 Task: Look for space in Schwäbisch Hall, Germany from 15th June, 2023 to 21st June, 2023 for 5 adults in price range Rs.14000 to Rs.25000. Place can be entire place with 3 bedrooms having 3 beds and 3 bathrooms. Property type can be house, flat, guest house. Booking option can be shelf check-in. Required host language is English.
Action: Mouse moved to (294, 791)
Screenshot: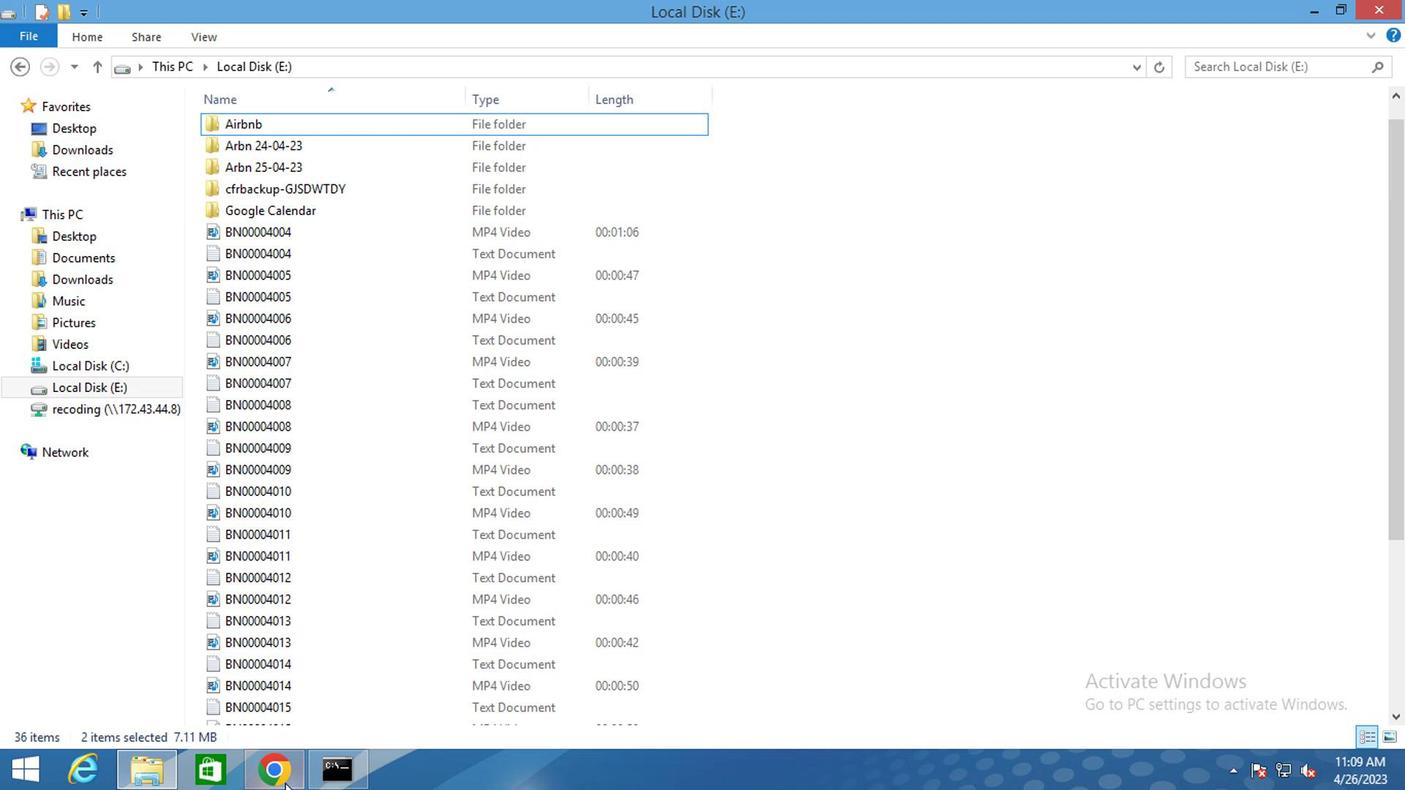 
Action: Mouse pressed left at (294, 791)
Screenshot: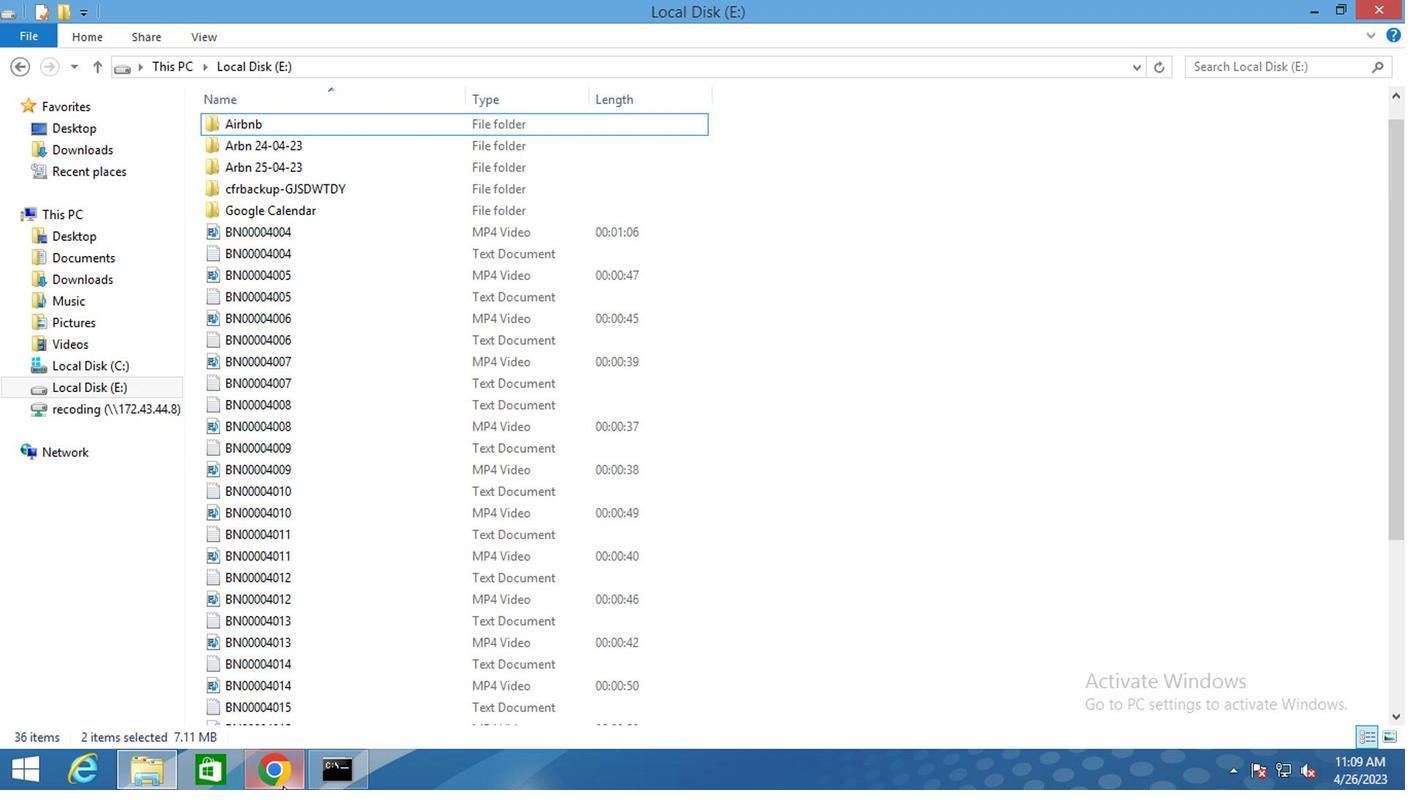 
Action: Mouse moved to (545, 119)
Screenshot: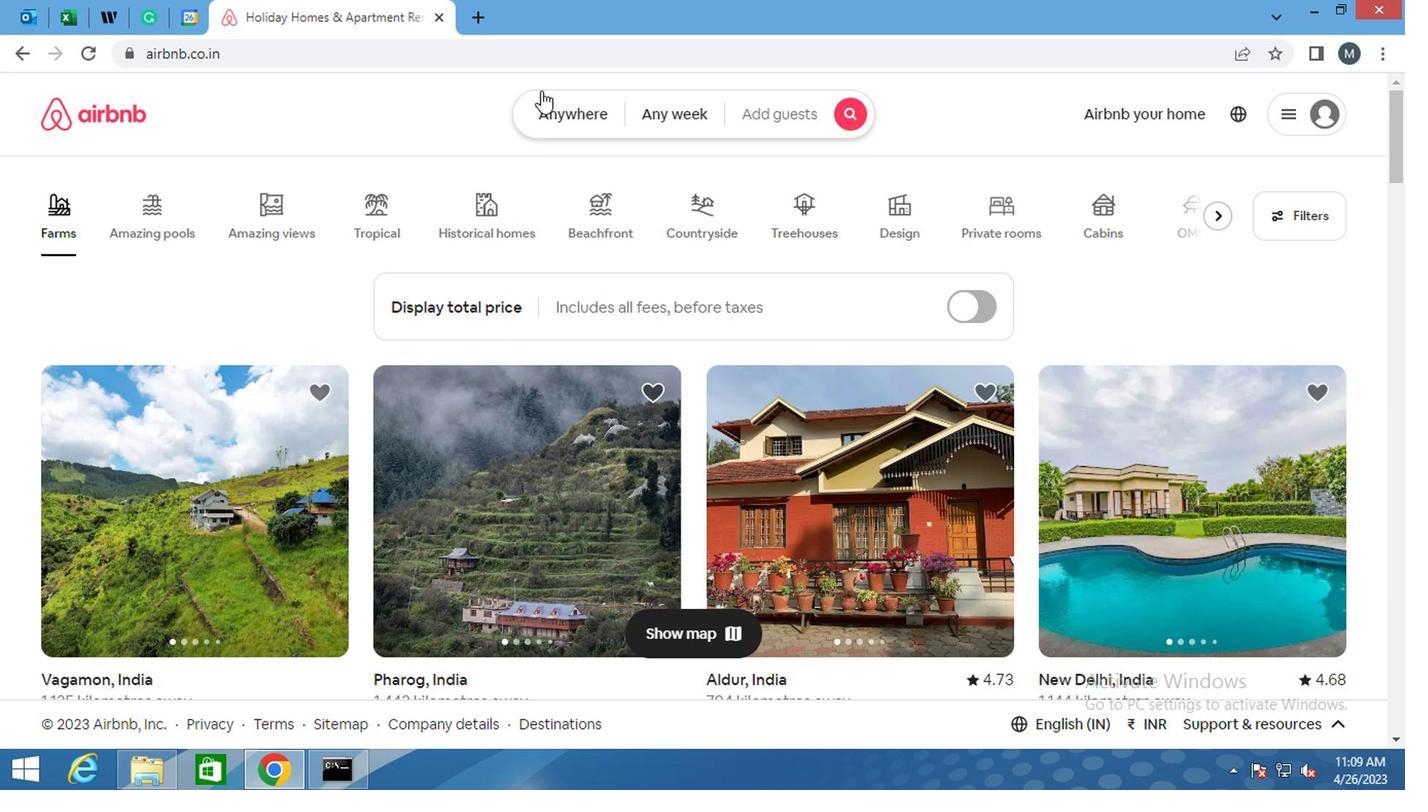 
Action: Mouse pressed left at (545, 119)
Screenshot: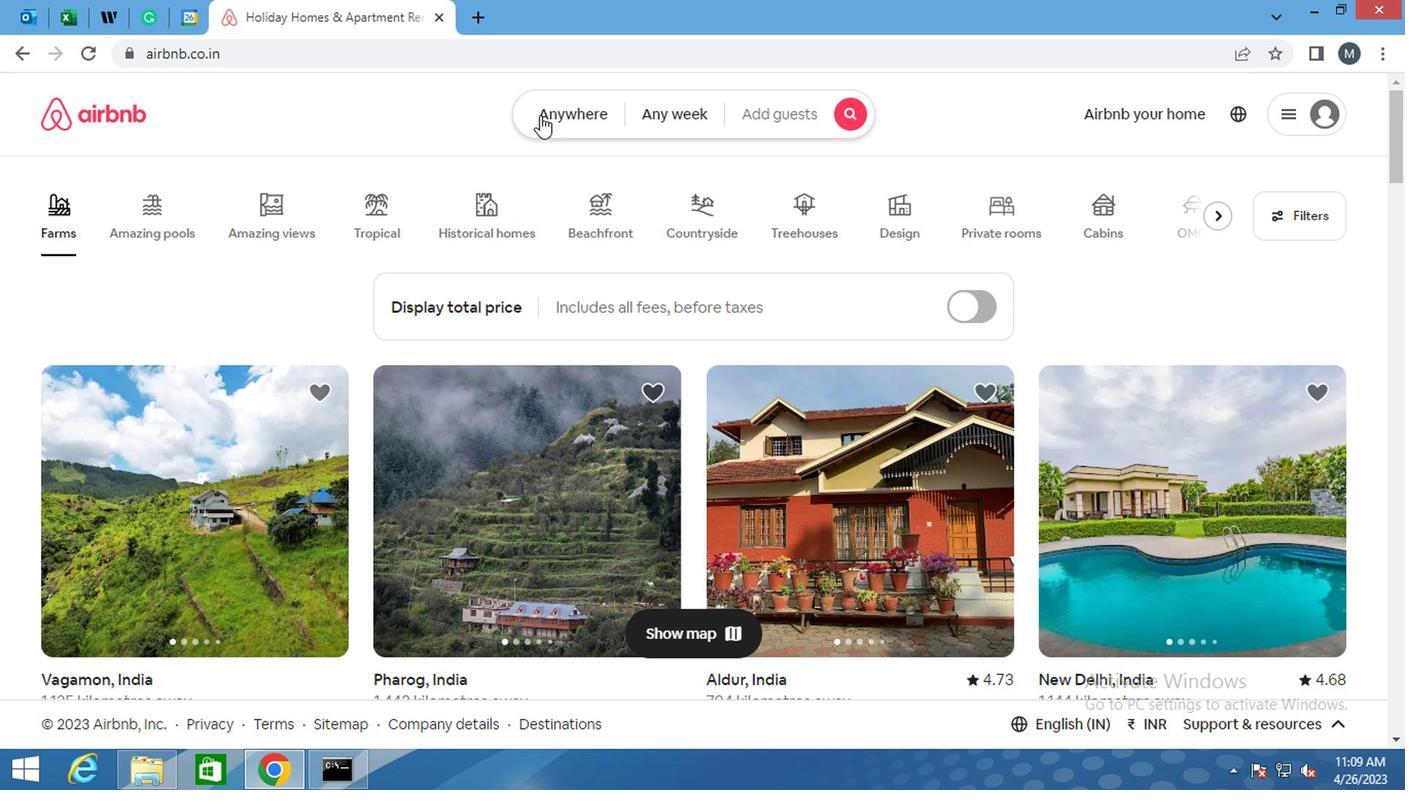 
Action: Mouse moved to (393, 207)
Screenshot: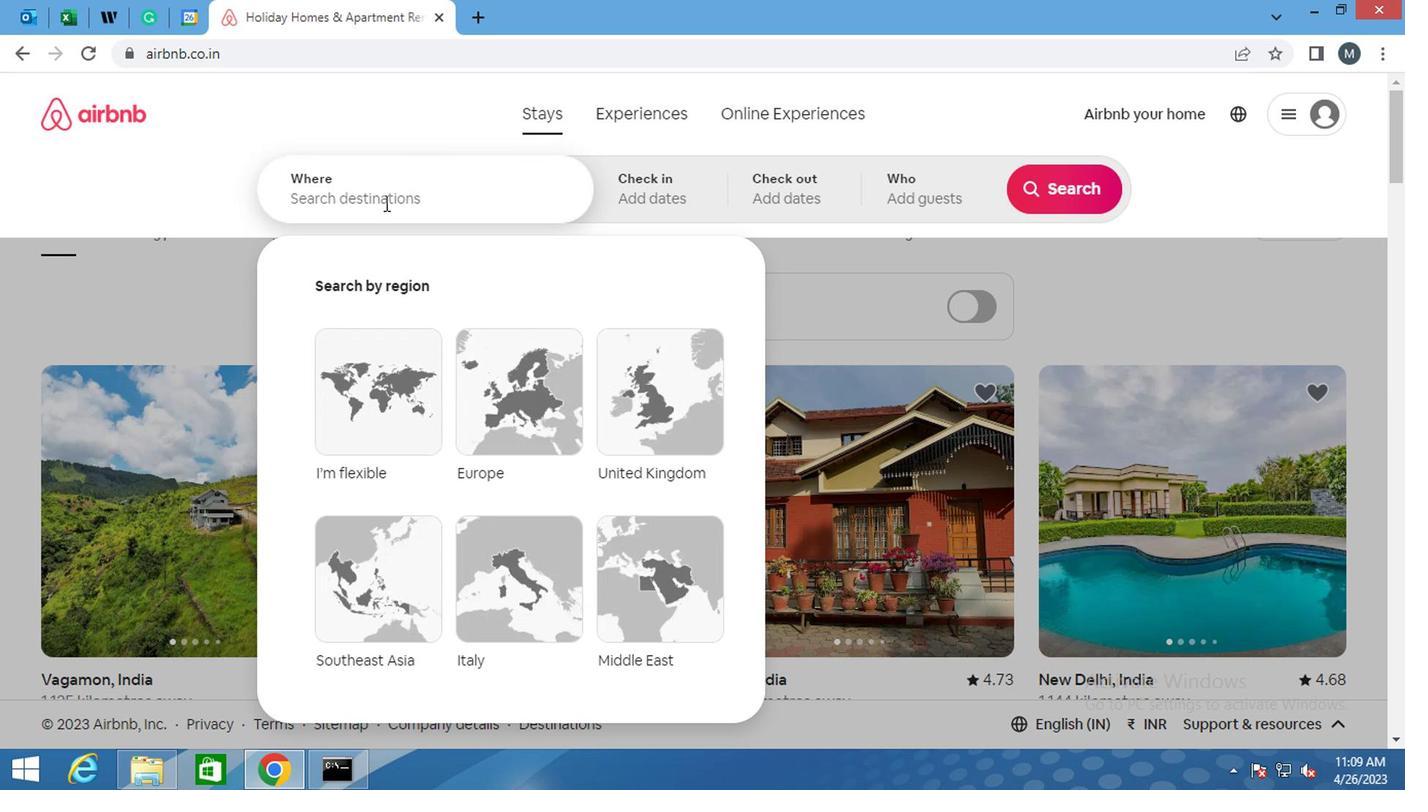 
Action: Mouse pressed left at (393, 207)
Screenshot: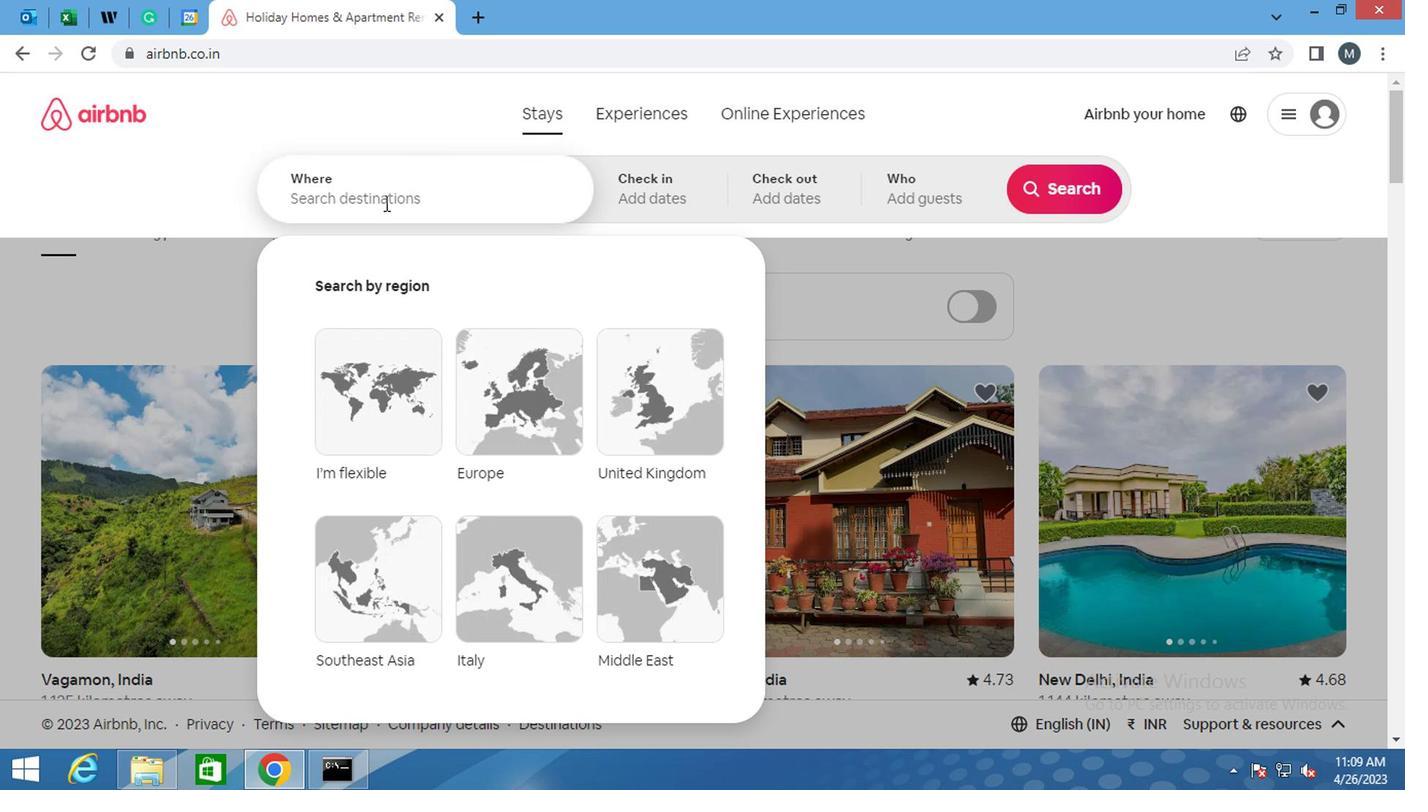 
Action: Mouse moved to (403, 226)
Screenshot: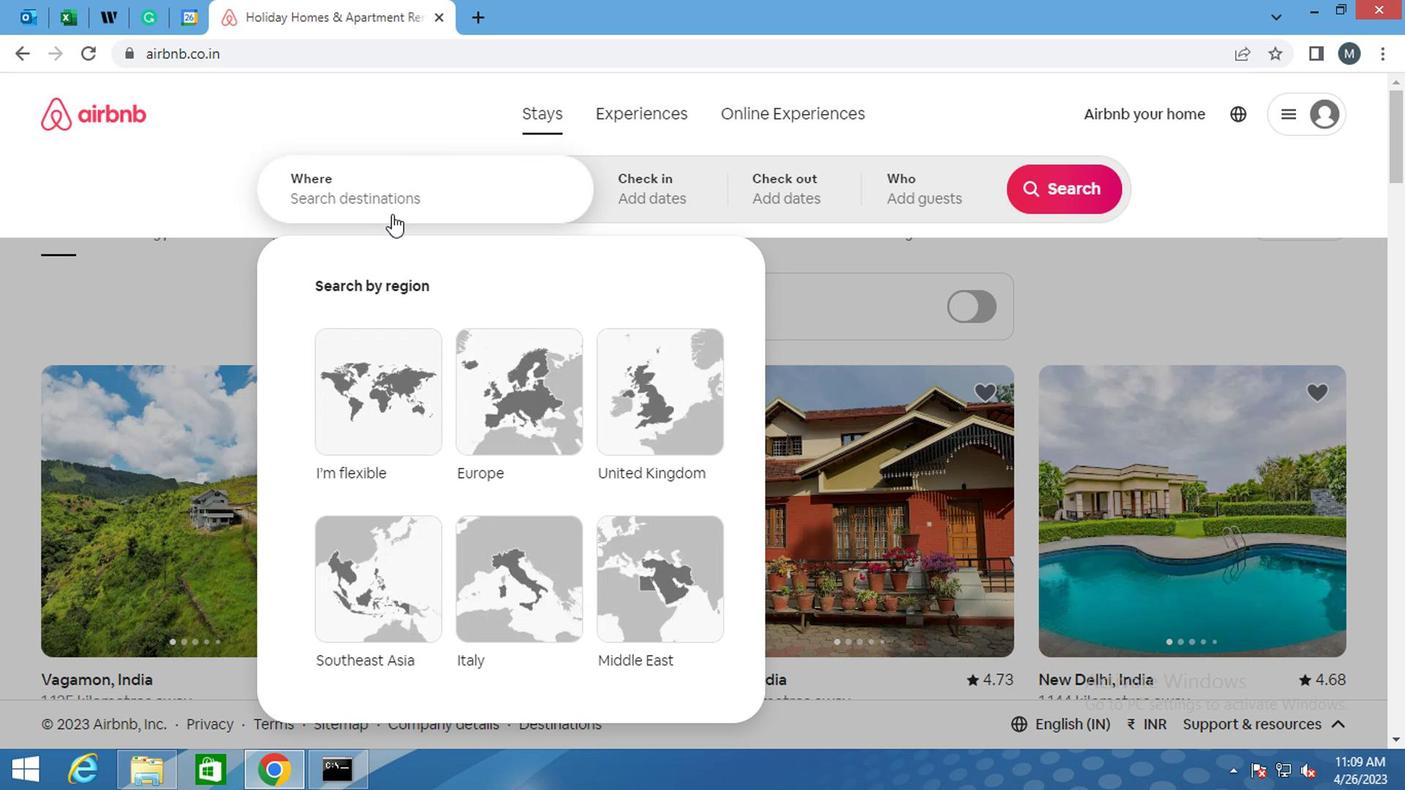 
Action: Key pressed <Key.shift>
Screenshot: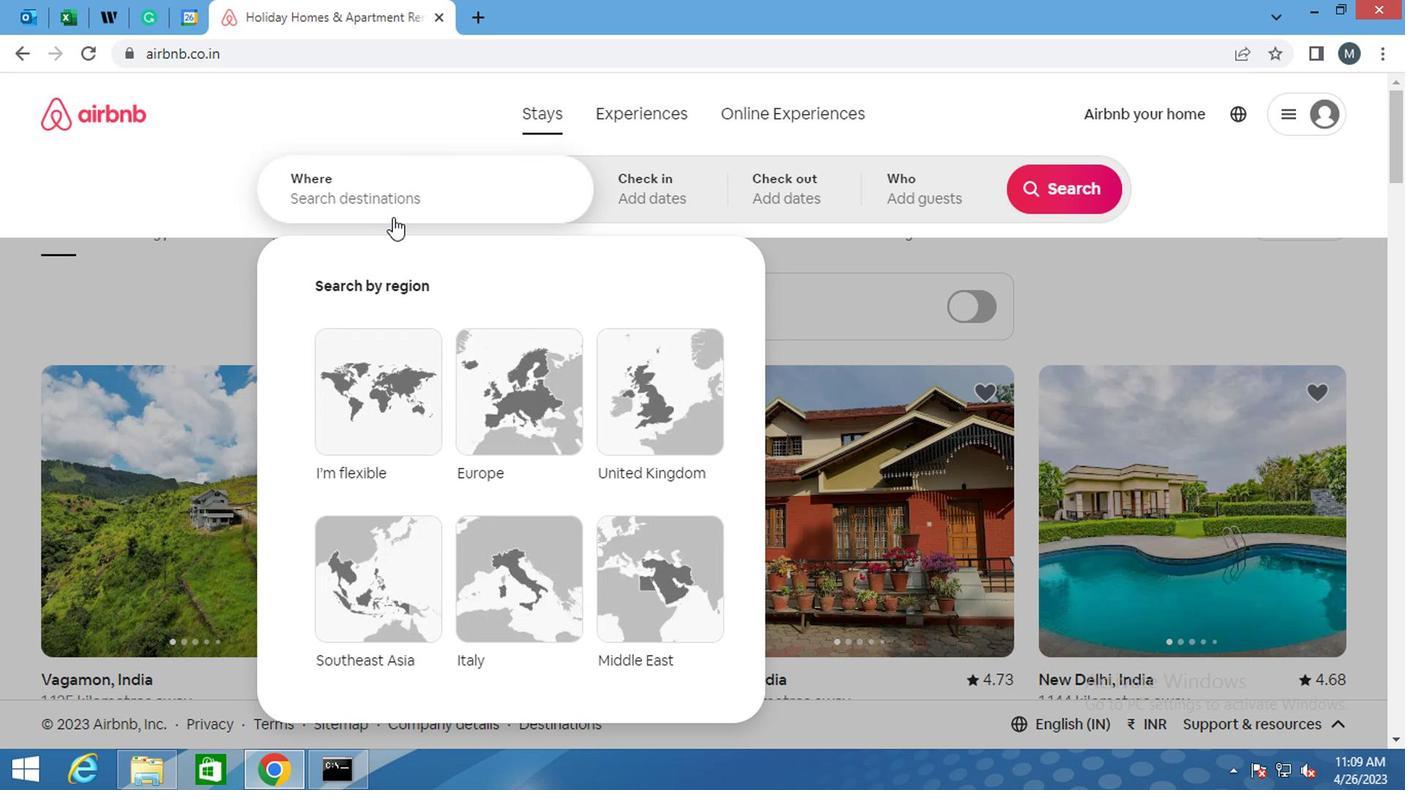 
Action: Mouse moved to (403, 230)
Screenshot: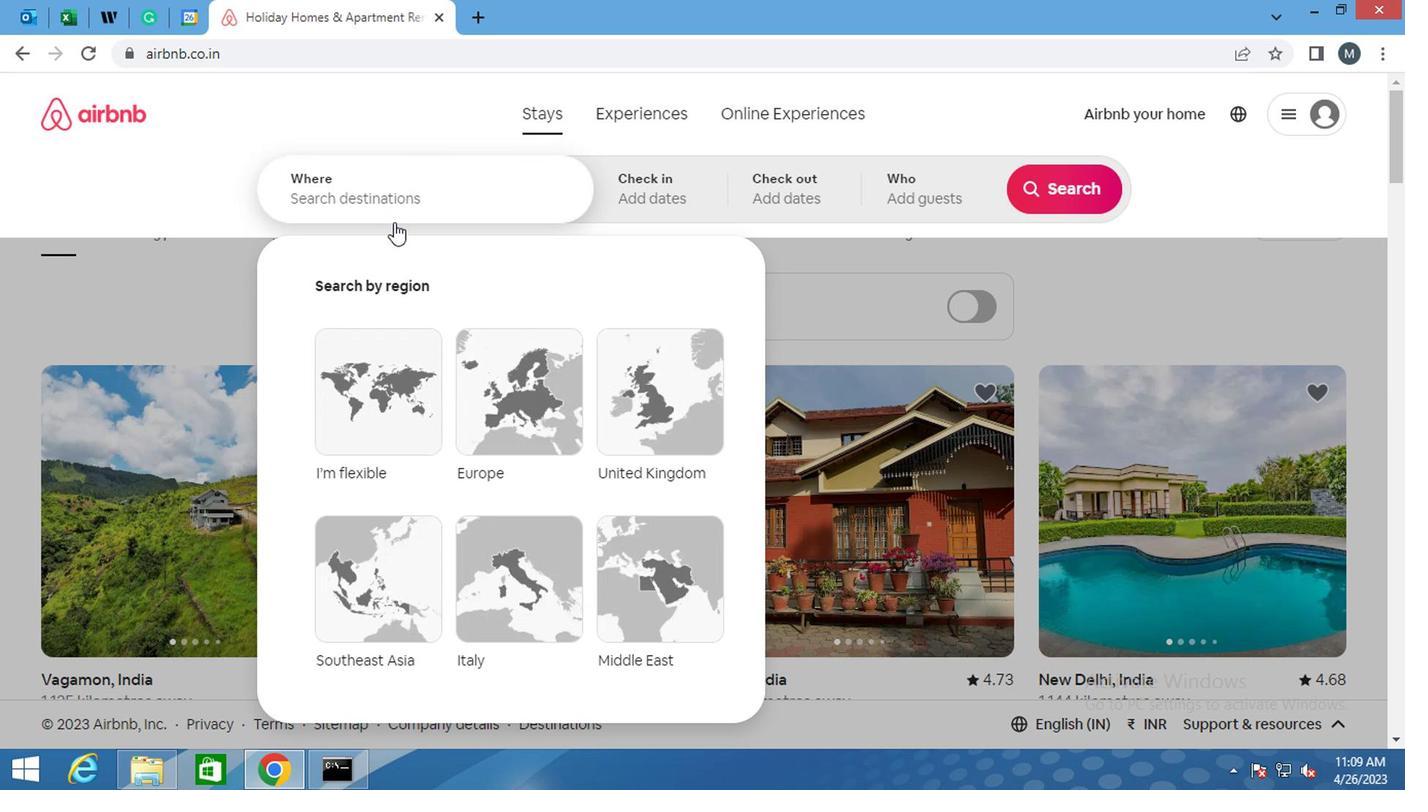 
Action: Key pressed S
Screenshot: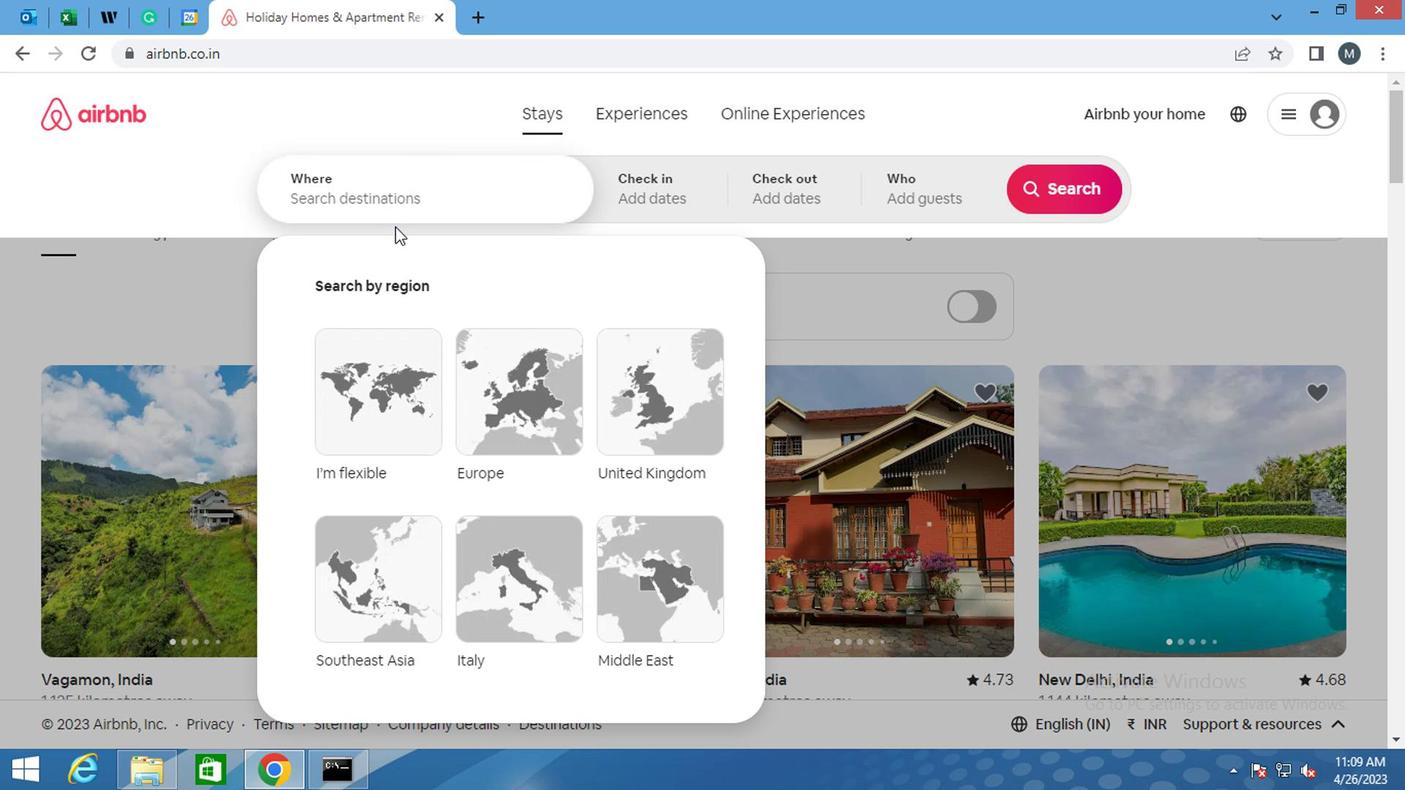 
Action: Mouse moved to (406, 237)
Screenshot: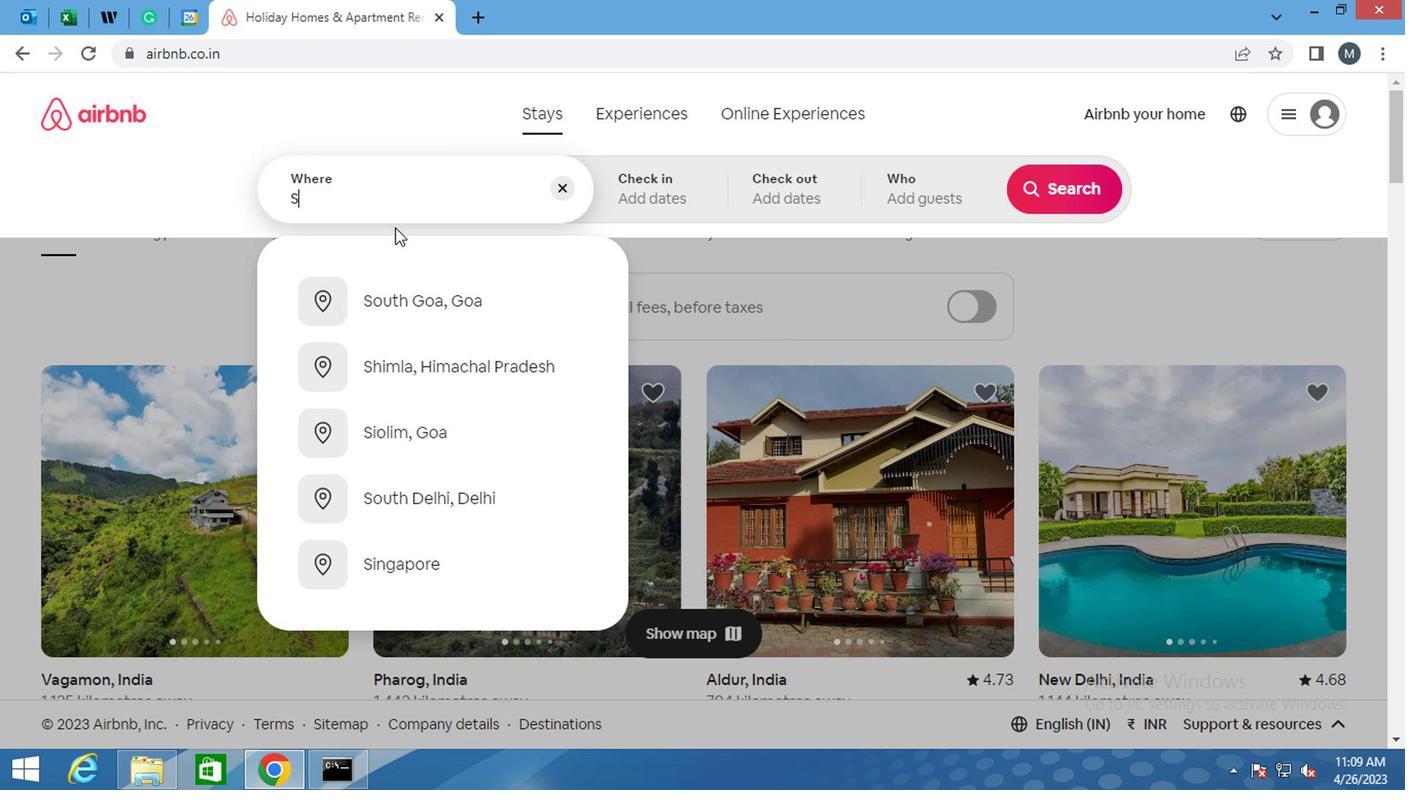 
Action: Key pressed CH
Screenshot: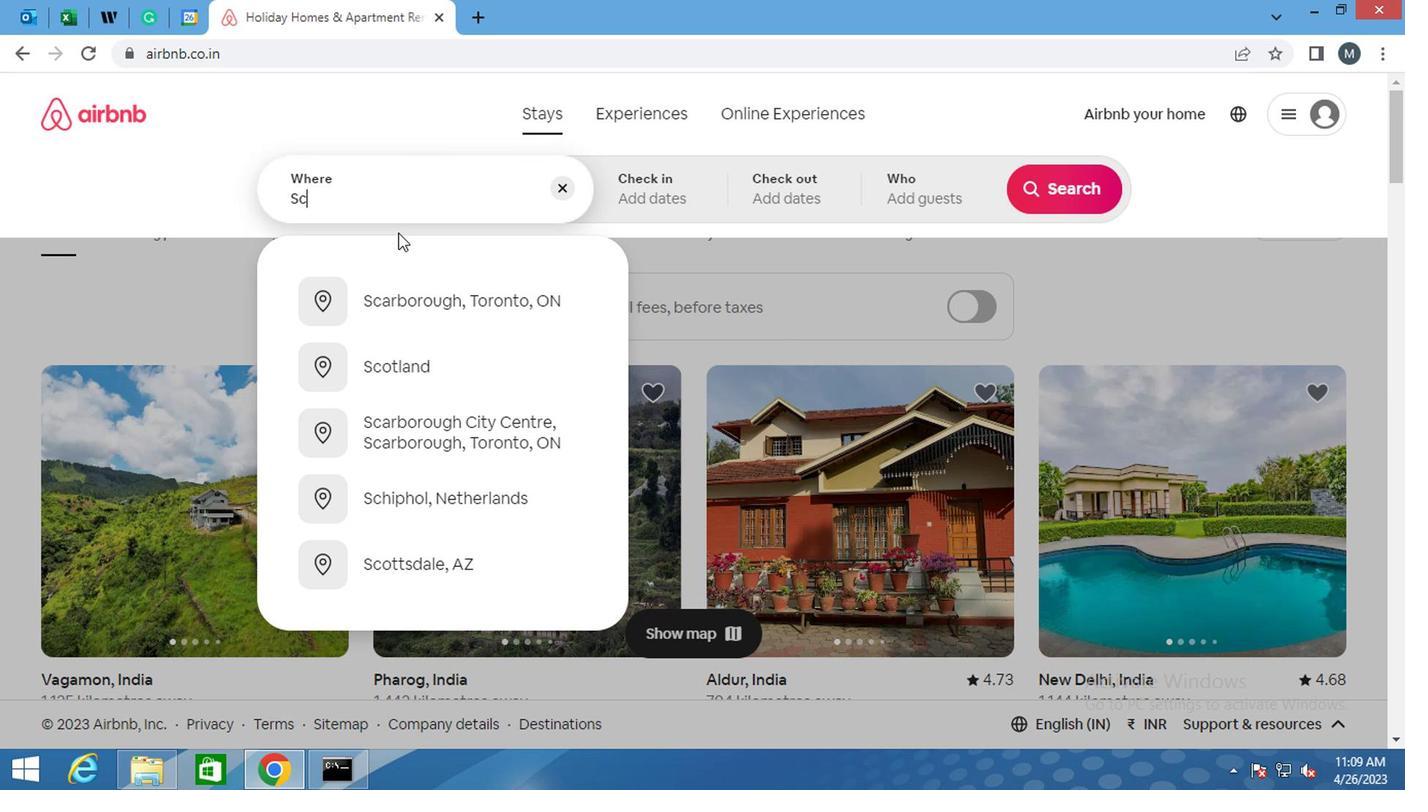 
Action: Mouse moved to (409, 237)
Screenshot: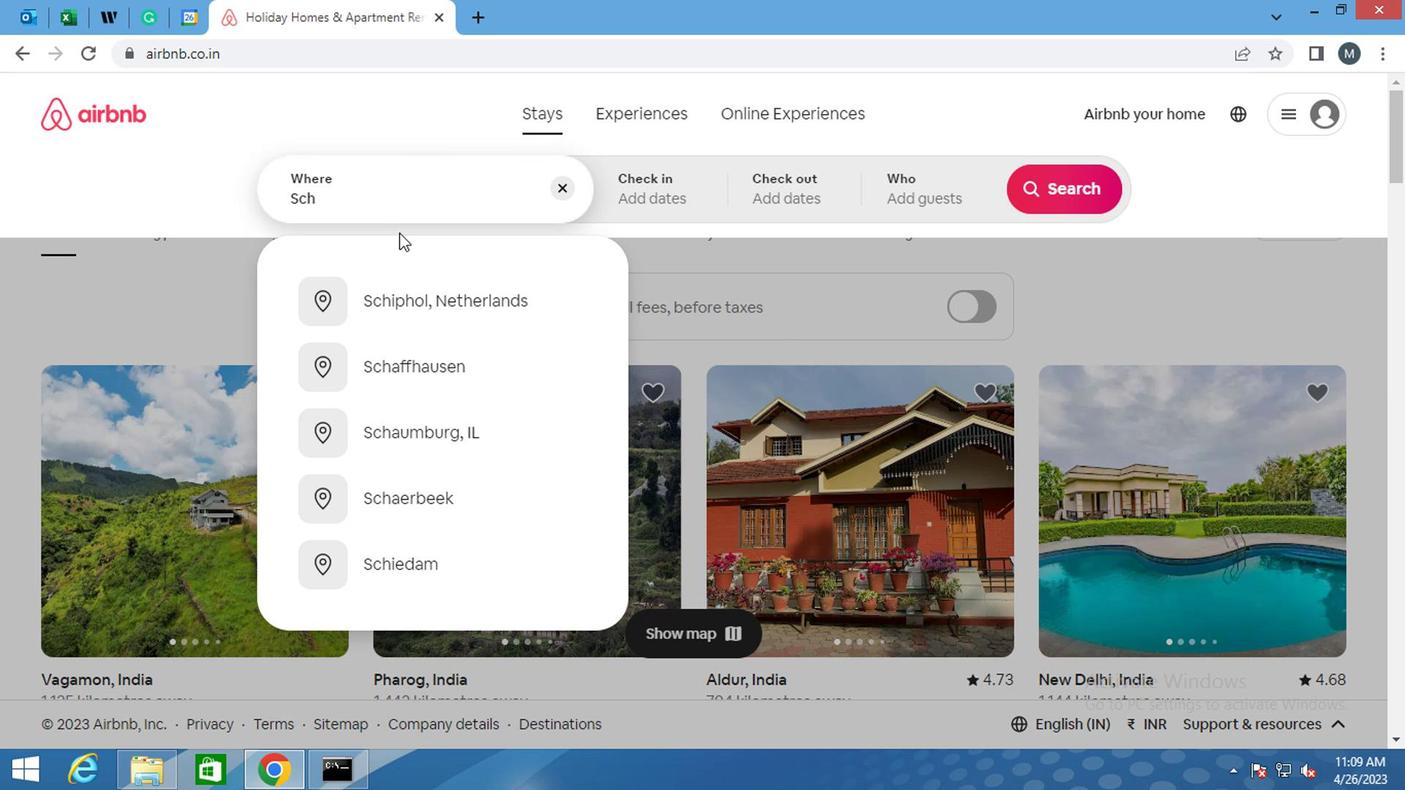 
Action: Key pressed WAB
Screenshot: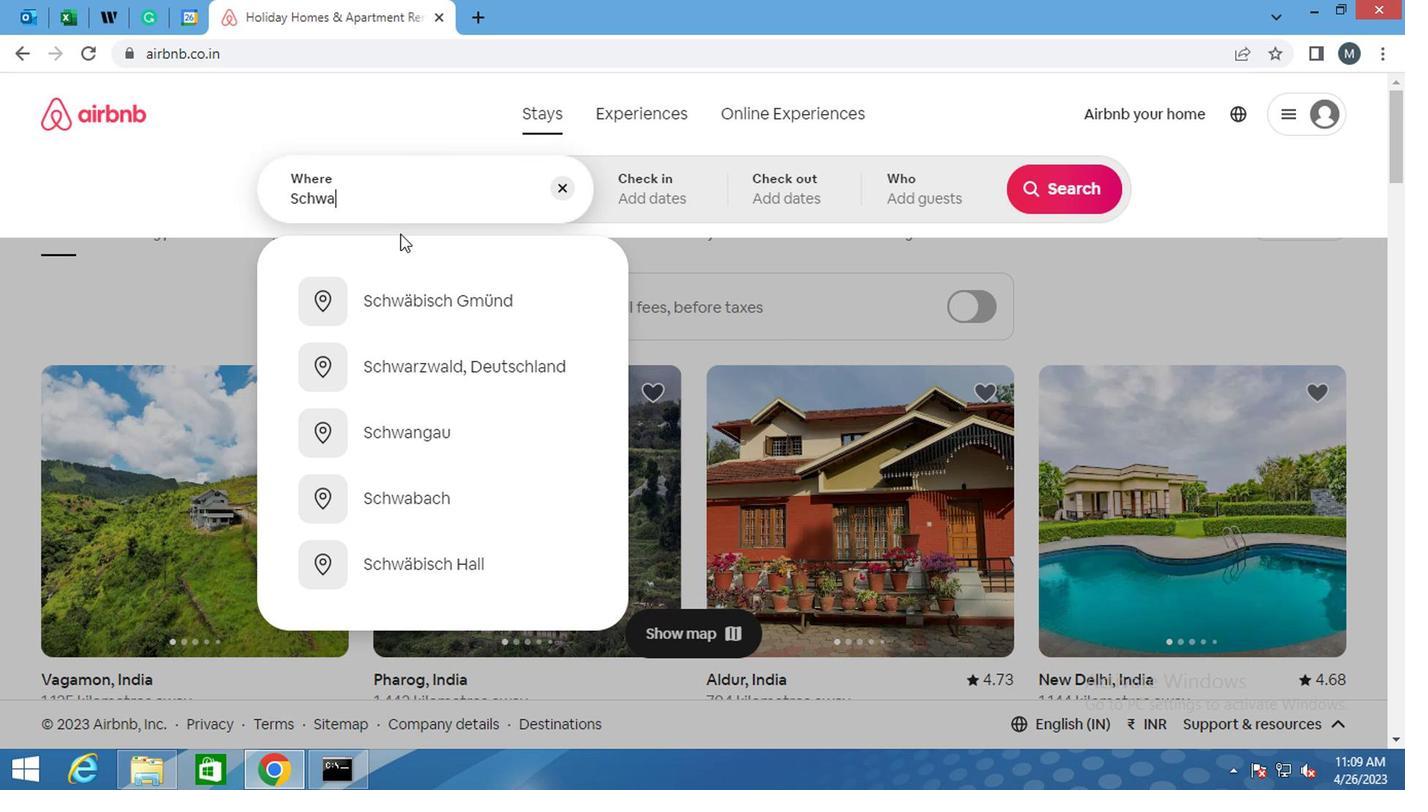 
Action: Mouse moved to (409, 238)
Screenshot: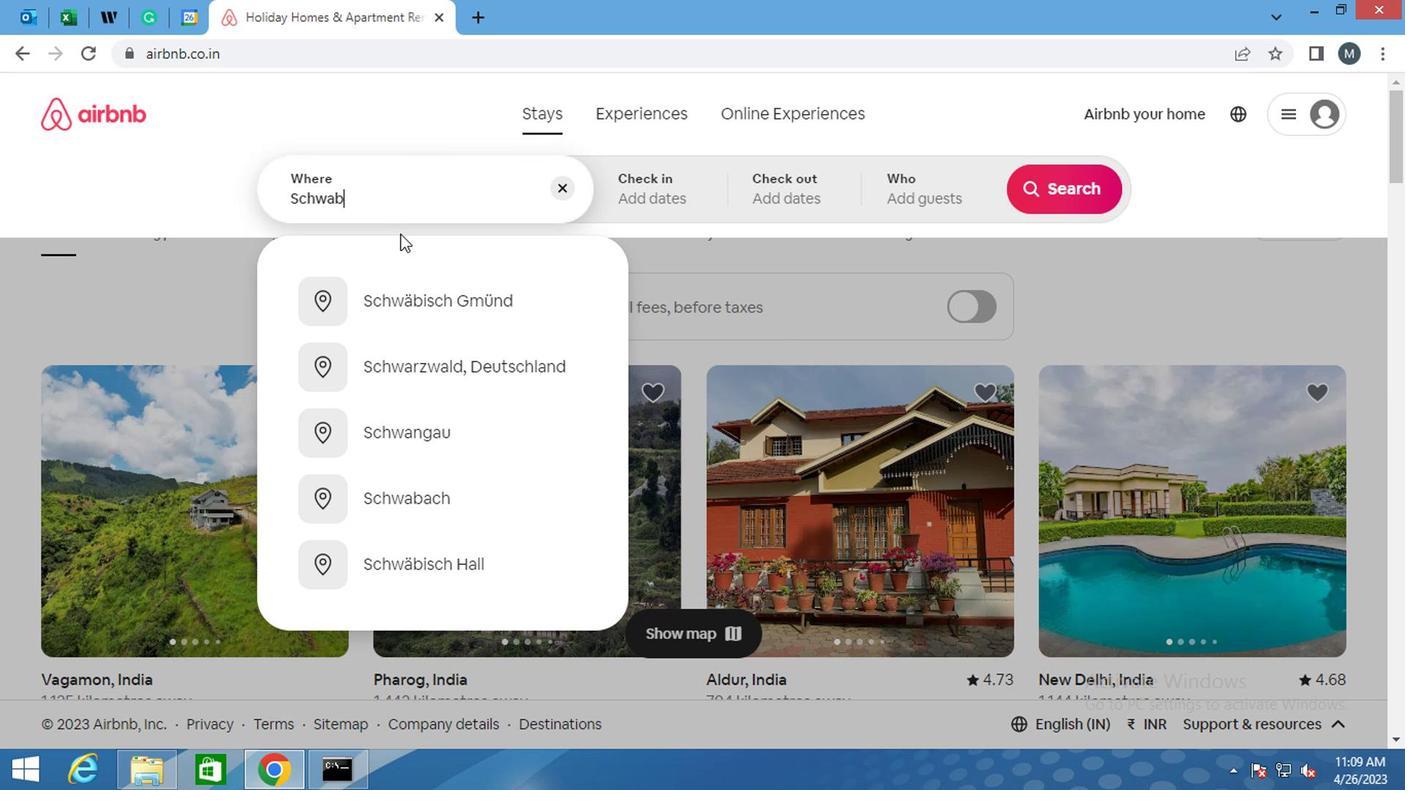 
Action: Key pressed I
Screenshot: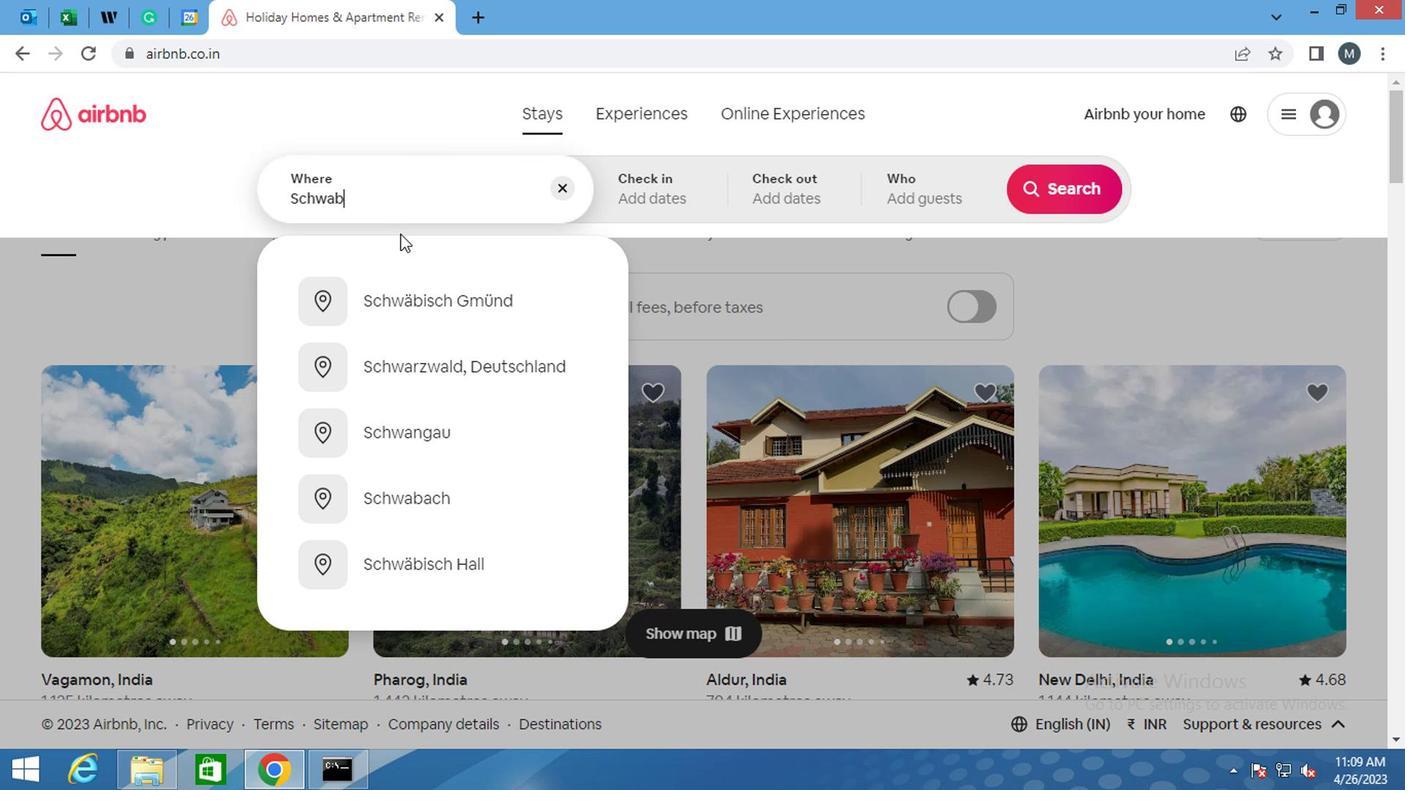 
Action: Mouse moved to (412, 242)
Screenshot: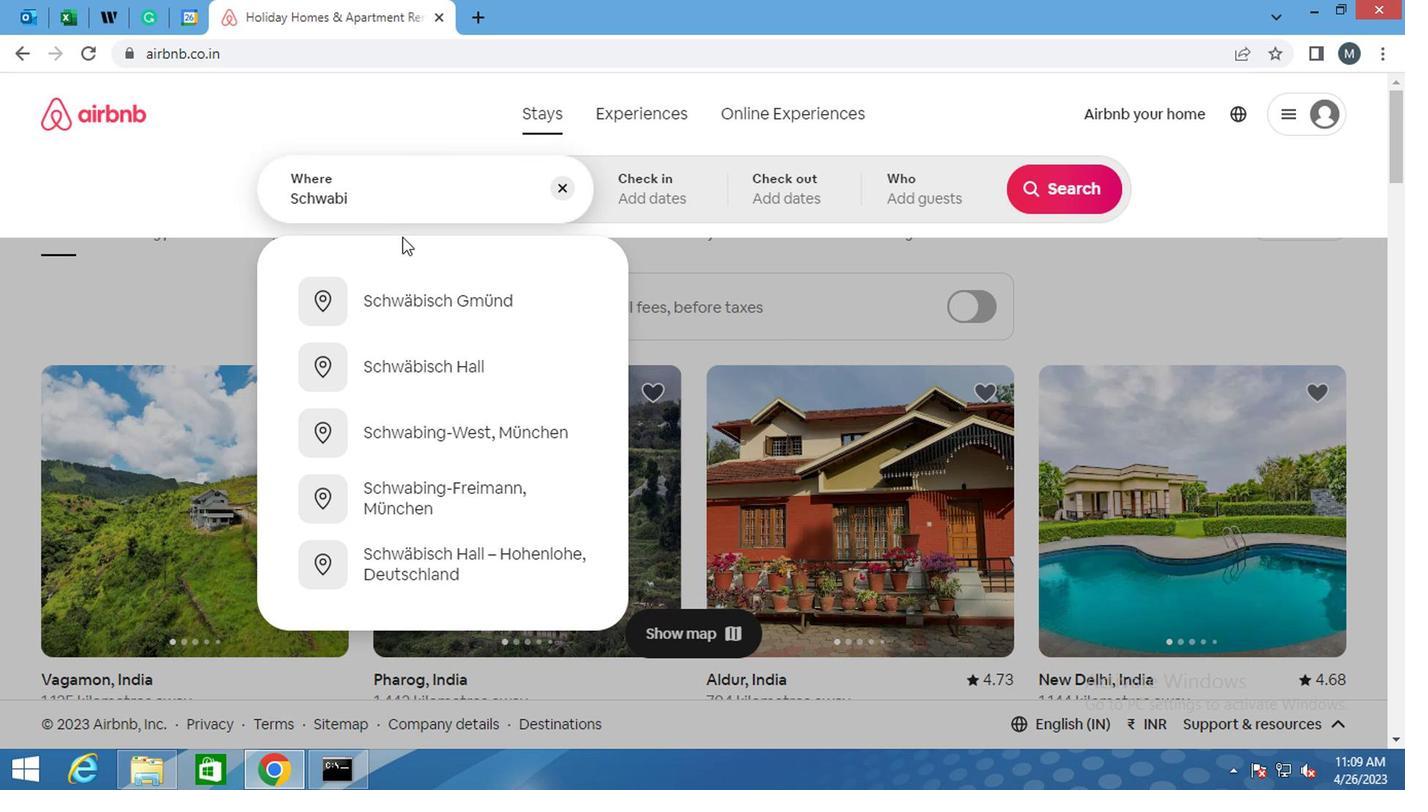 
Action: Key pressed SCH
Screenshot: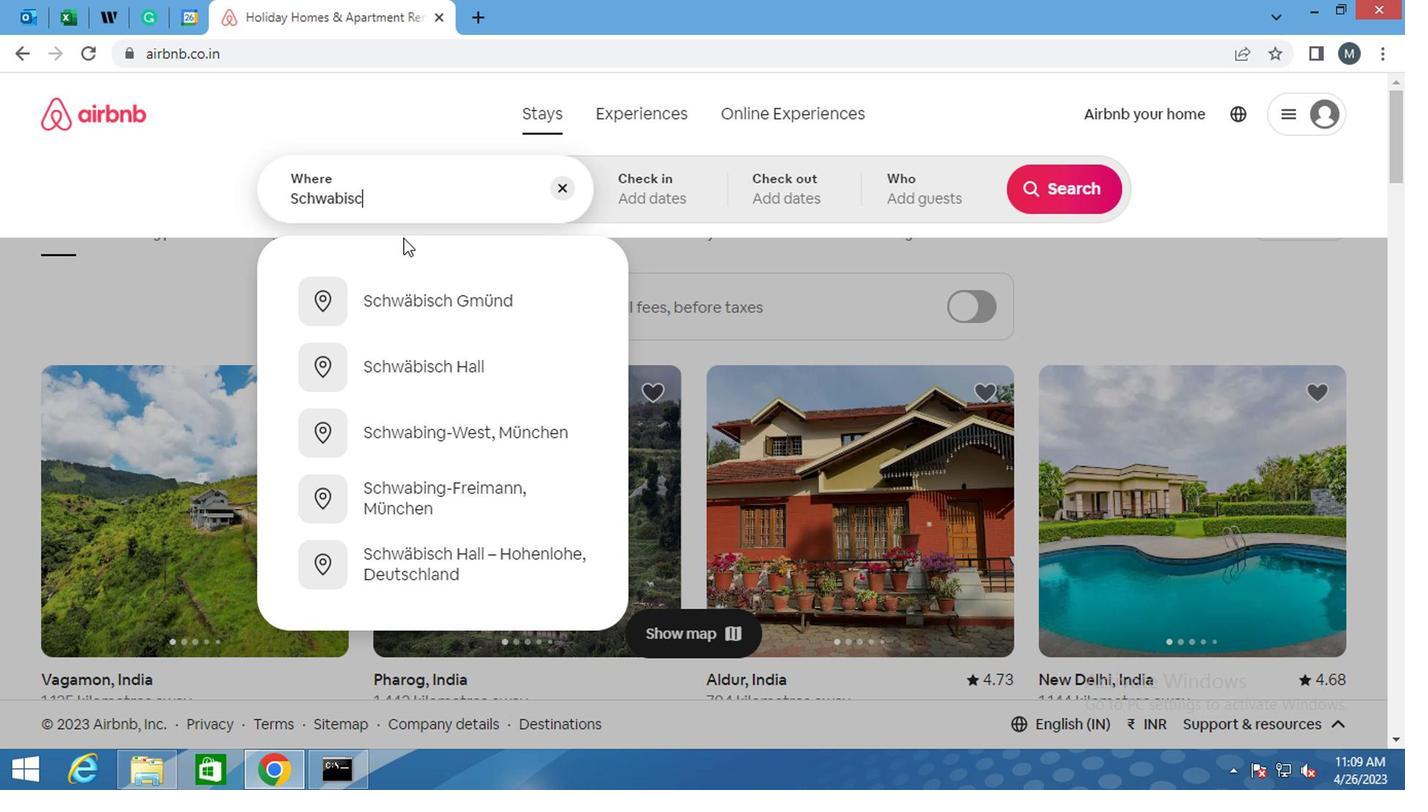 
Action: Mouse moved to (414, 244)
Screenshot: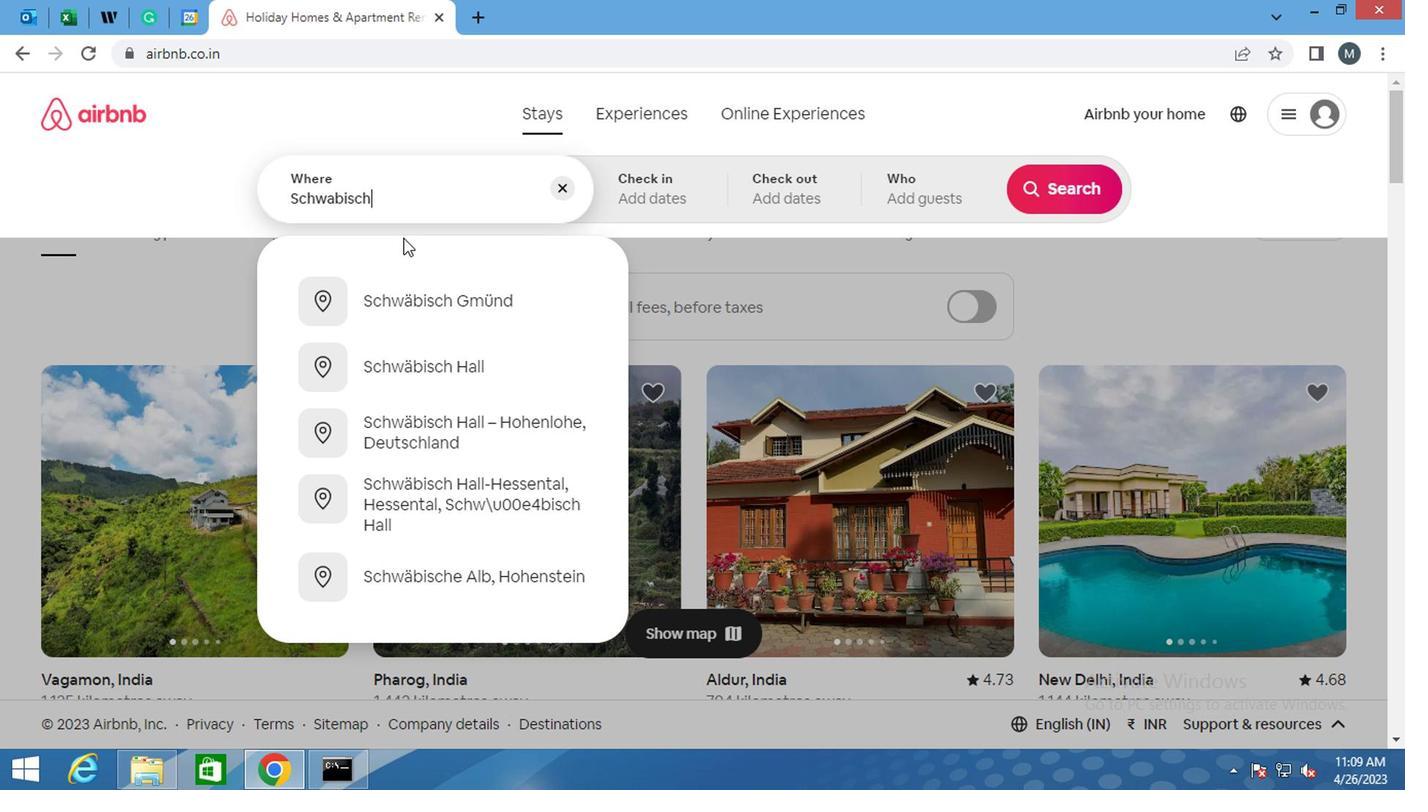 
Action: Key pressed .<Key.backspace><Key.space>HALL,<Key.space><Key.shift>GERA<Key.backspace>MANY<Key.down><Key.enter>
Screenshot: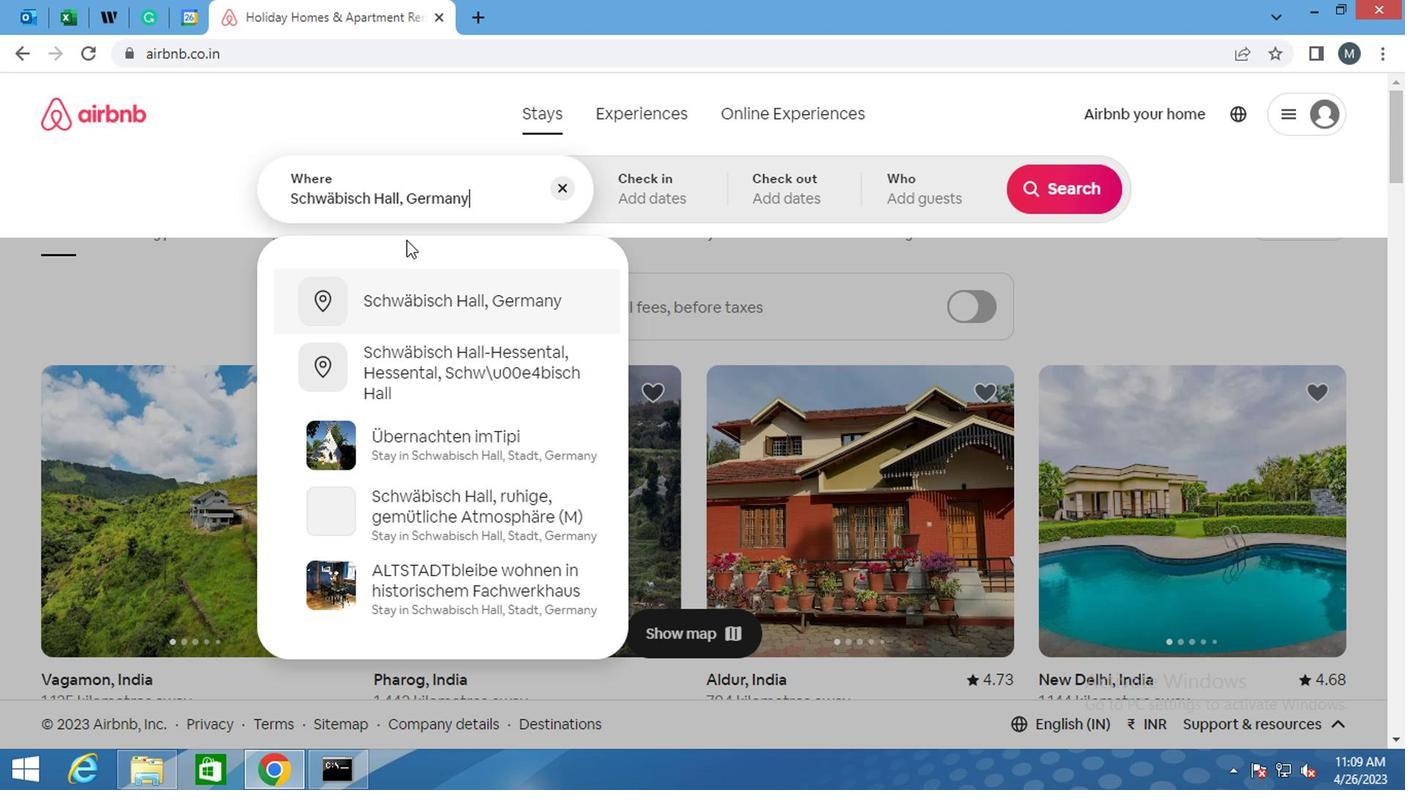 
Action: Mouse moved to (1047, 356)
Screenshot: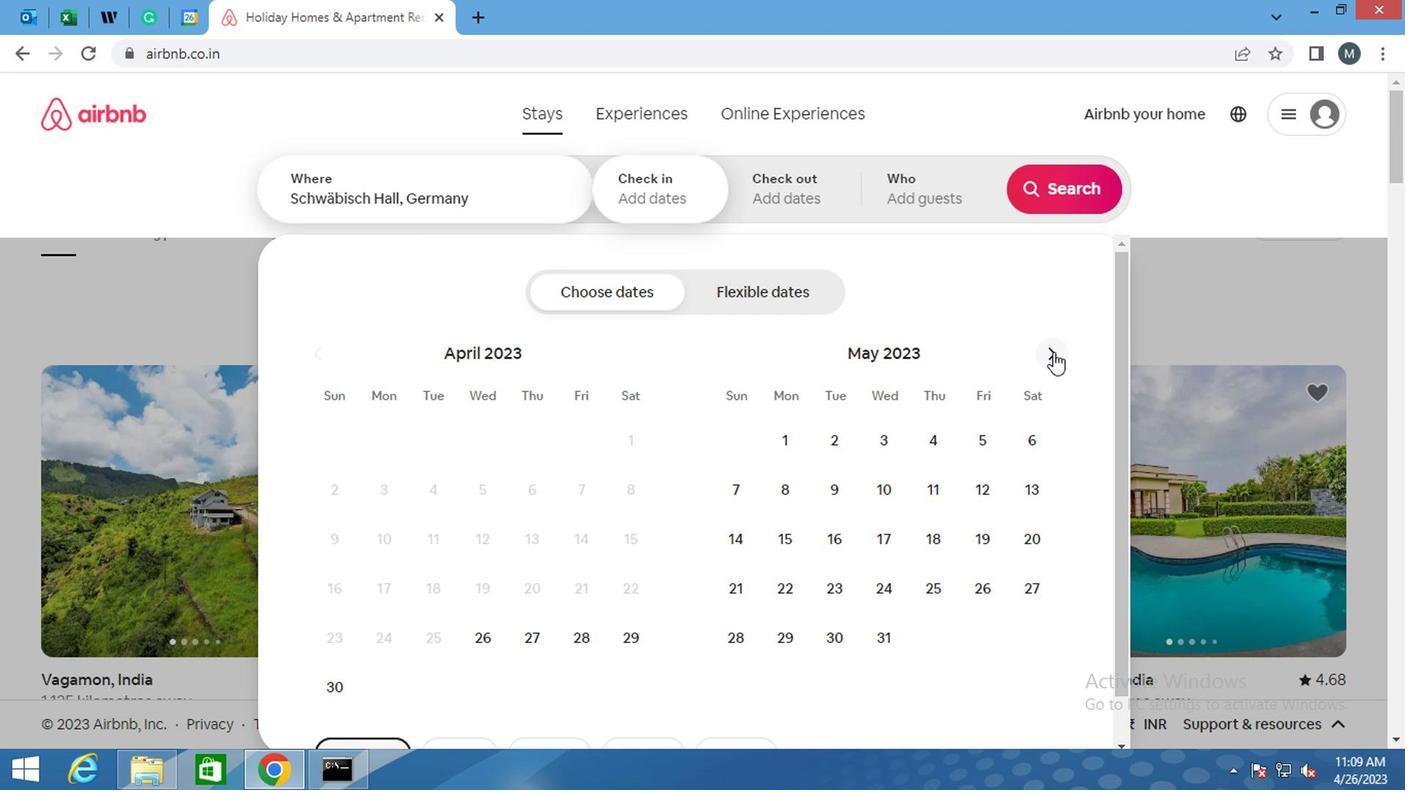
Action: Mouse pressed left at (1047, 356)
Screenshot: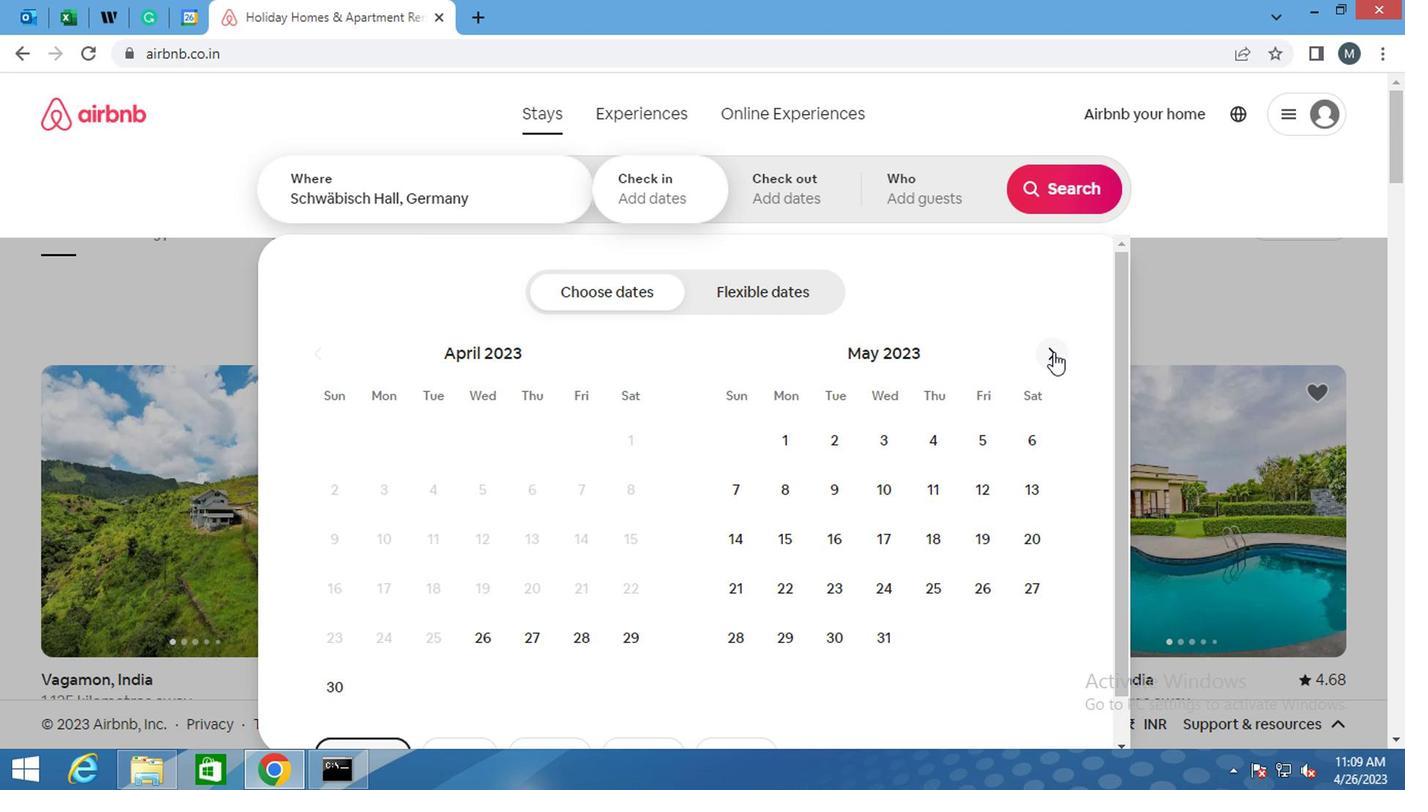 
Action: Mouse moved to (918, 533)
Screenshot: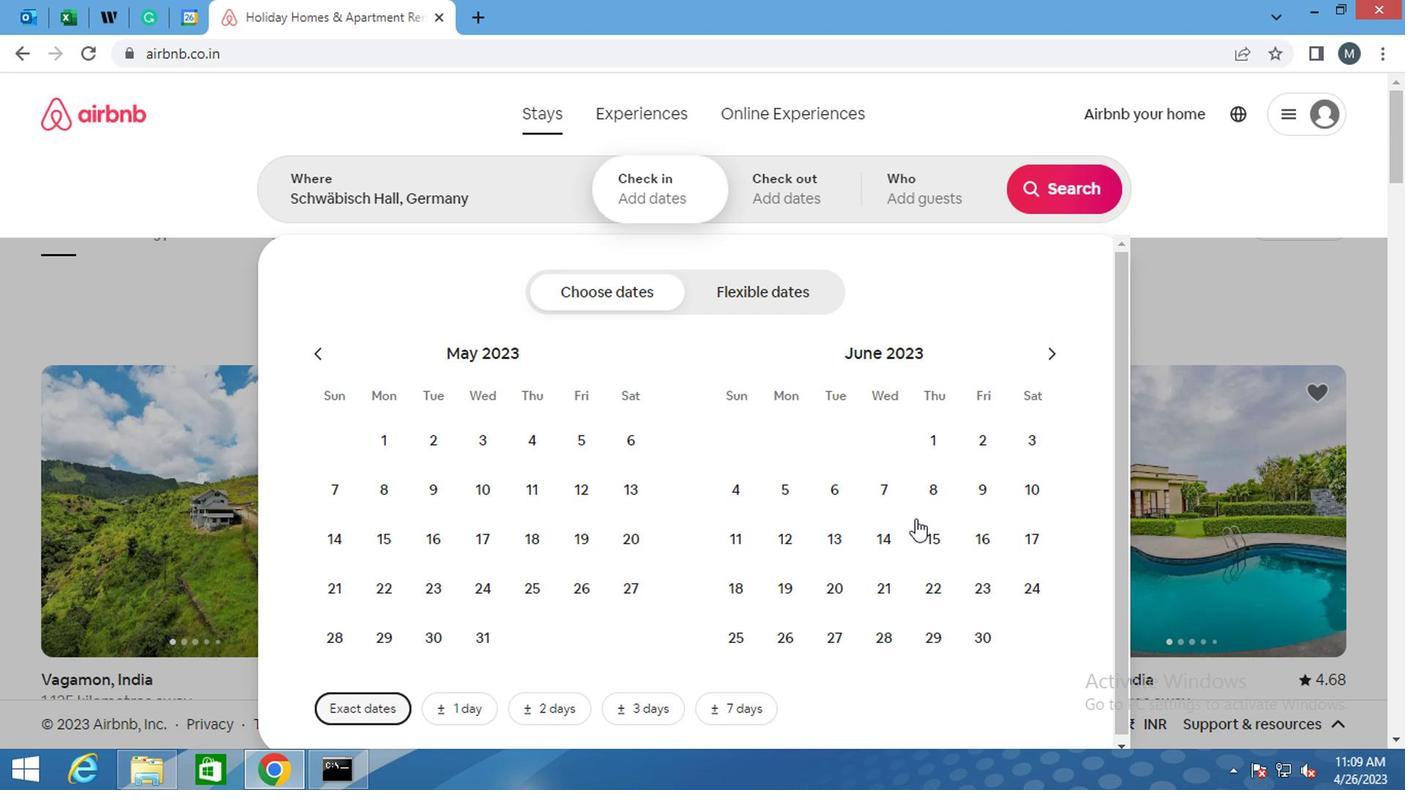 
Action: Mouse pressed left at (918, 533)
Screenshot: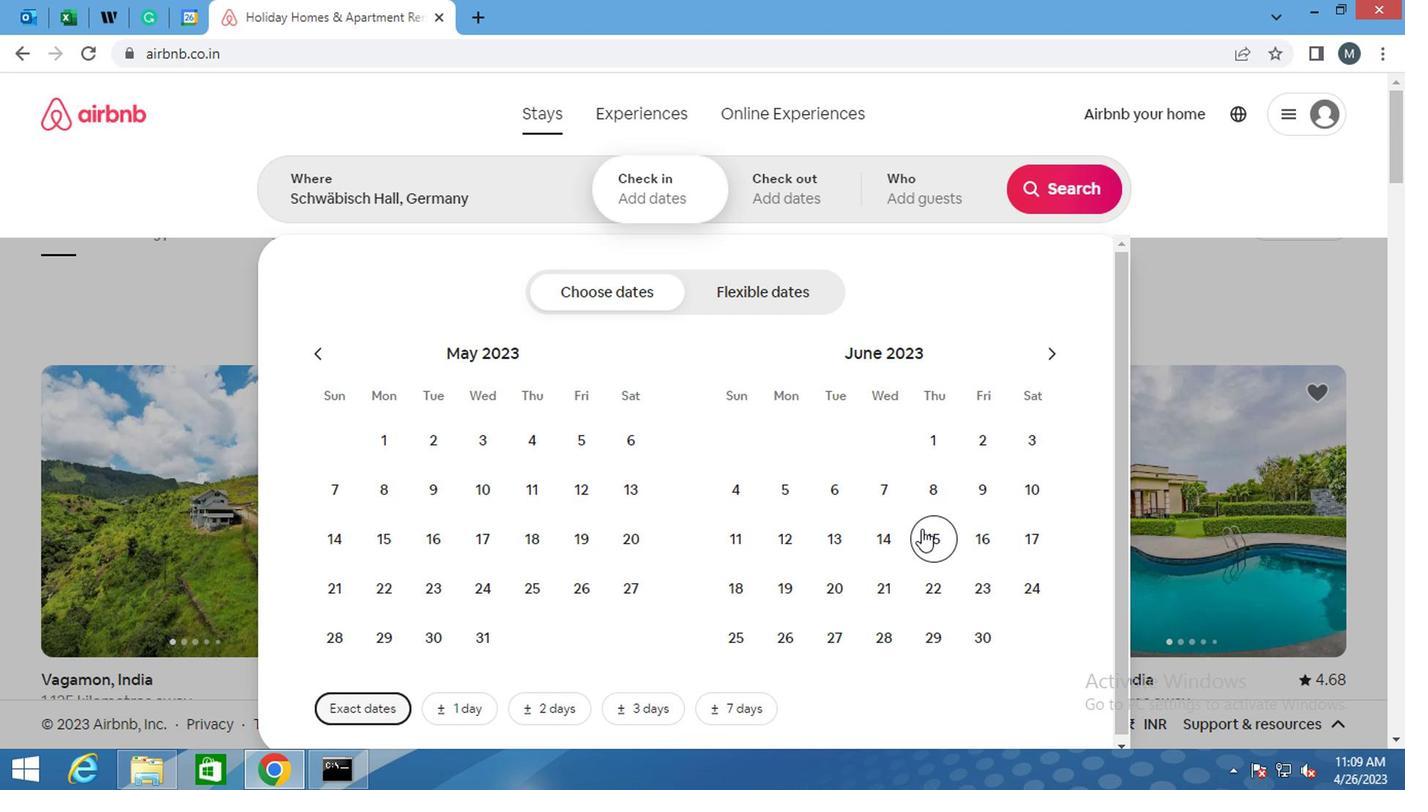 
Action: Mouse moved to (898, 595)
Screenshot: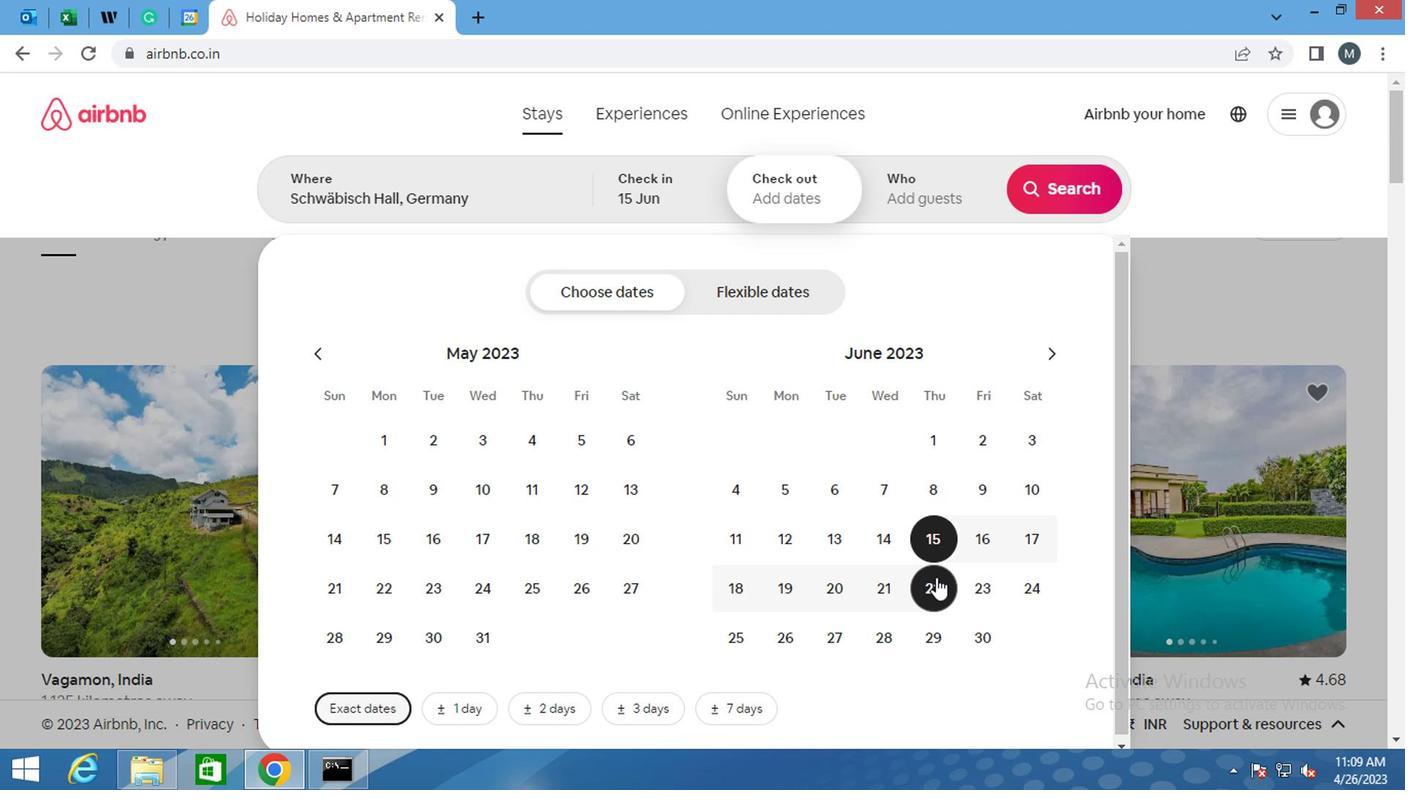 
Action: Mouse pressed left at (898, 595)
Screenshot: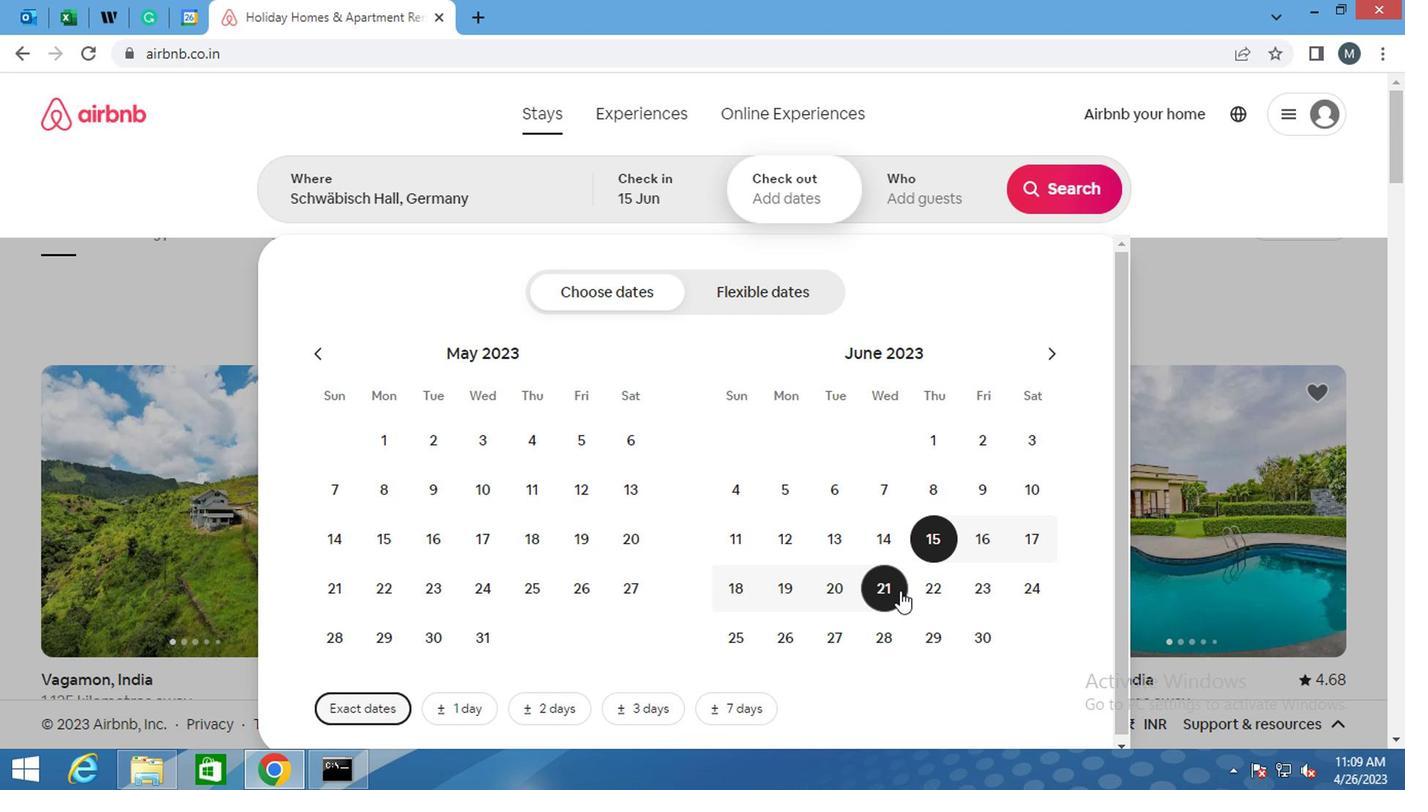 
Action: Mouse moved to (944, 199)
Screenshot: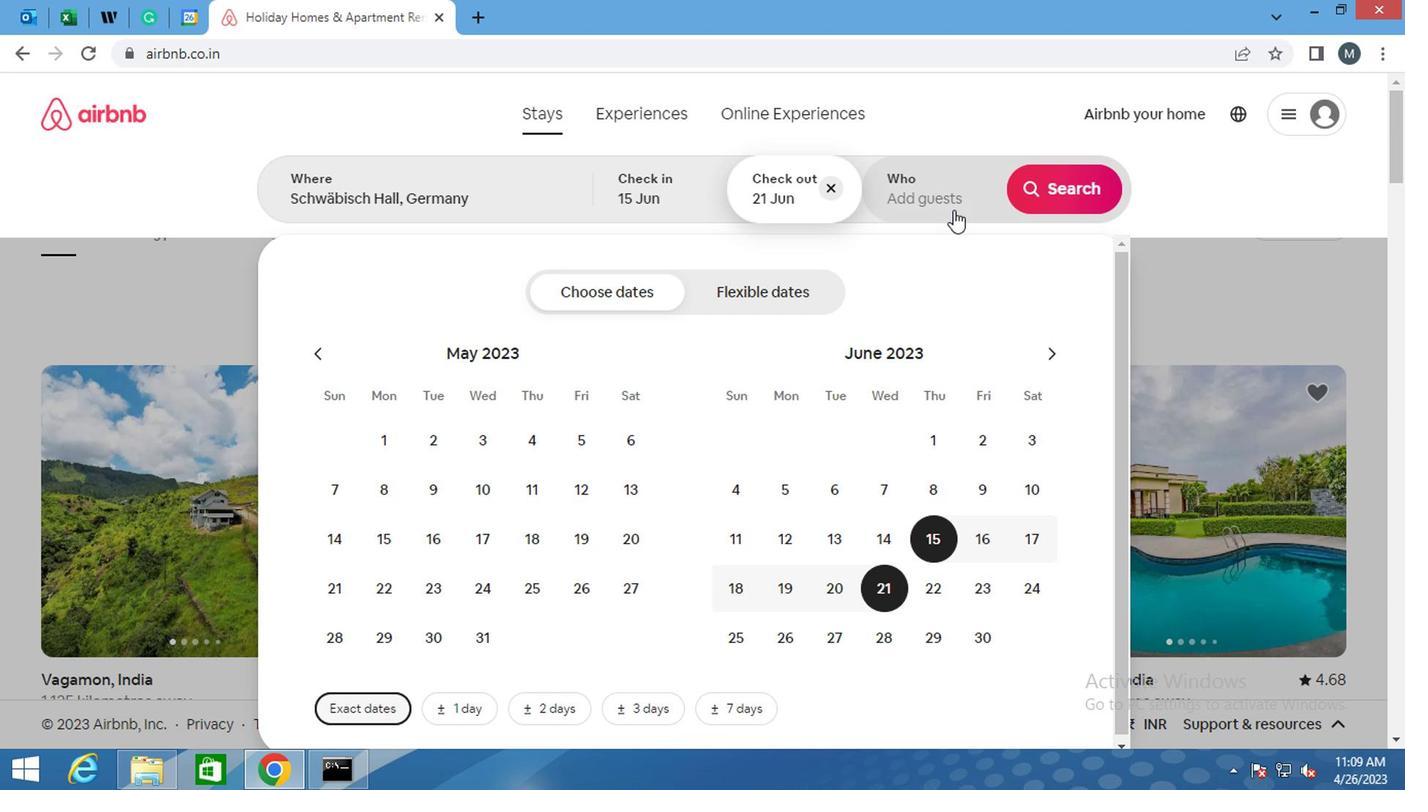 
Action: Mouse pressed left at (944, 199)
Screenshot: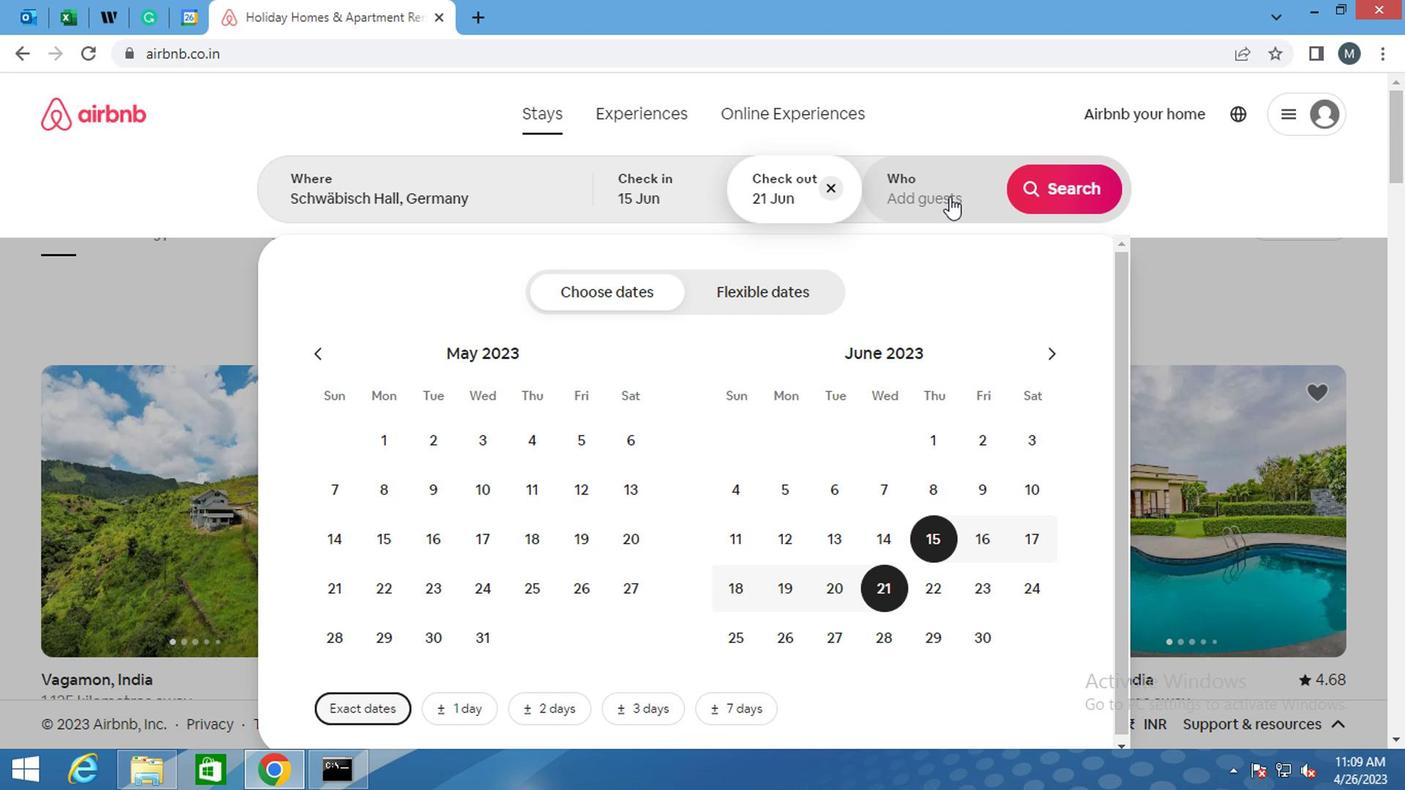 
Action: Mouse moved to (1071, 295)
Screenshot: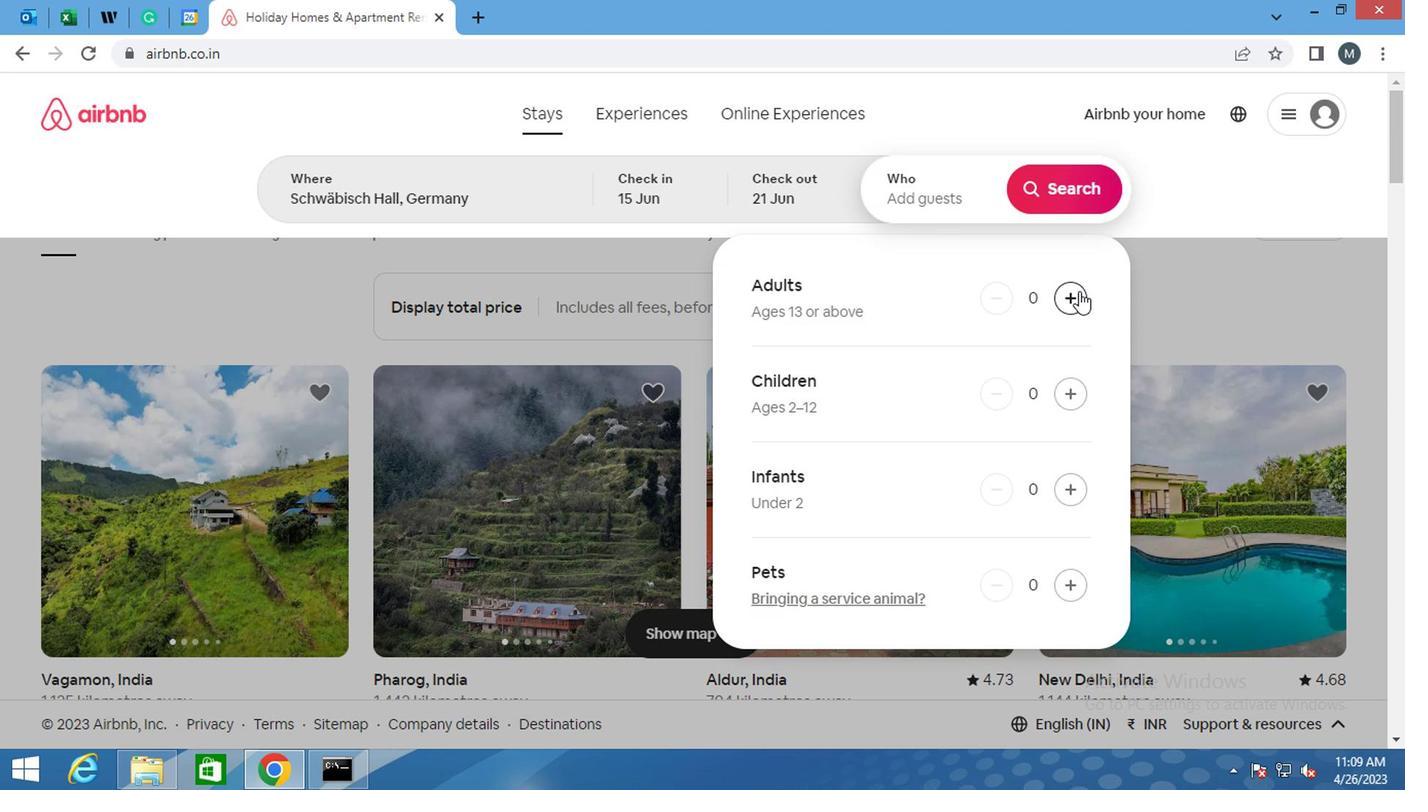 
Action: Mouse pressed left at (1071, 295)
Screenshot: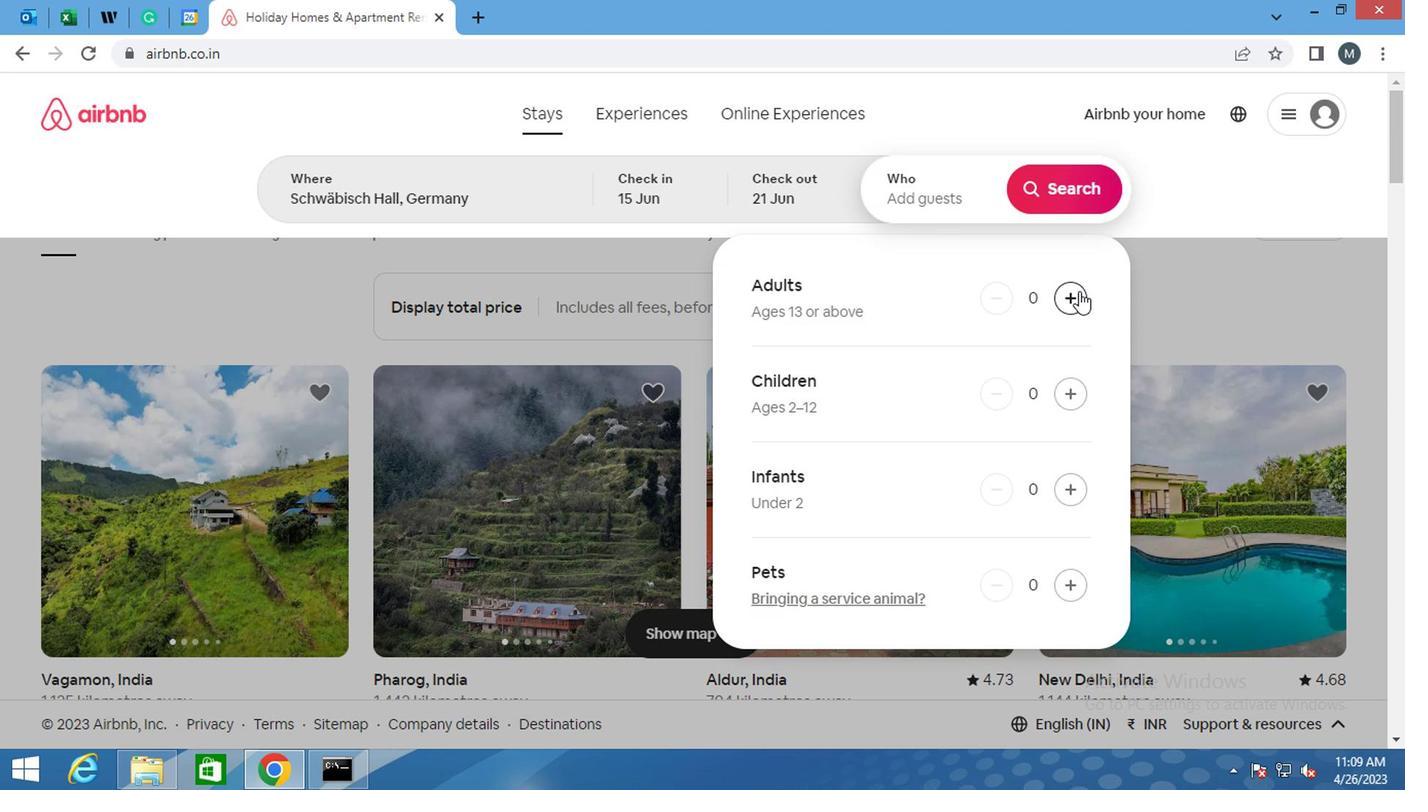 
Action: Mouse pressed left at (1071, 295)
Screenshot: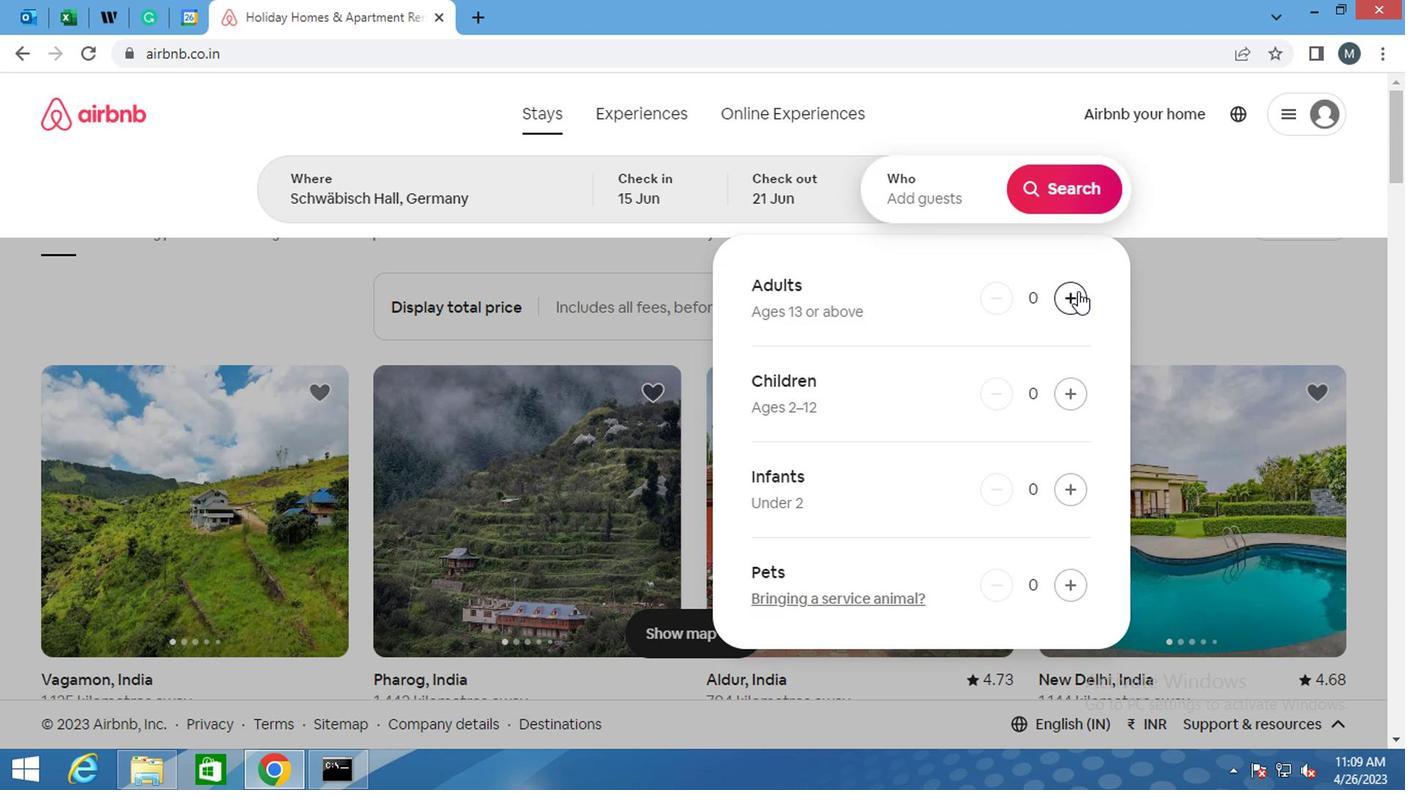 
Action: Mouse pressed left at (1071, 295)
Screenshot: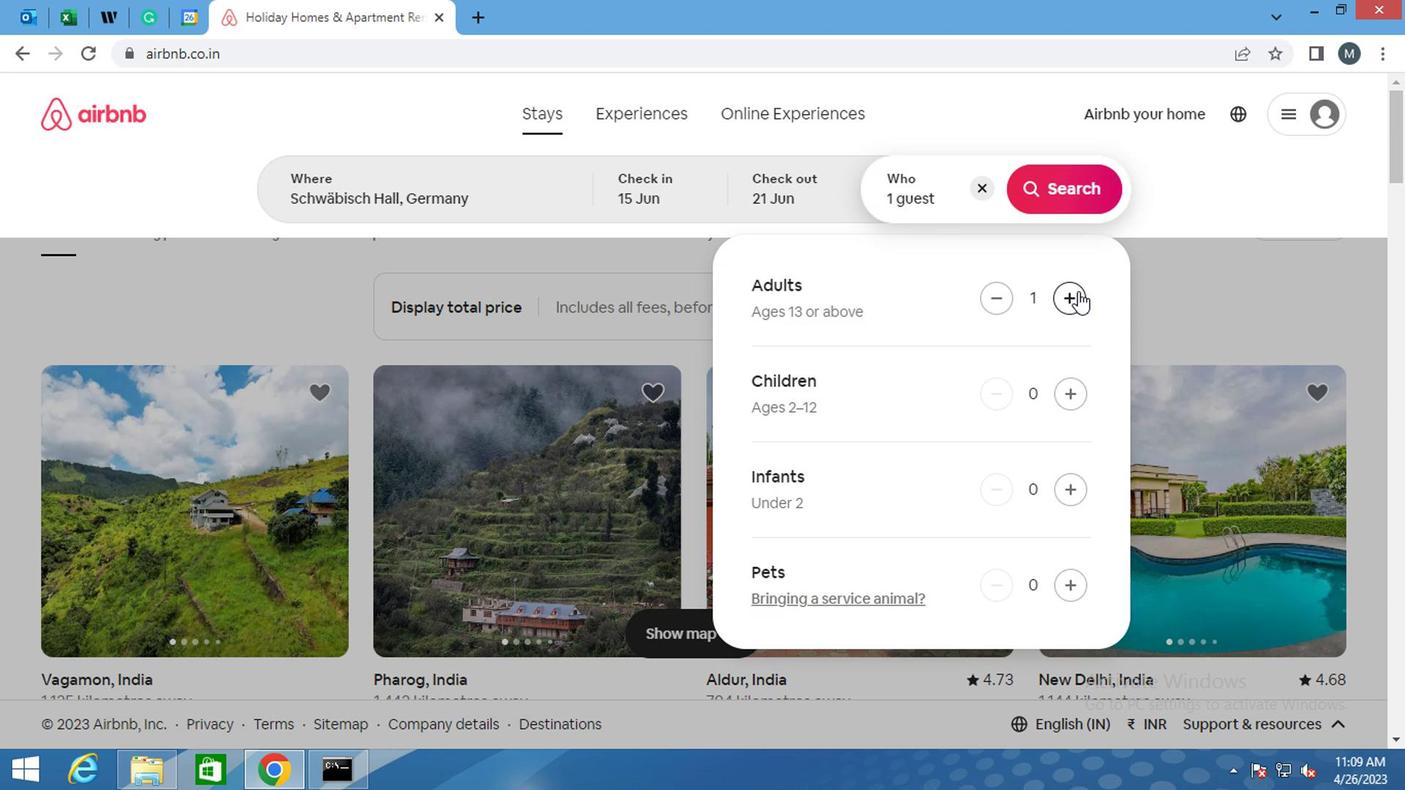 
Action: Mouse pressed left at (1071, 295)
Screenshot: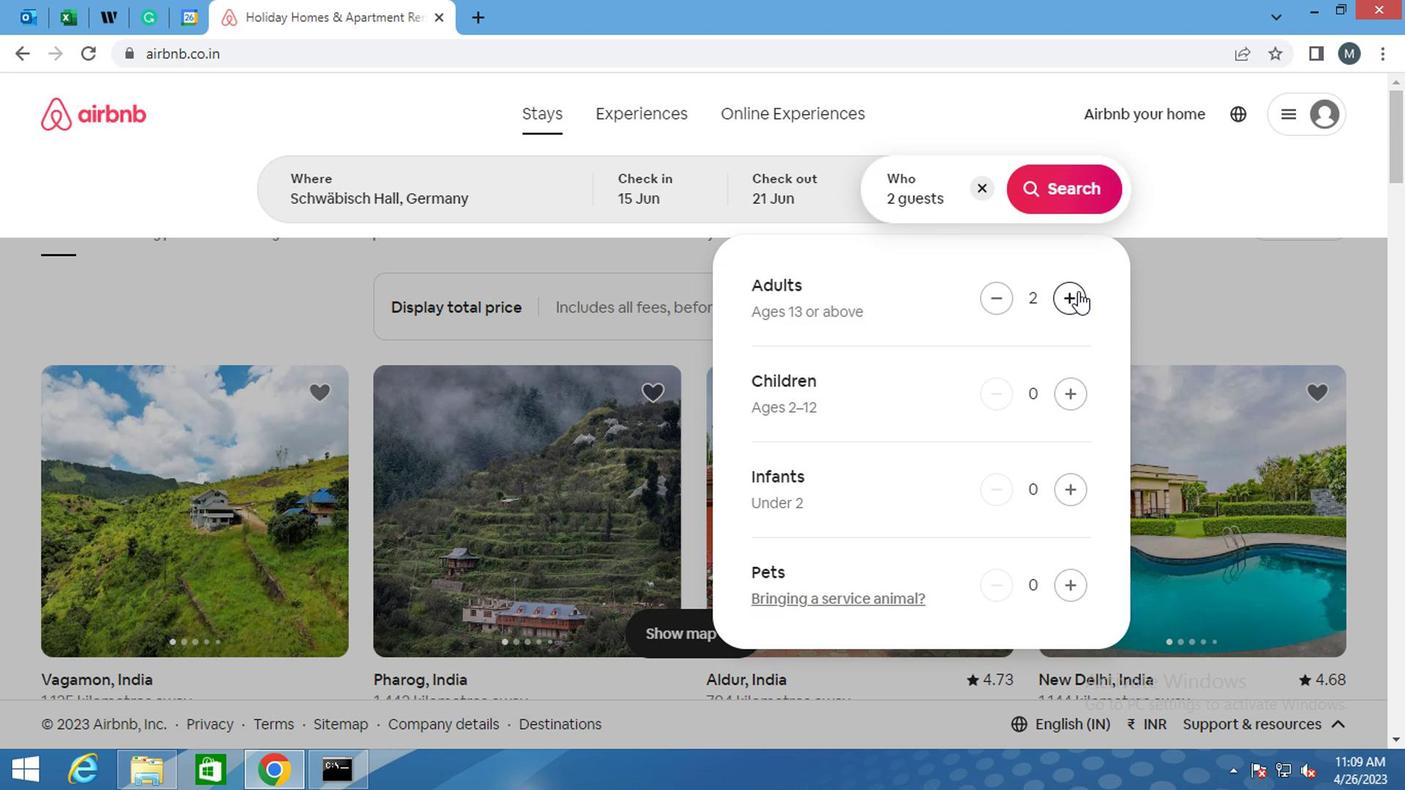 
Action: Mouse pressed left at (1071, 295)
Screenshot: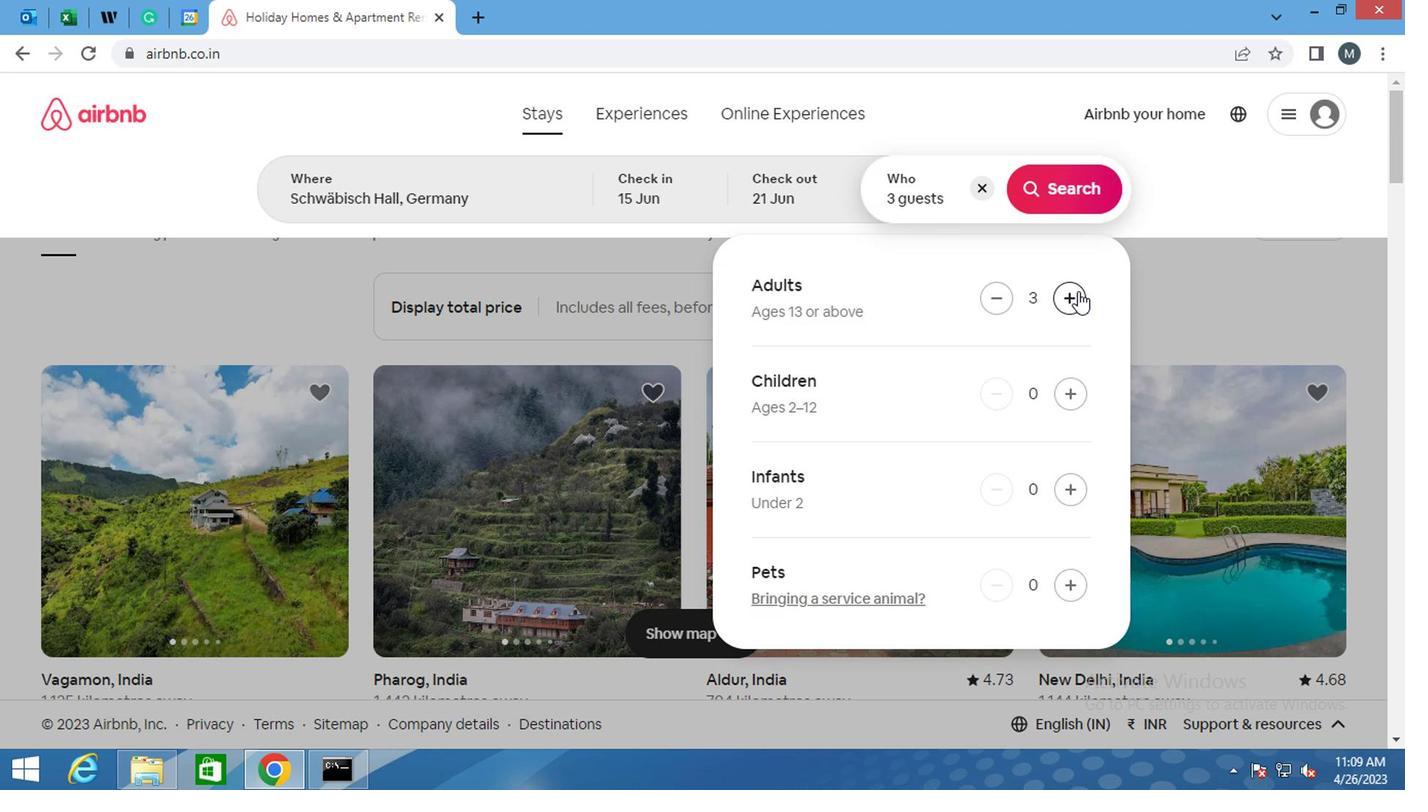 
Action: Mouse moved to (1046, 197)
Screenshot: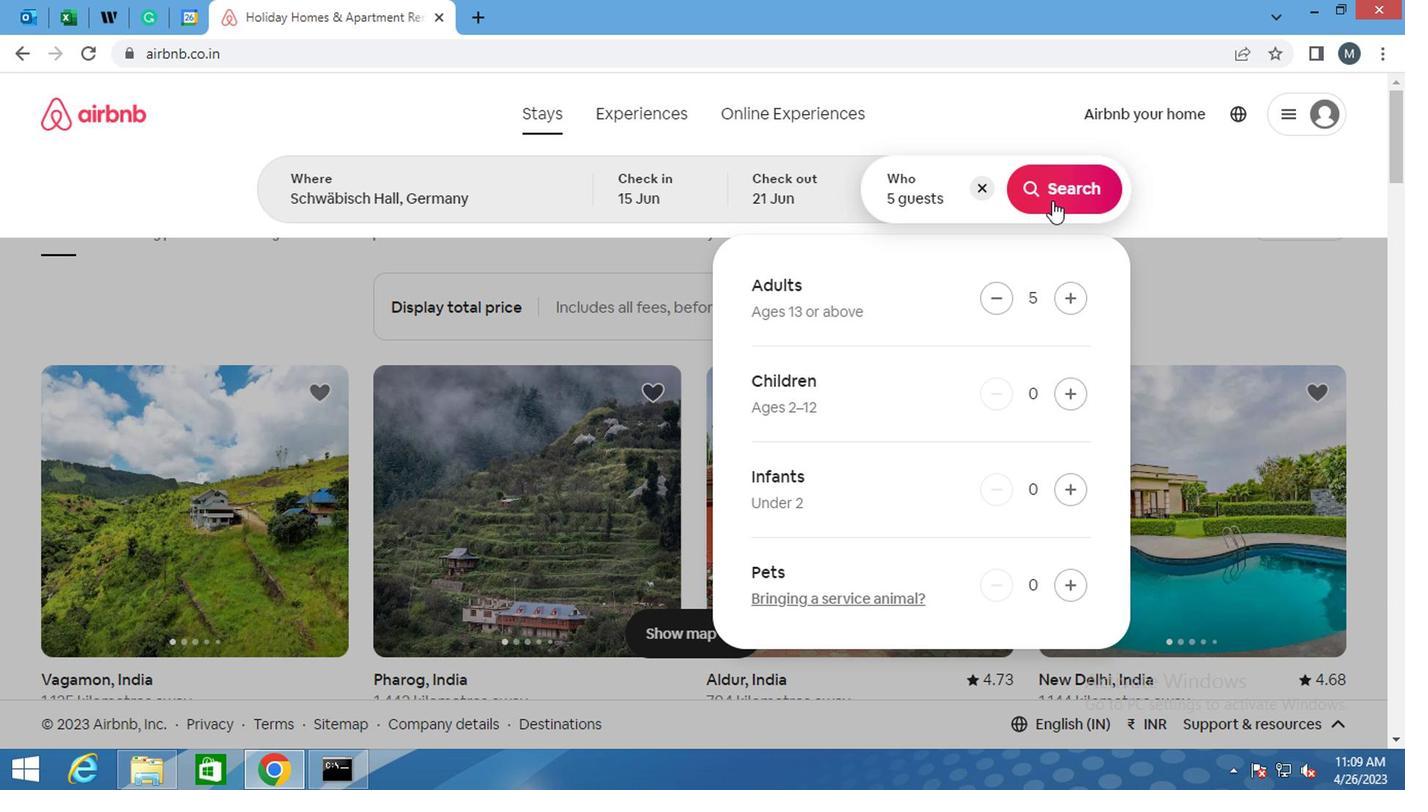 
Action: Mouse pressed left at (1046, 197)
Screenshot: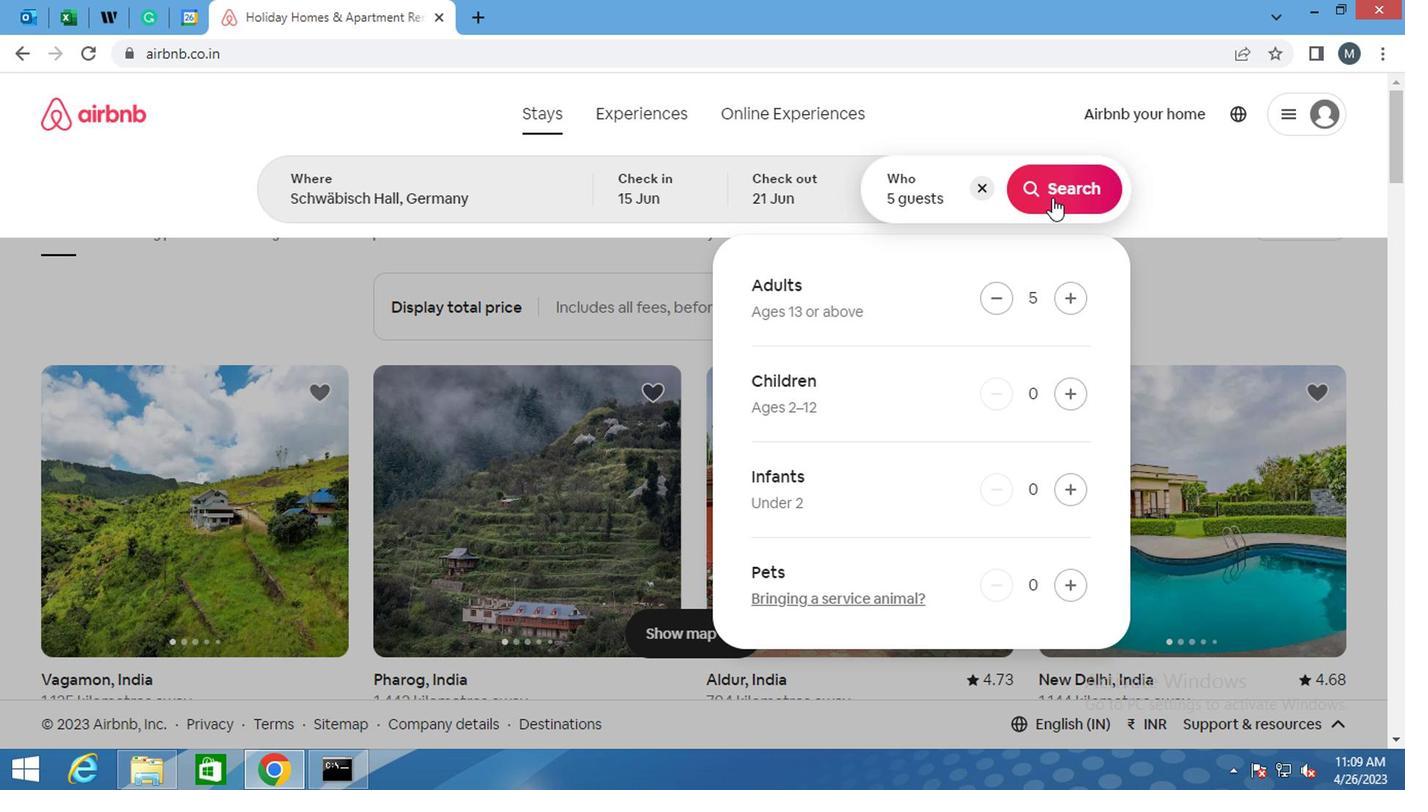 
Action: Mouse moved to (1302, 205)
Screenshot: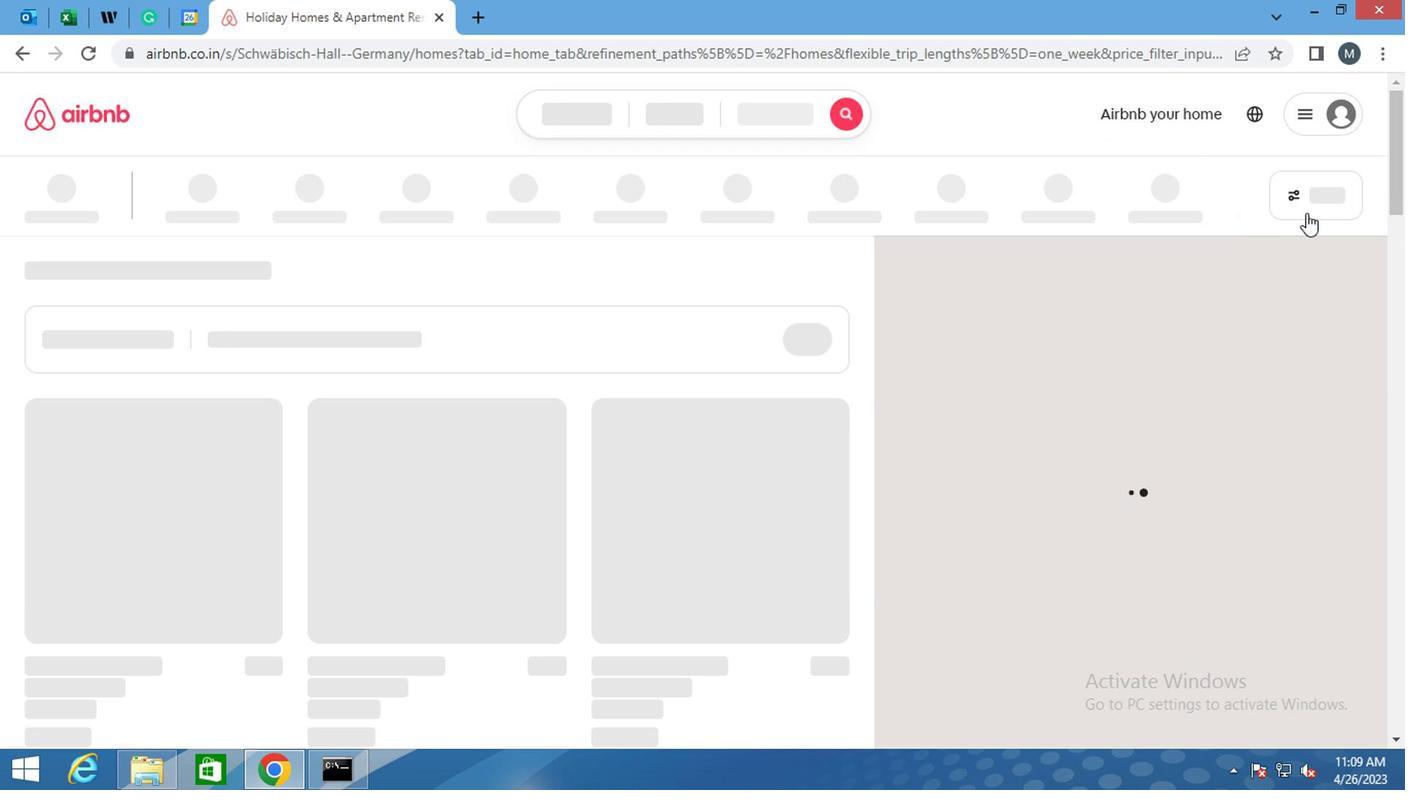
Action: Mouse pressed left at (1302, 205)
Screenshot: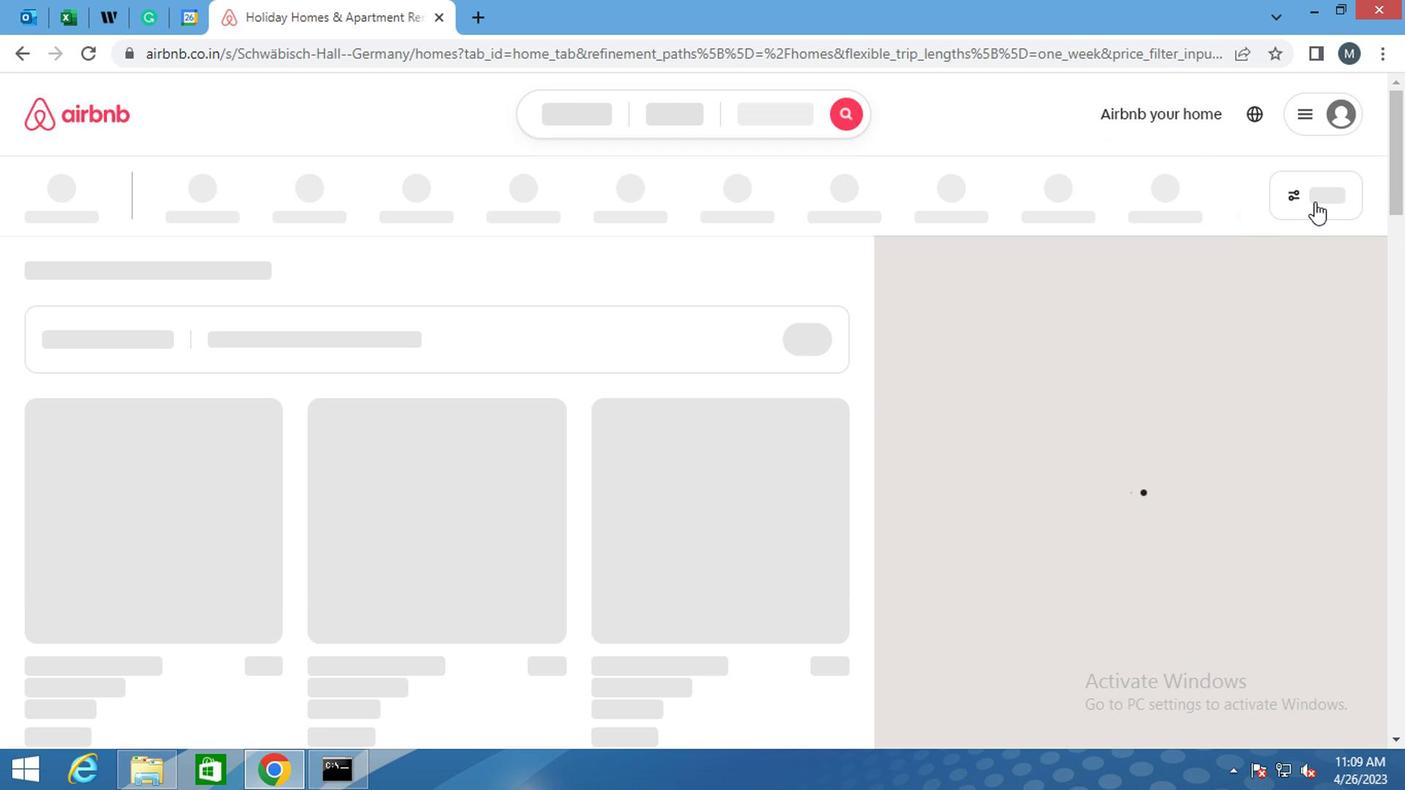 
Action: Mouse moved to (1323, 199)
Screenshot: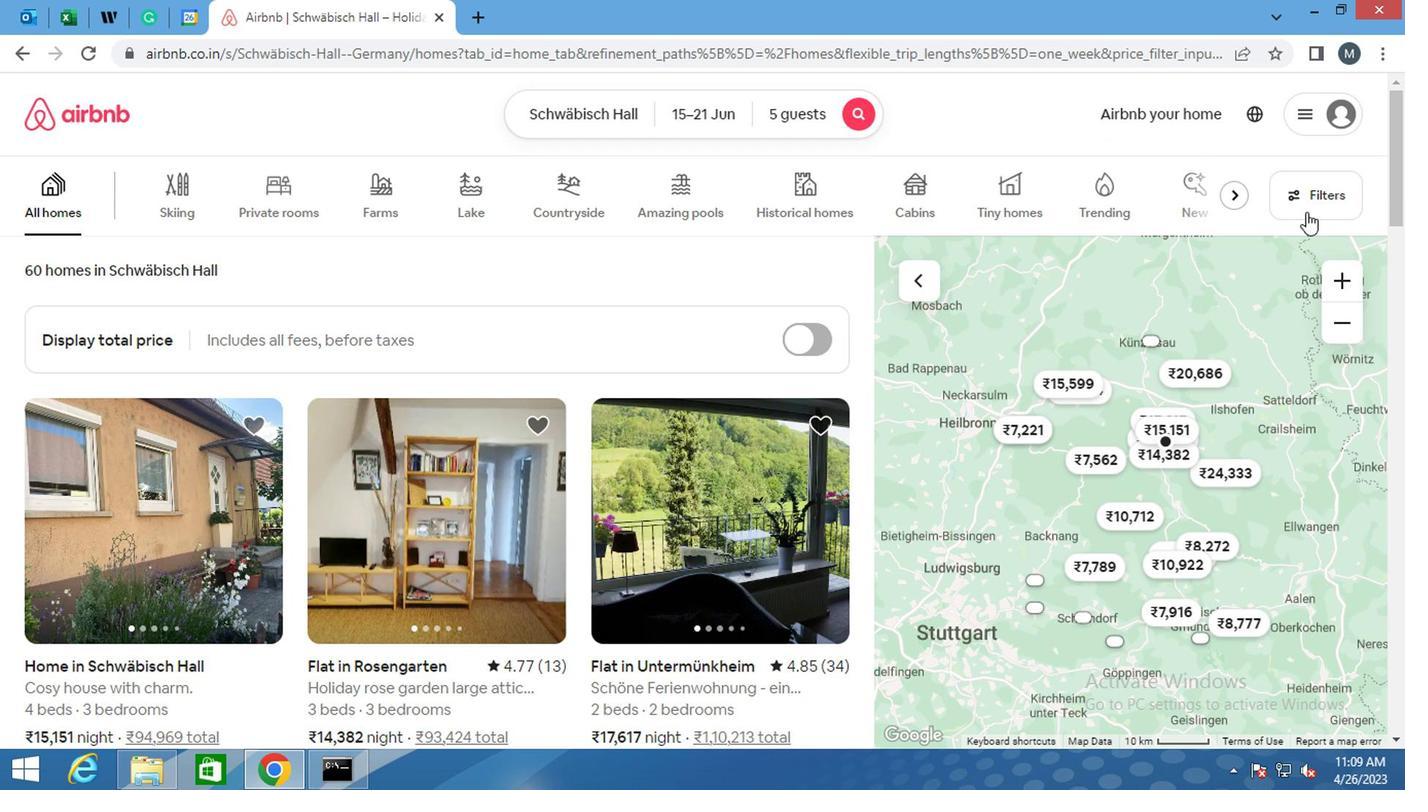 
Action: Mouse pressed left at (1323, 199)
Screenshot: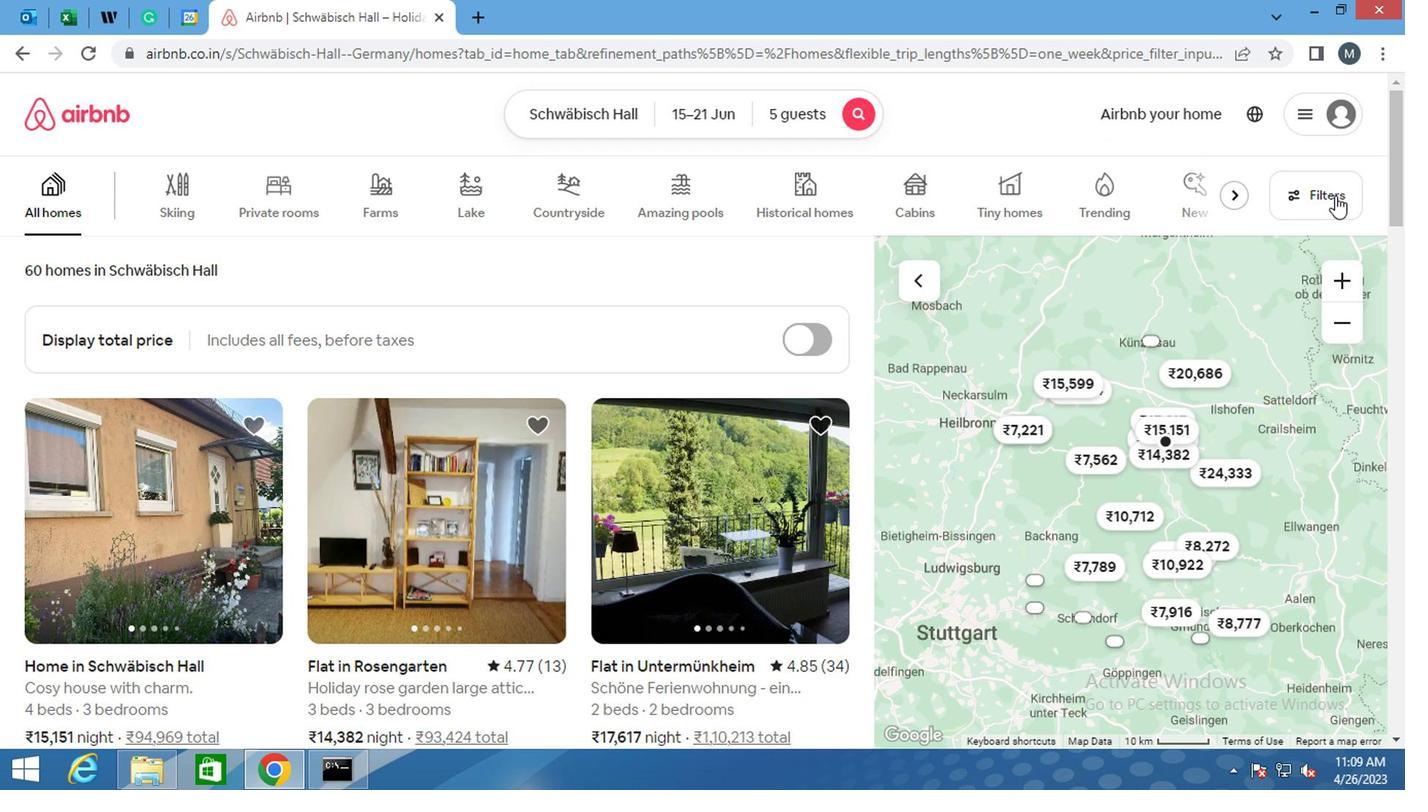 
Action: Mouse moved to (515, 455)
Screenshot: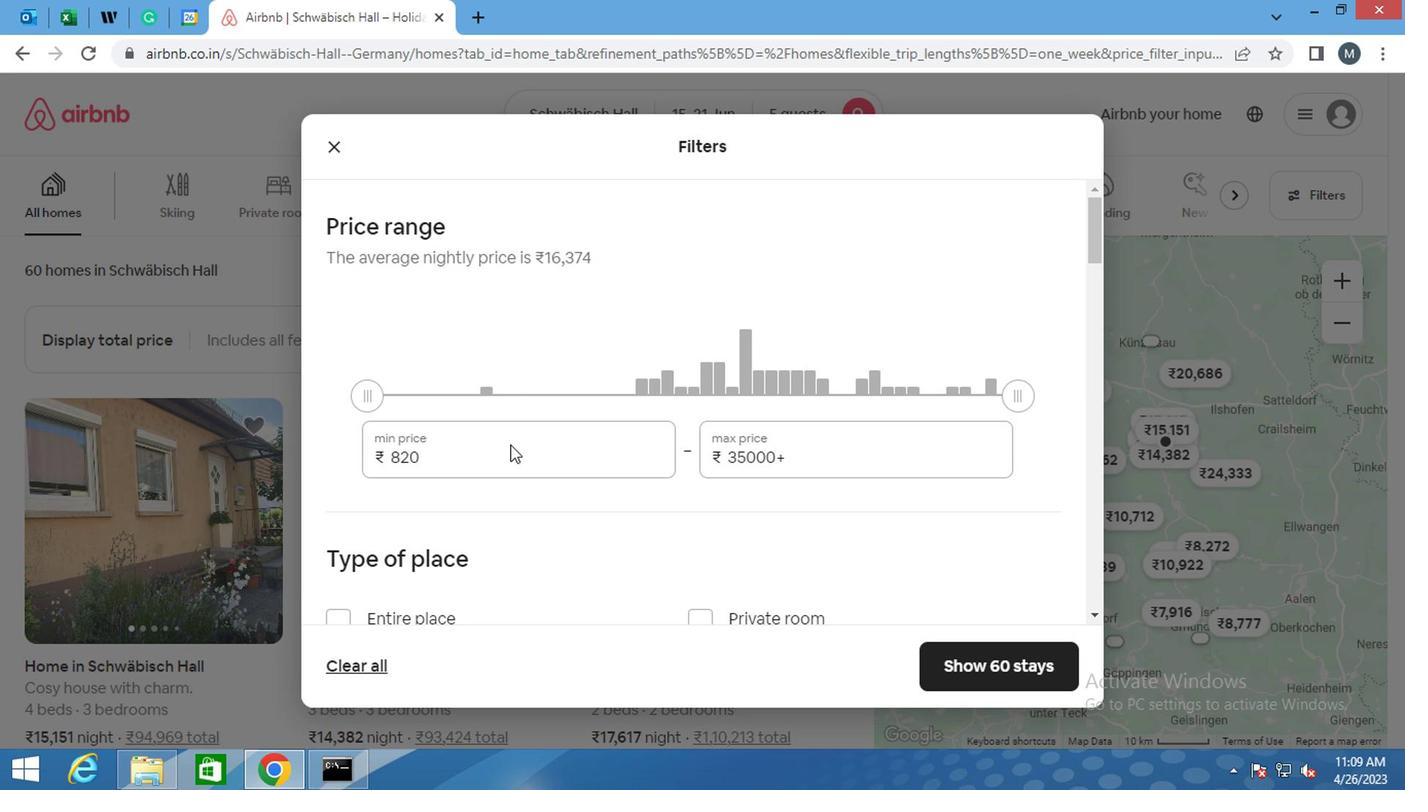 
Action: Mouse pressed left at (515, 455)
Screenshot: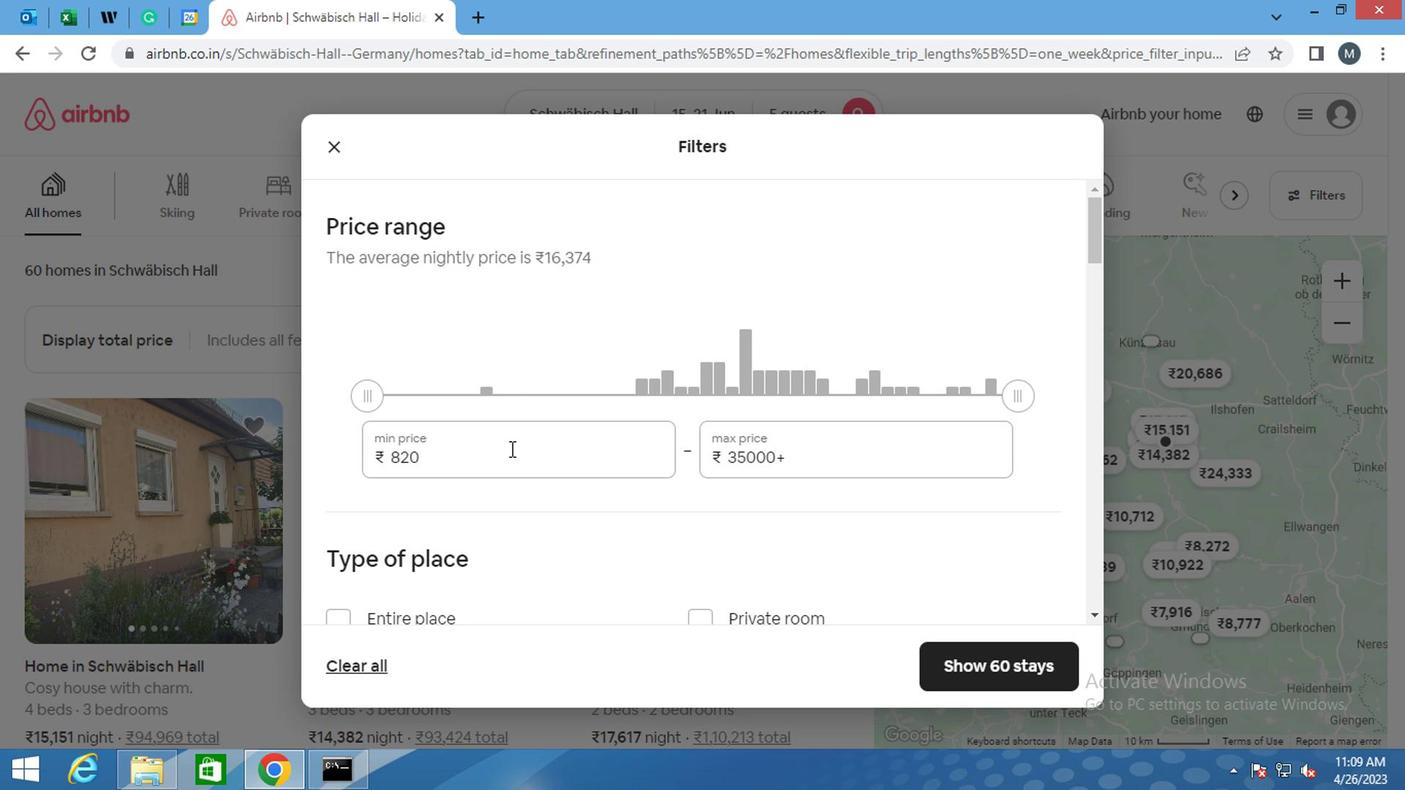 
Action: Mouse pressed left at (515, 455)
Screenshot: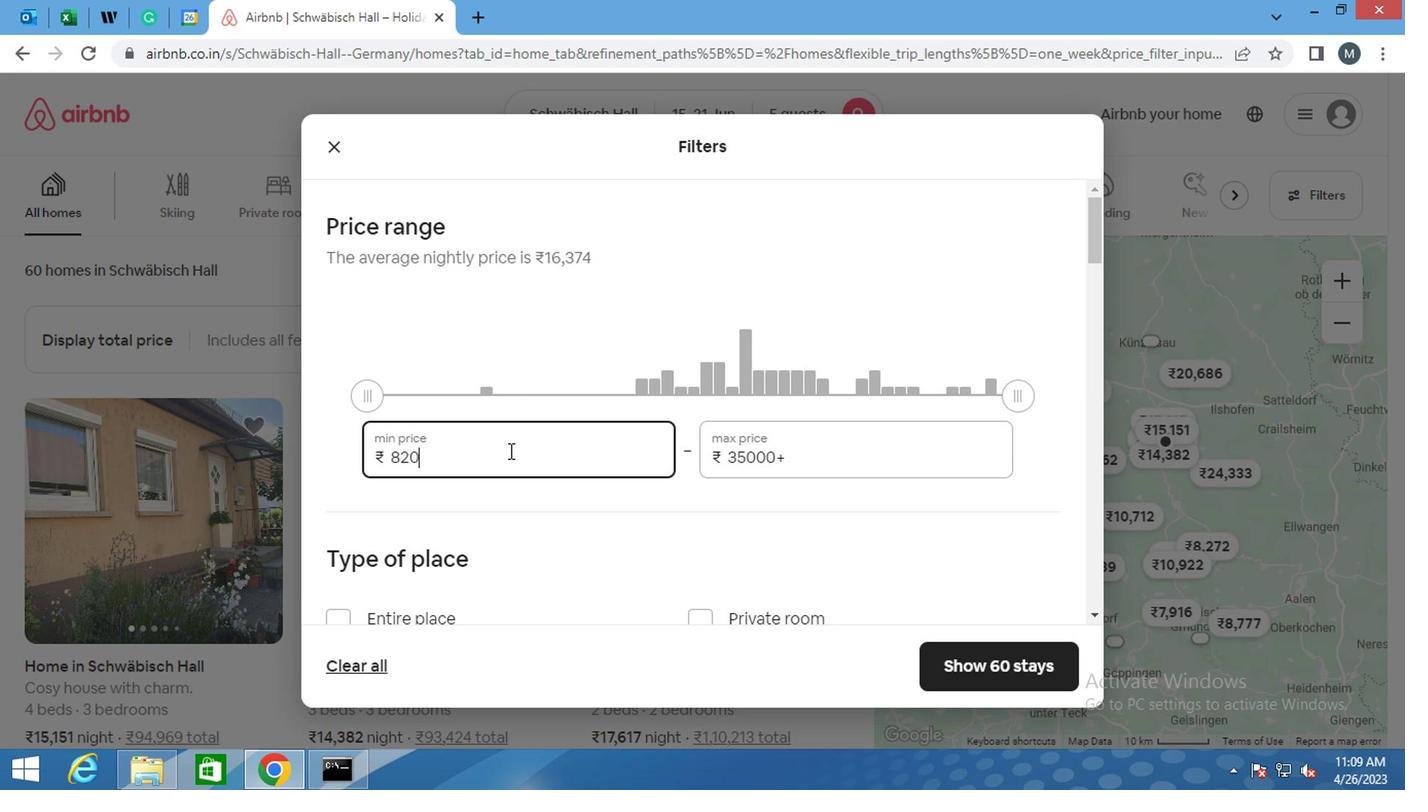 
Action: Mouse pressed left at (515, 455)
Screenshot: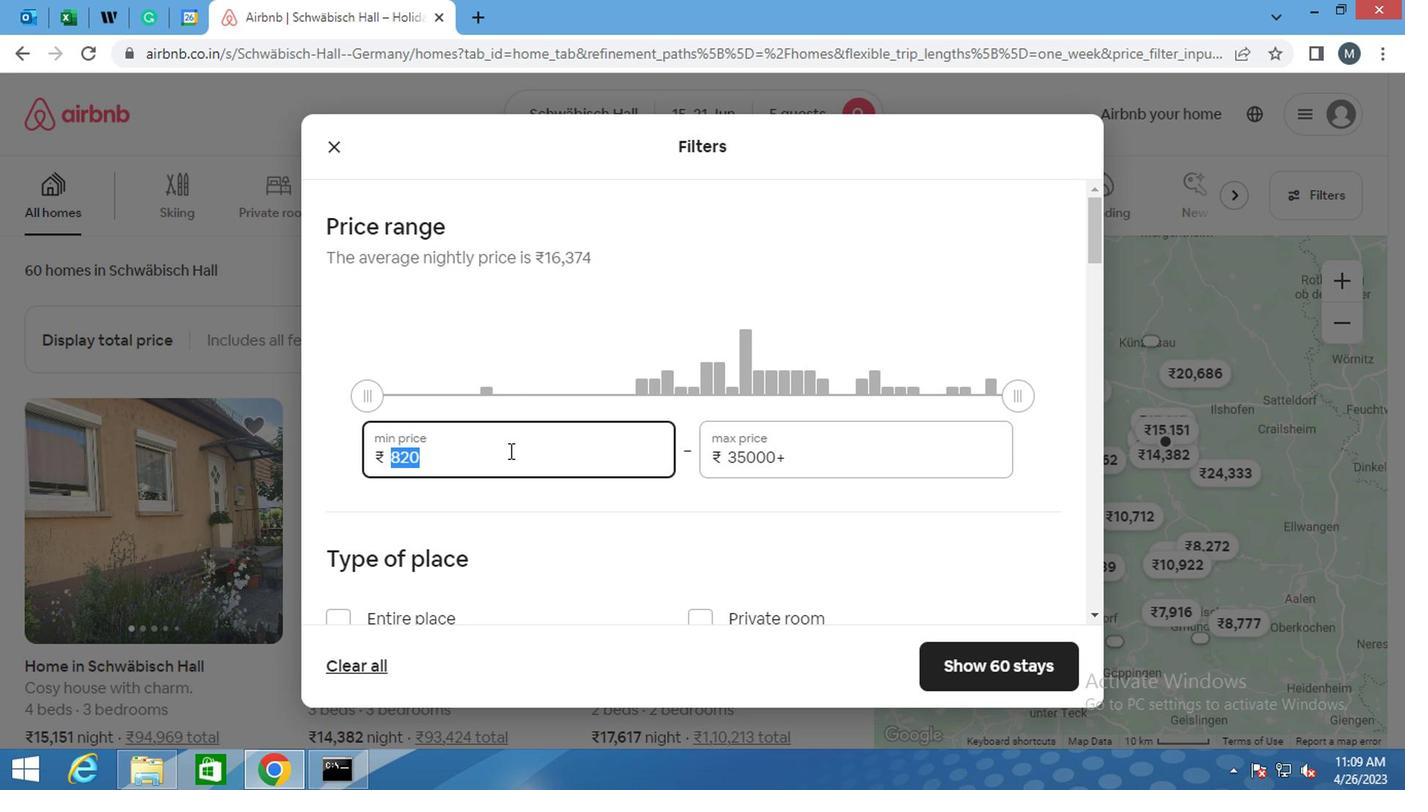 
Action: Mouse moved to (517, 455)
Screenshot: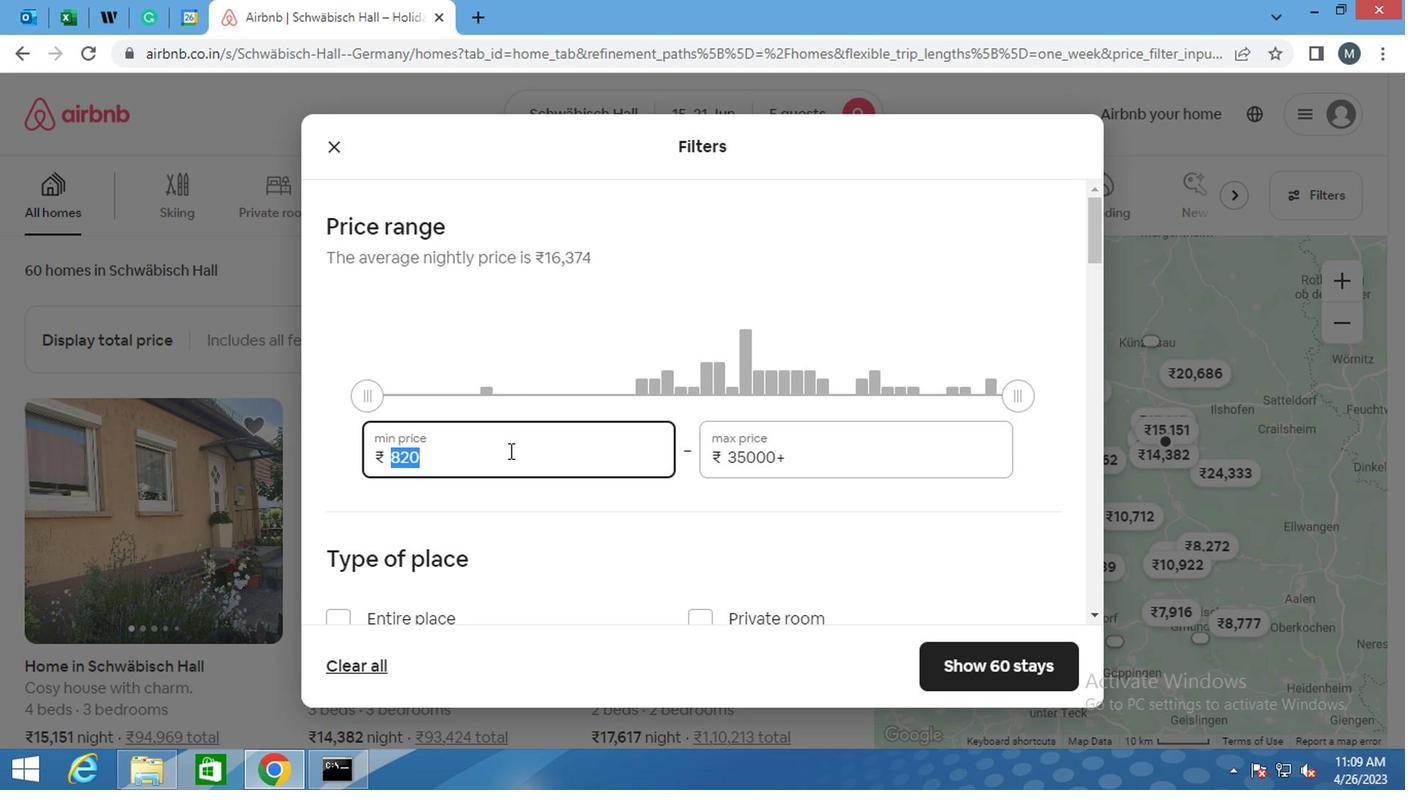 
Action: Key pressed 14
Screenshot: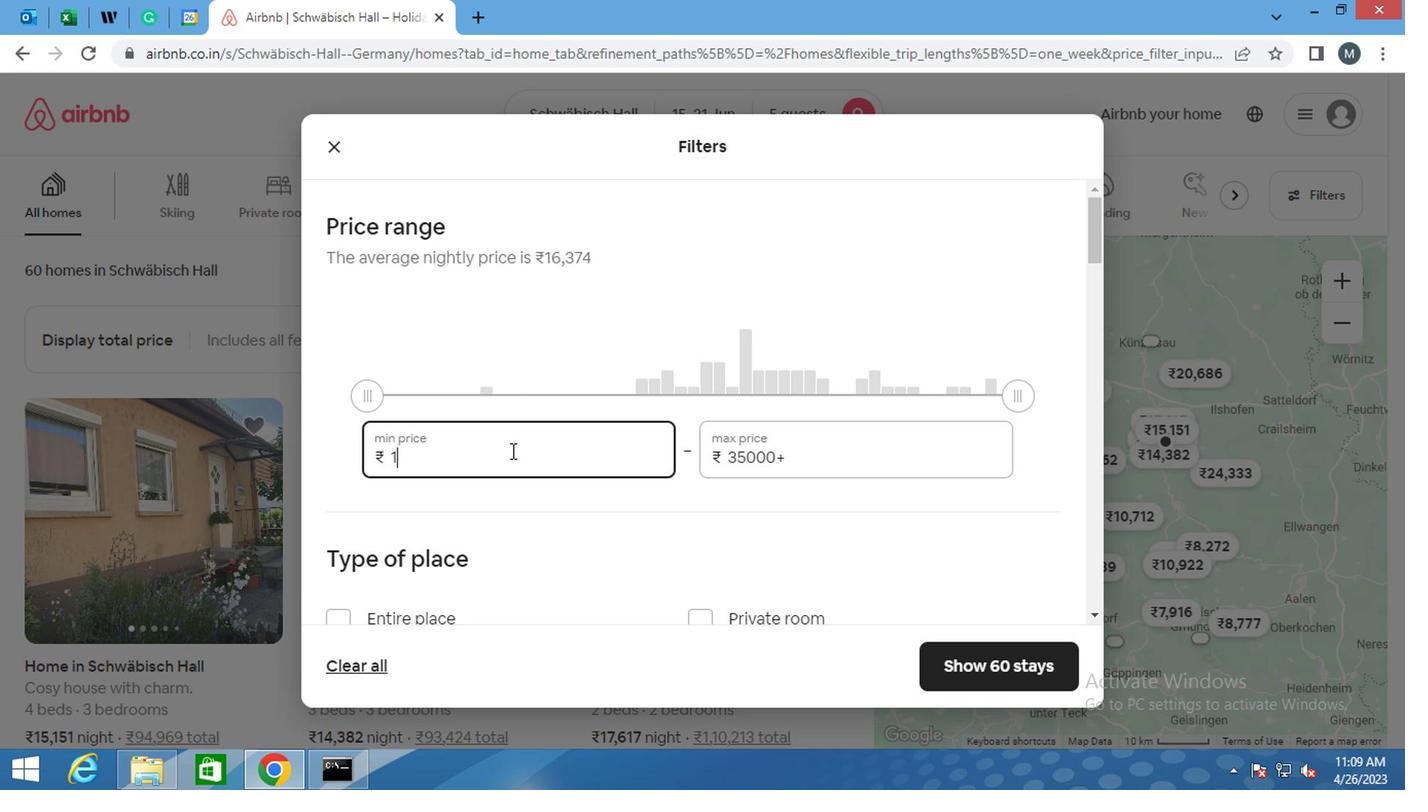 
Action: Mouse moved to (551, 441)
Screenshot: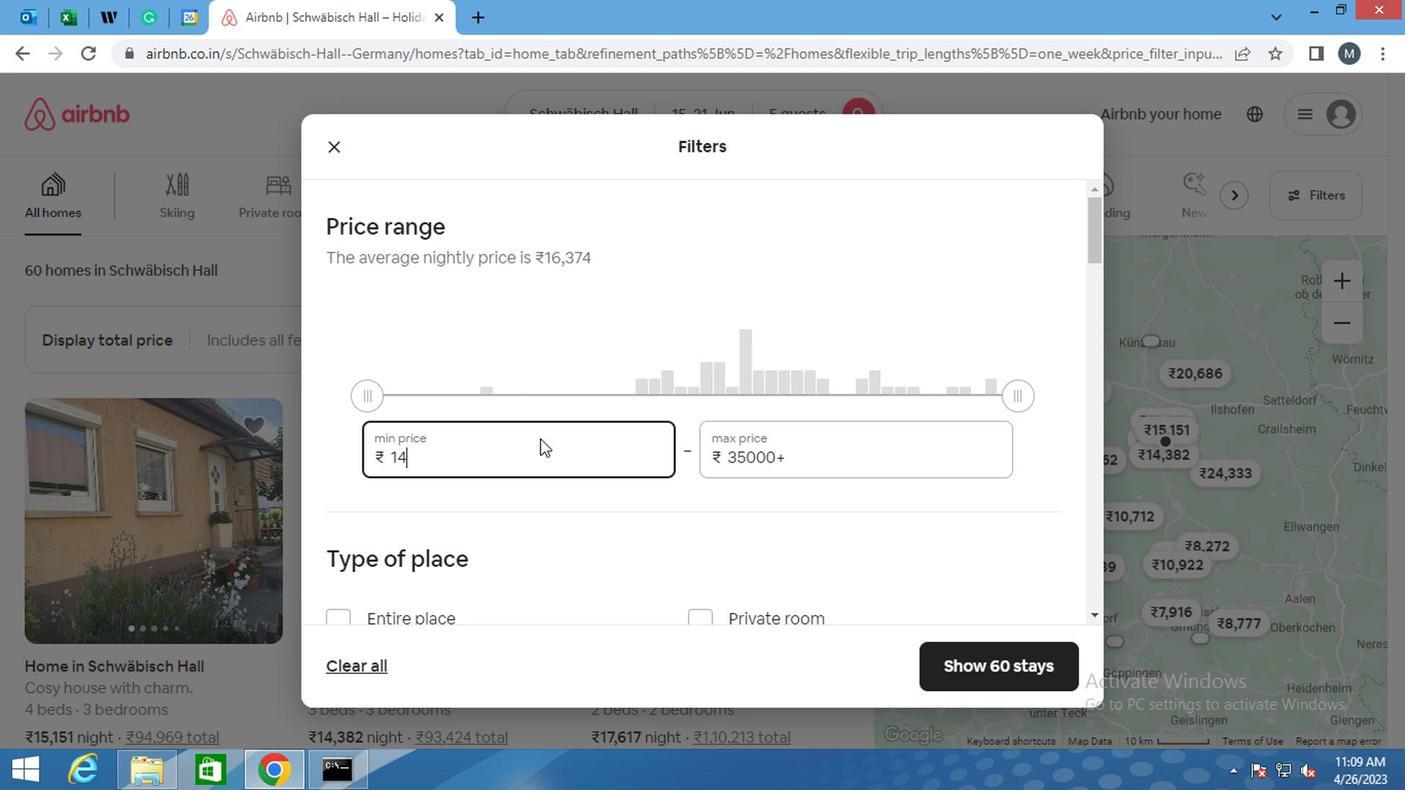 
Action: Key pressed 0
Screenshot: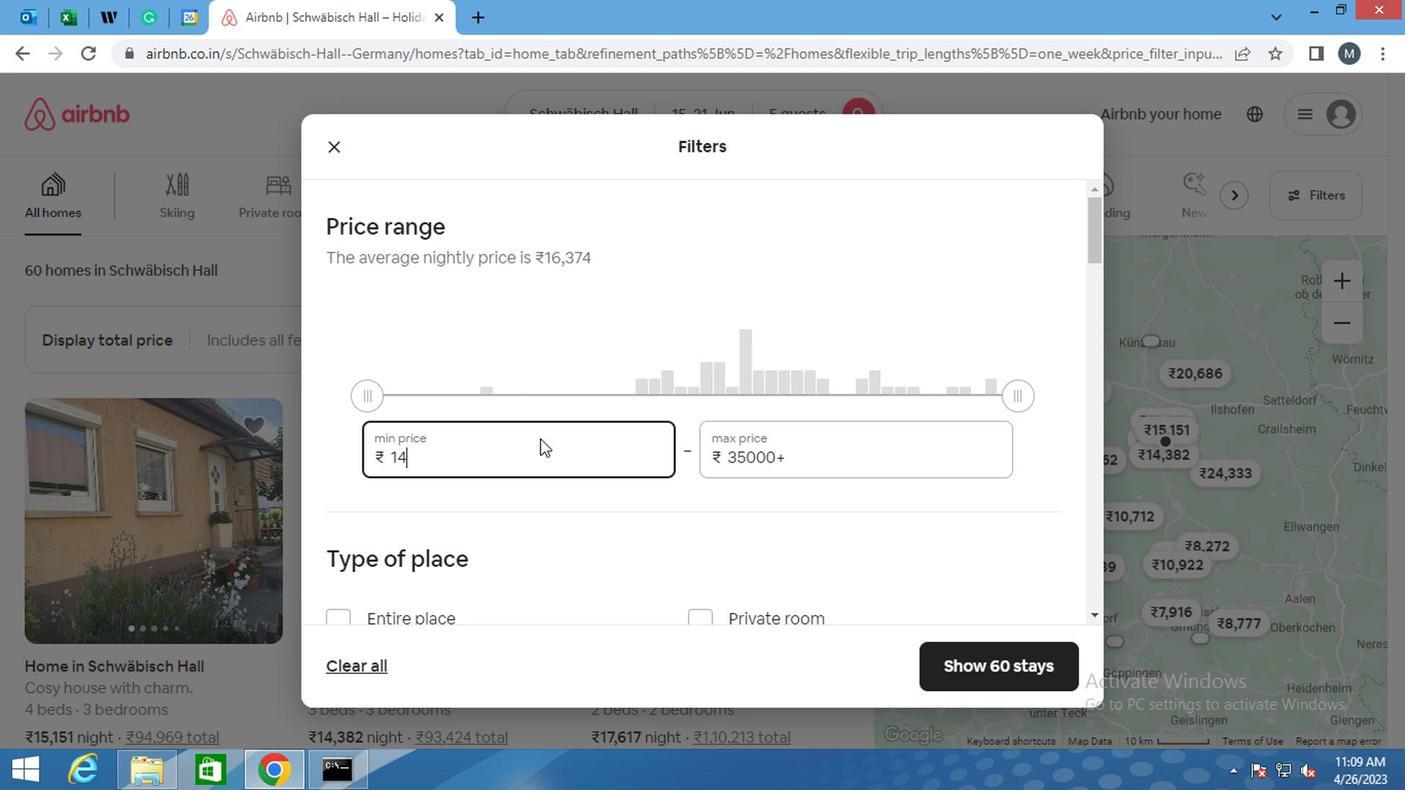 
Action: Mouse moved to (653, 422)
Screenshot: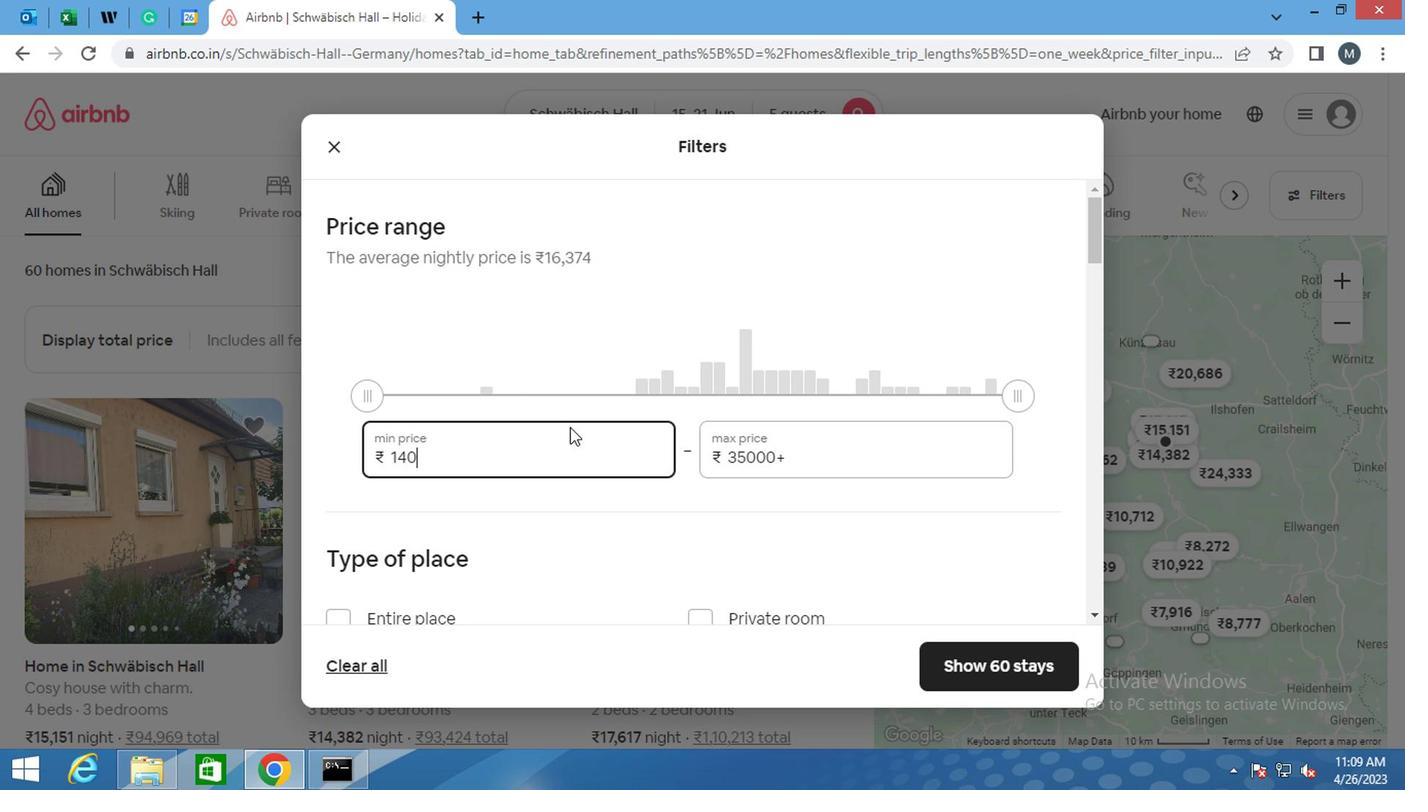 
Action: Key pressed 0
Screenshot: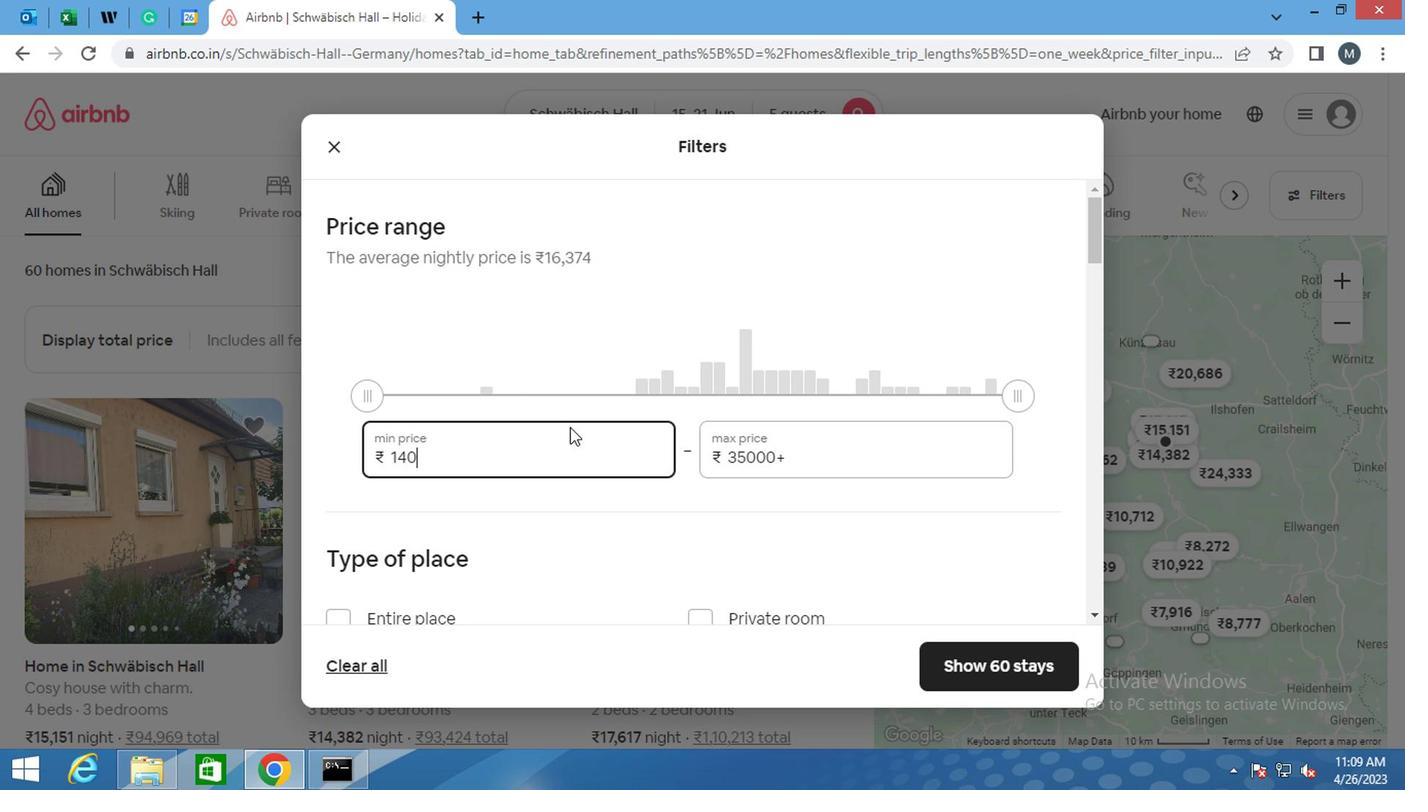 
Action: Mouse moved to (762, 444)
Screenshot: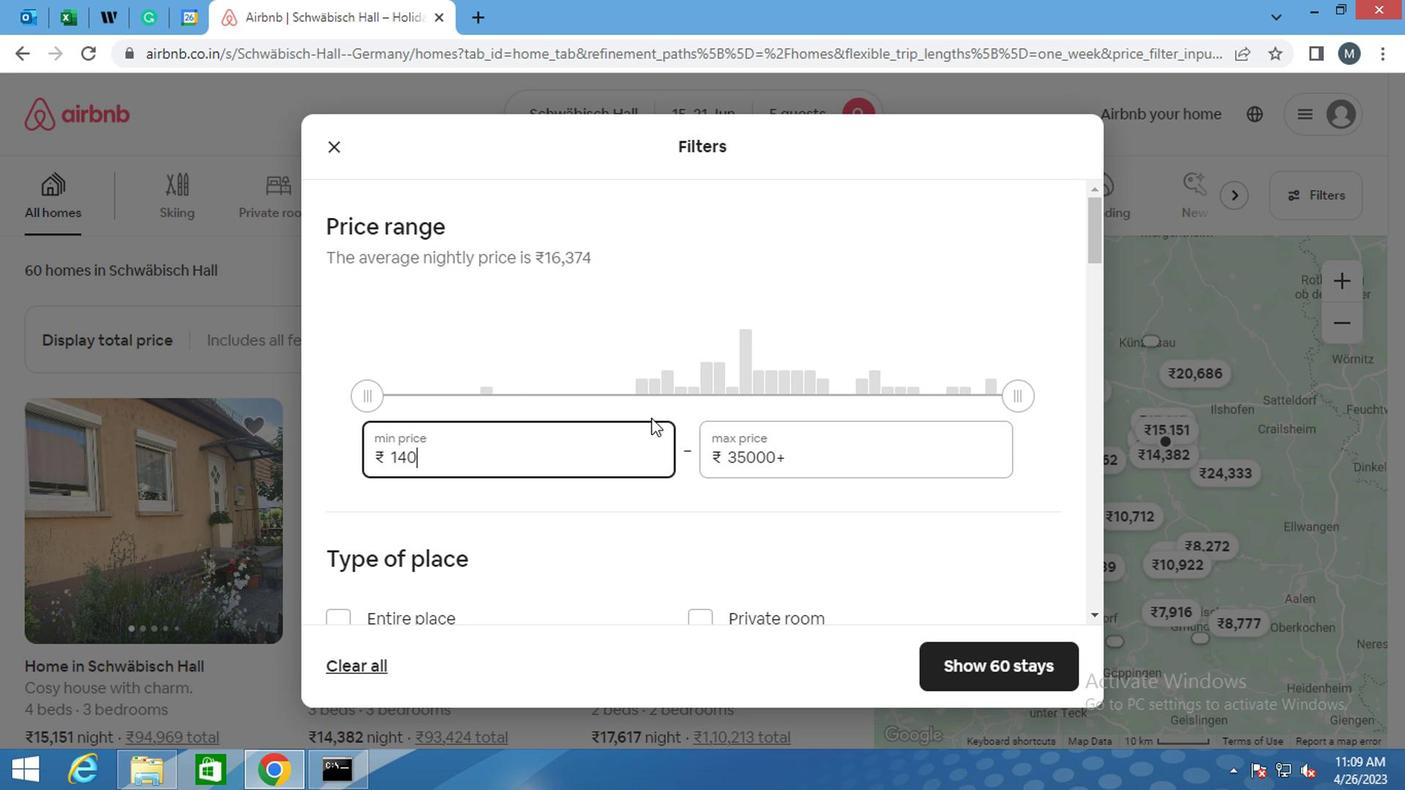 
Action: Key pressed 0
Screenshot: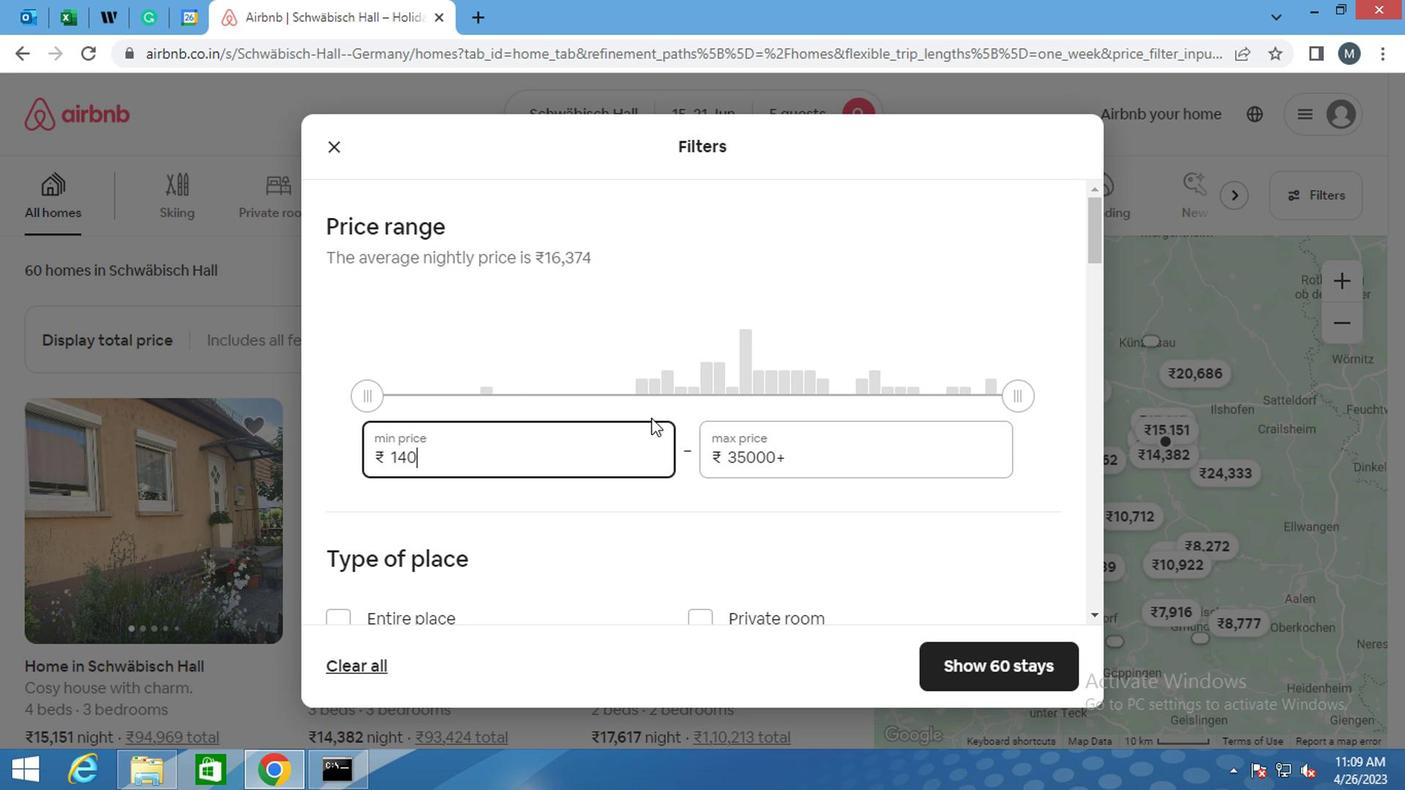 
Action: Mouse moved to (772, 464)
Screenshot: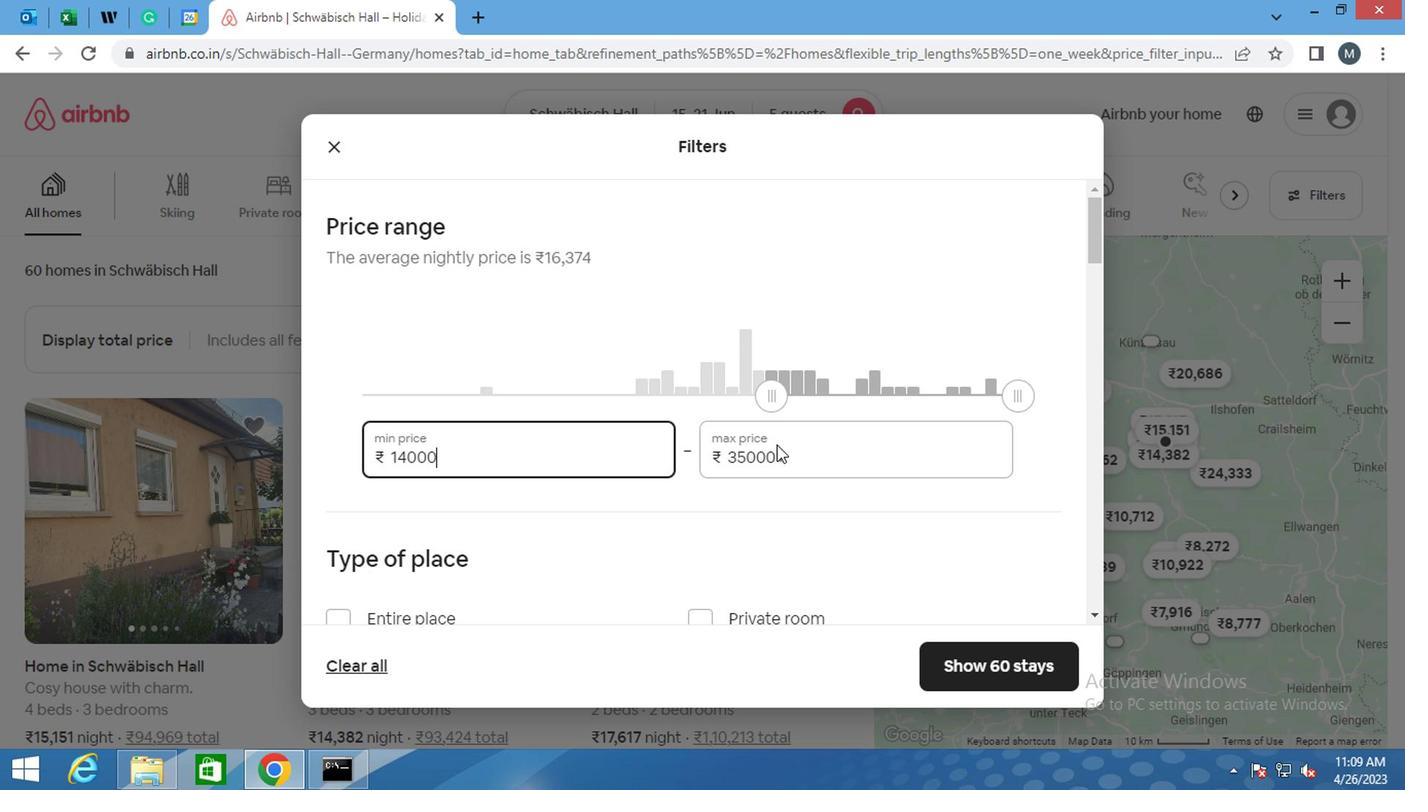 
Action: Mouse pressed left at (772, 464)
Screenshot: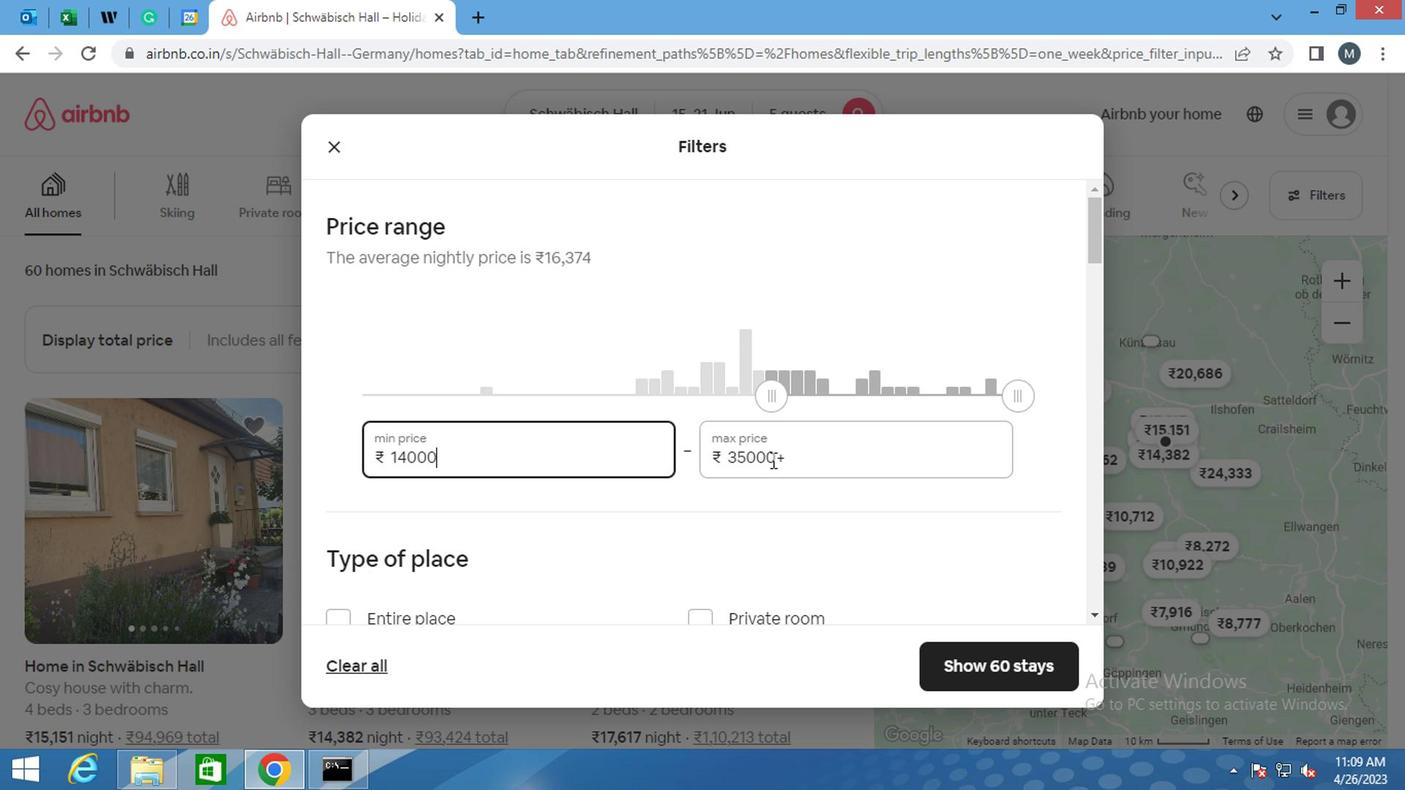 
Action: Mouse pressed left at (772, 464)
Screenshot: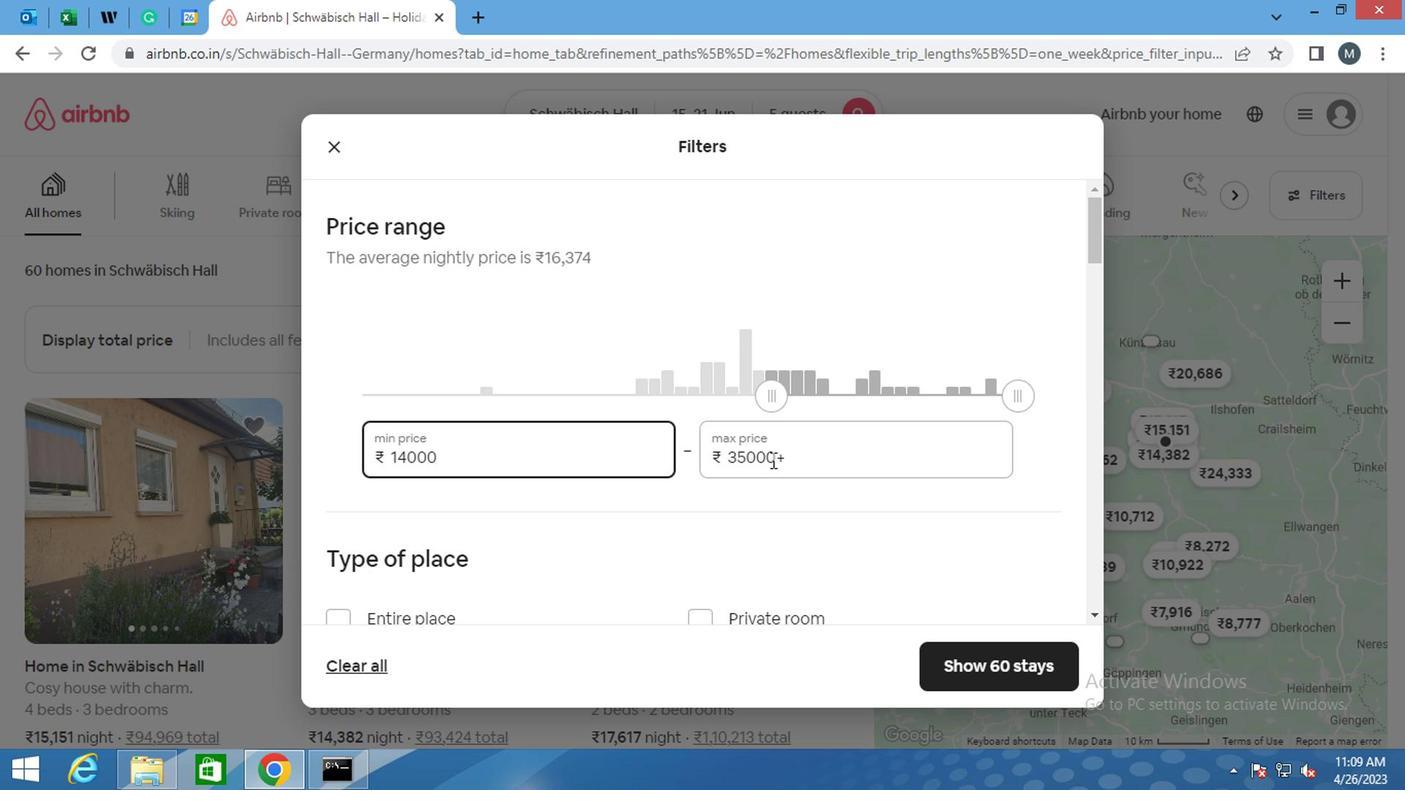 
Action: Mouse pressed left at (772, 464)
Screenshot: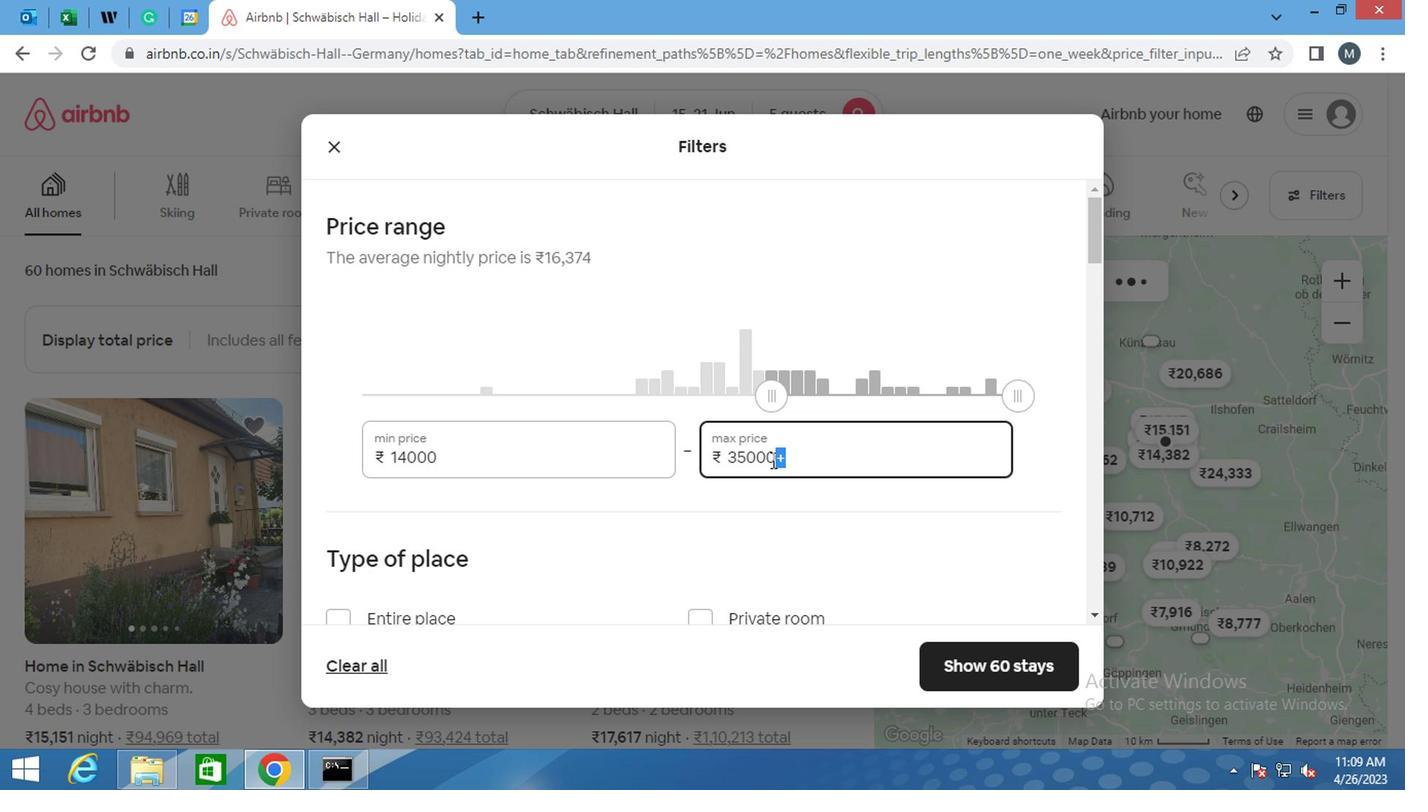 
Action: Key pressed 2500
Screenshot: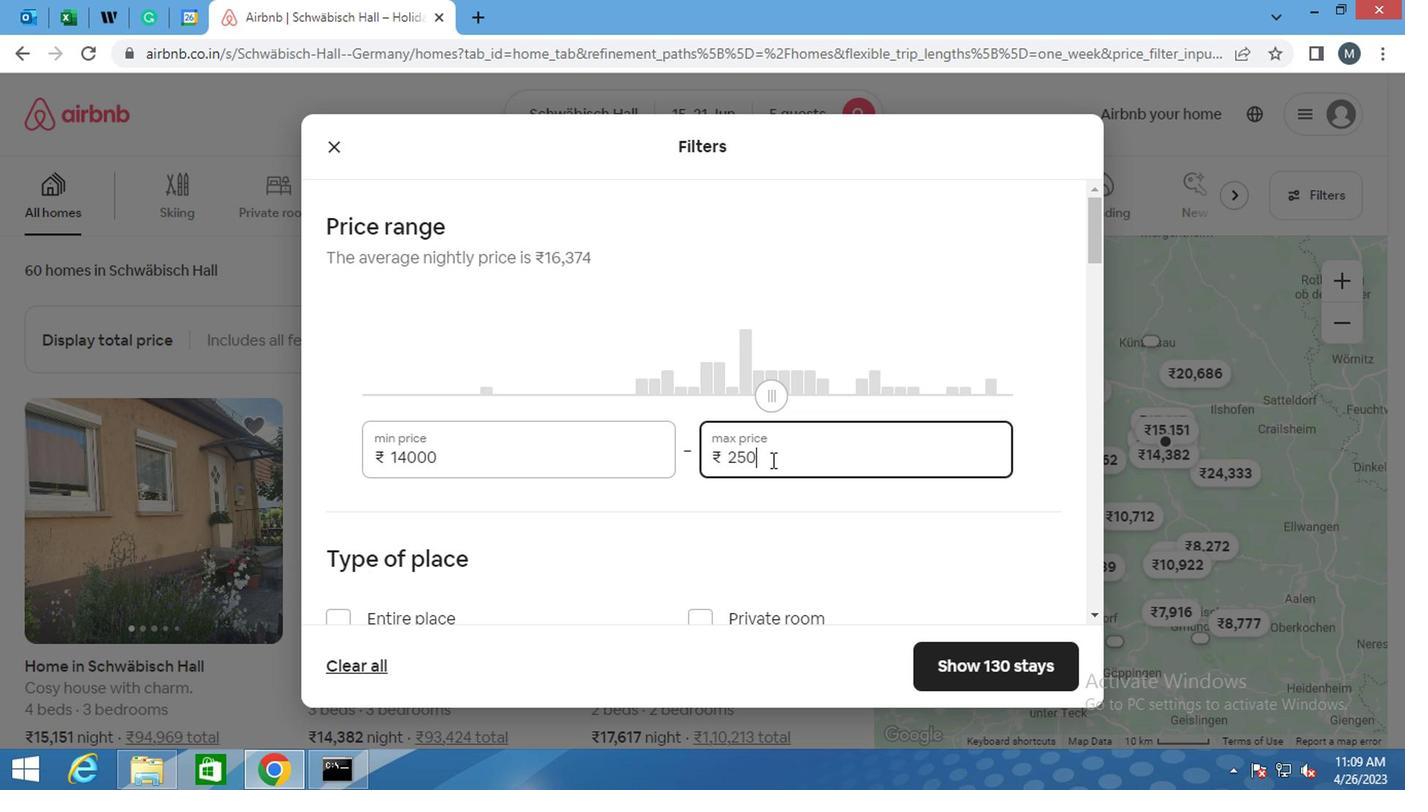 
Action: Mouse moved to (767, 464)
Screenshot: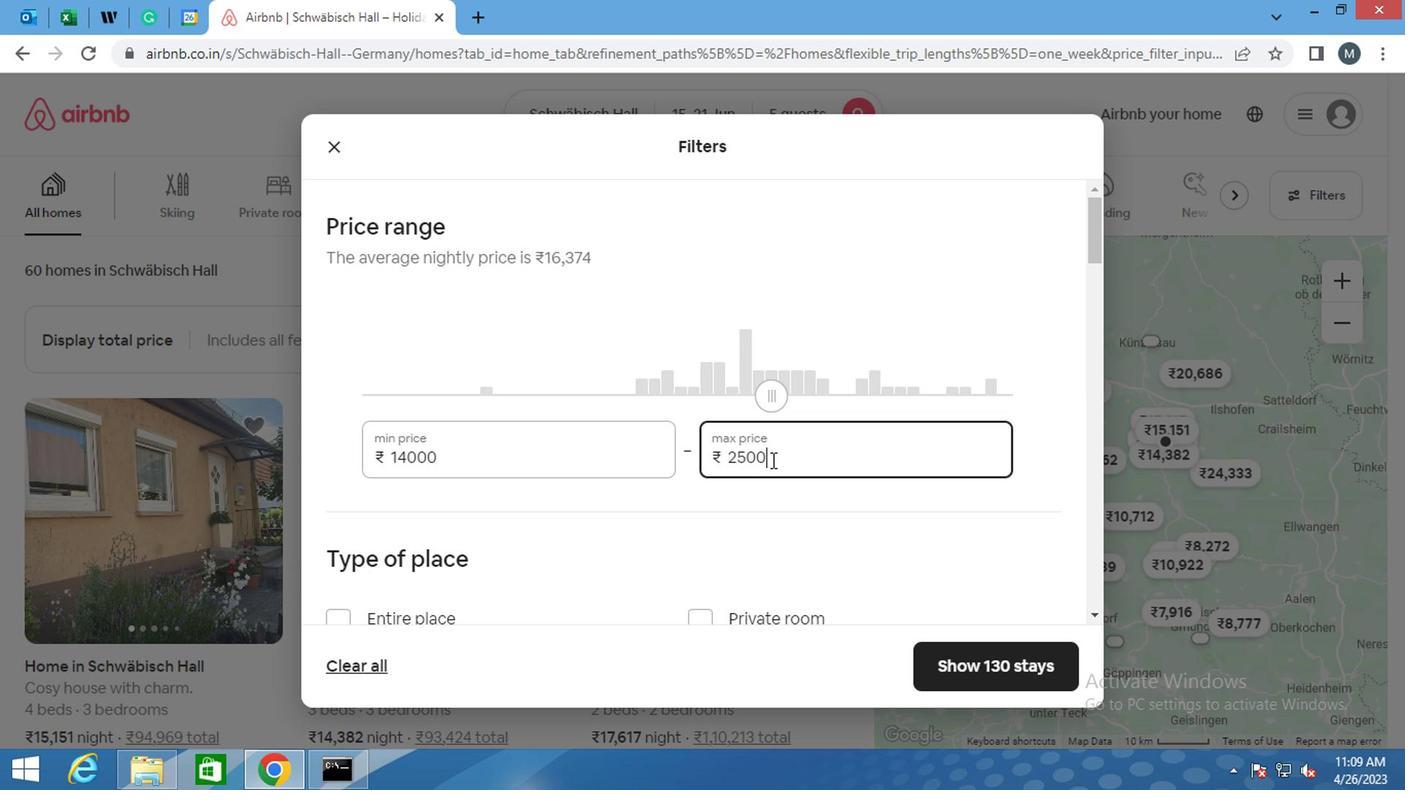 
Action: Key pressed 0
Screenshot: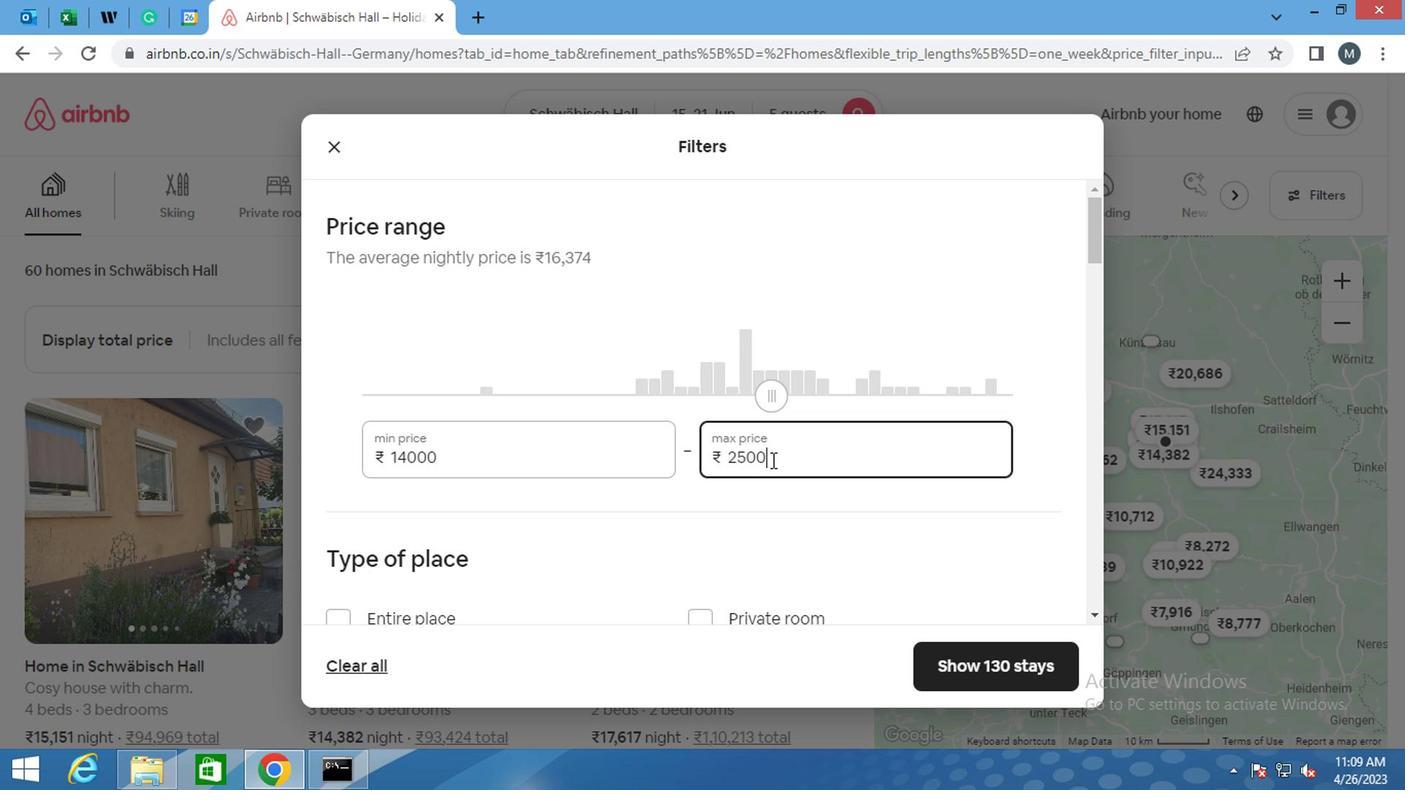 
Action: Mouse moved to (726, 455)
Screenshot: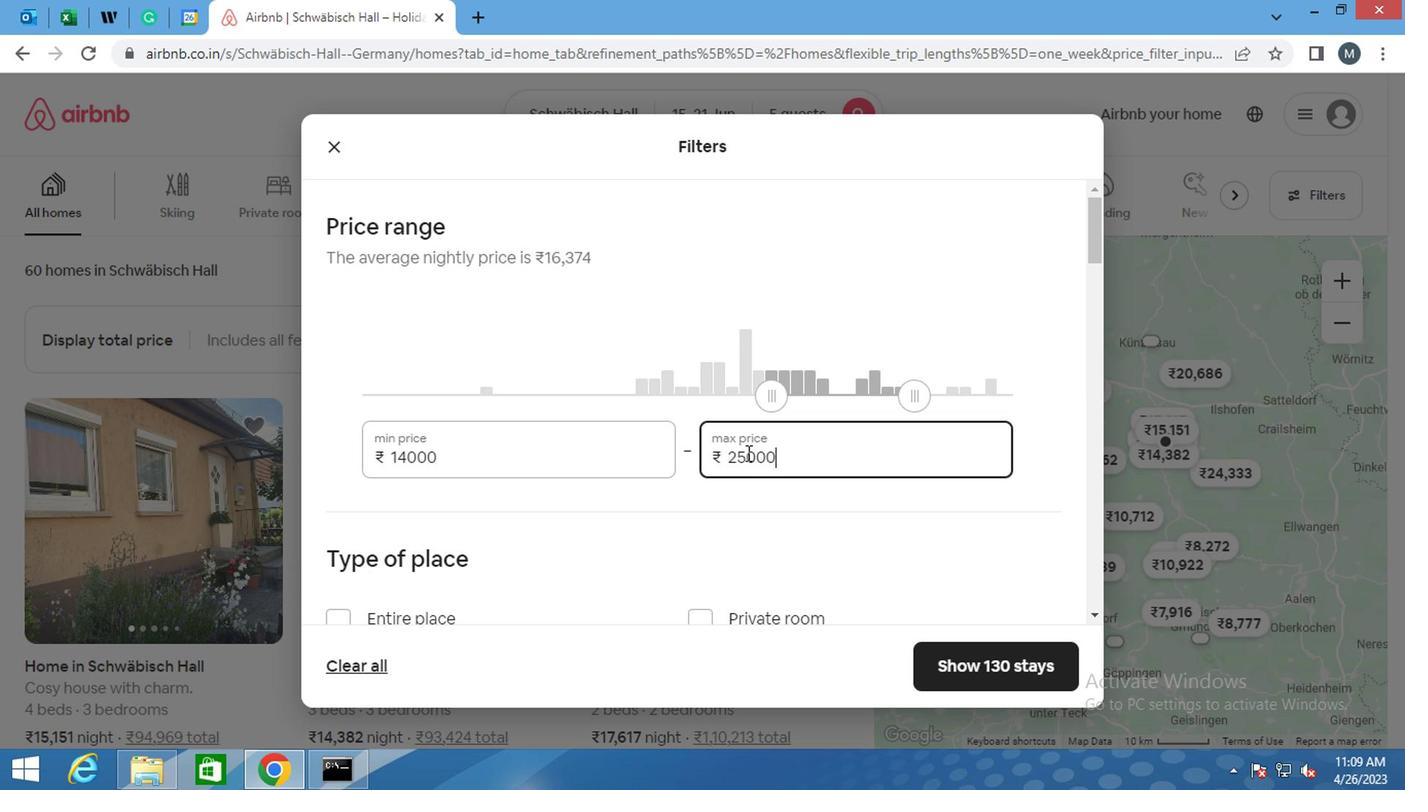 
Action: Mouse scrolled (726, 454) with delta (0, 0)
Screenshot: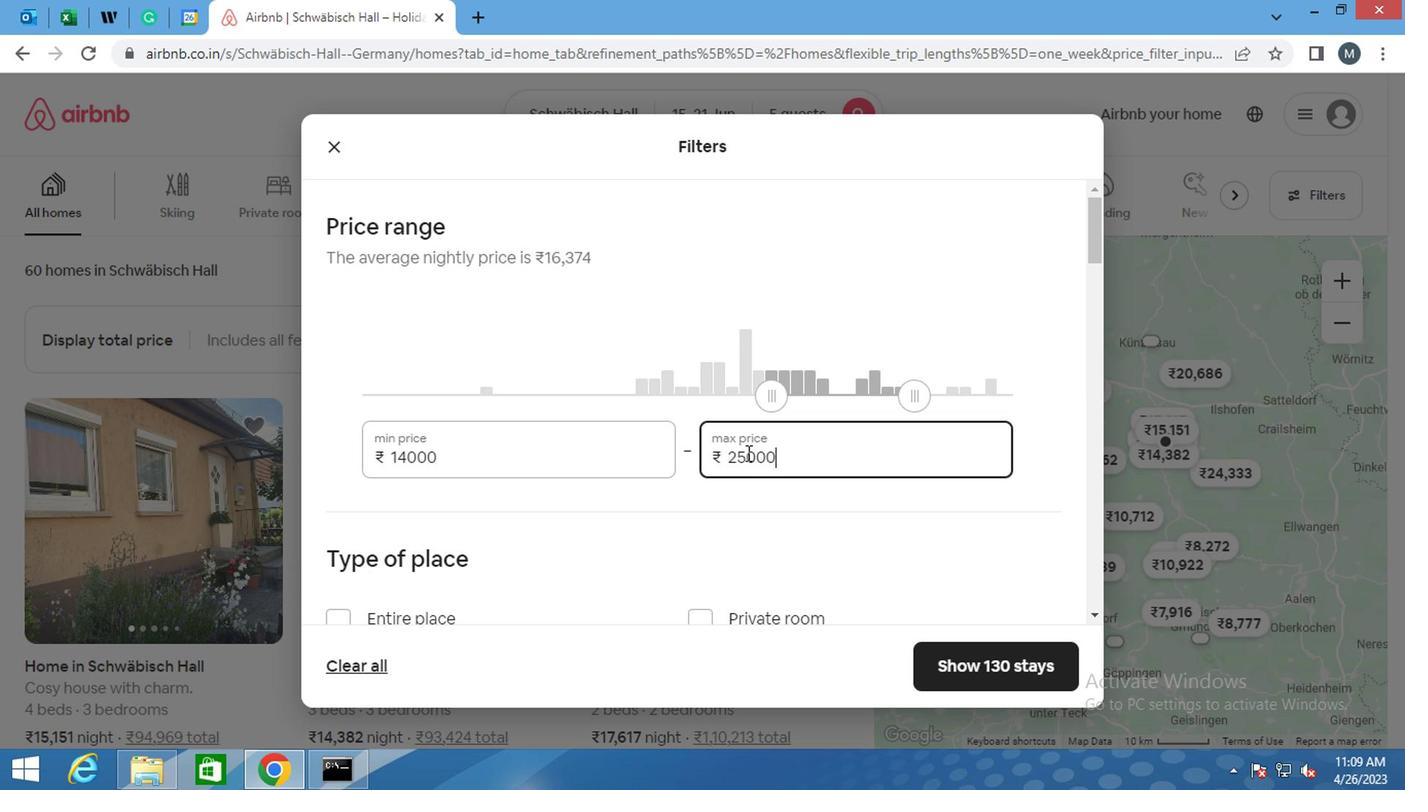 
Action: Mouse moved to (718, 454)
Screenshot: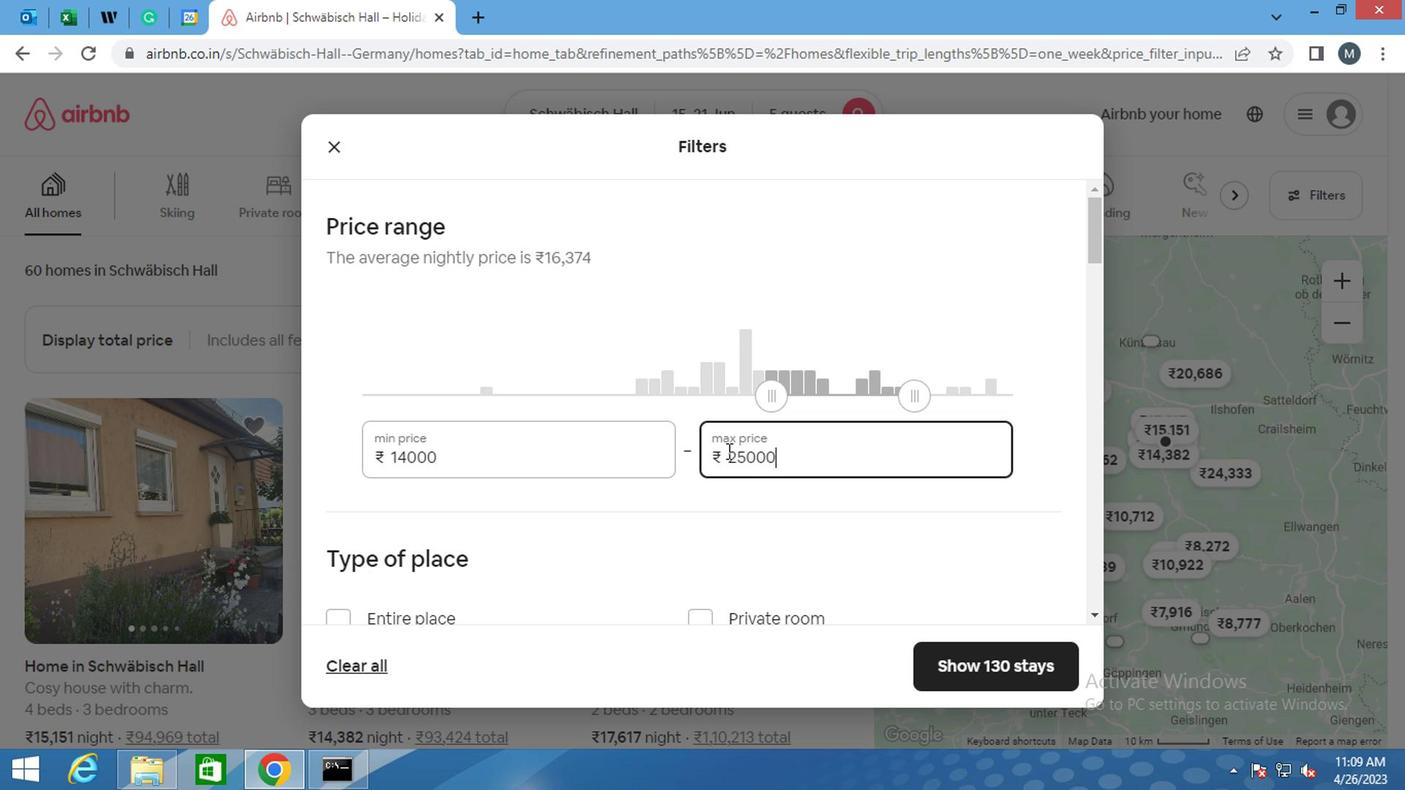 
Action: Mouse scrolled (718, 453) with delta (0, 0)
Screenshot: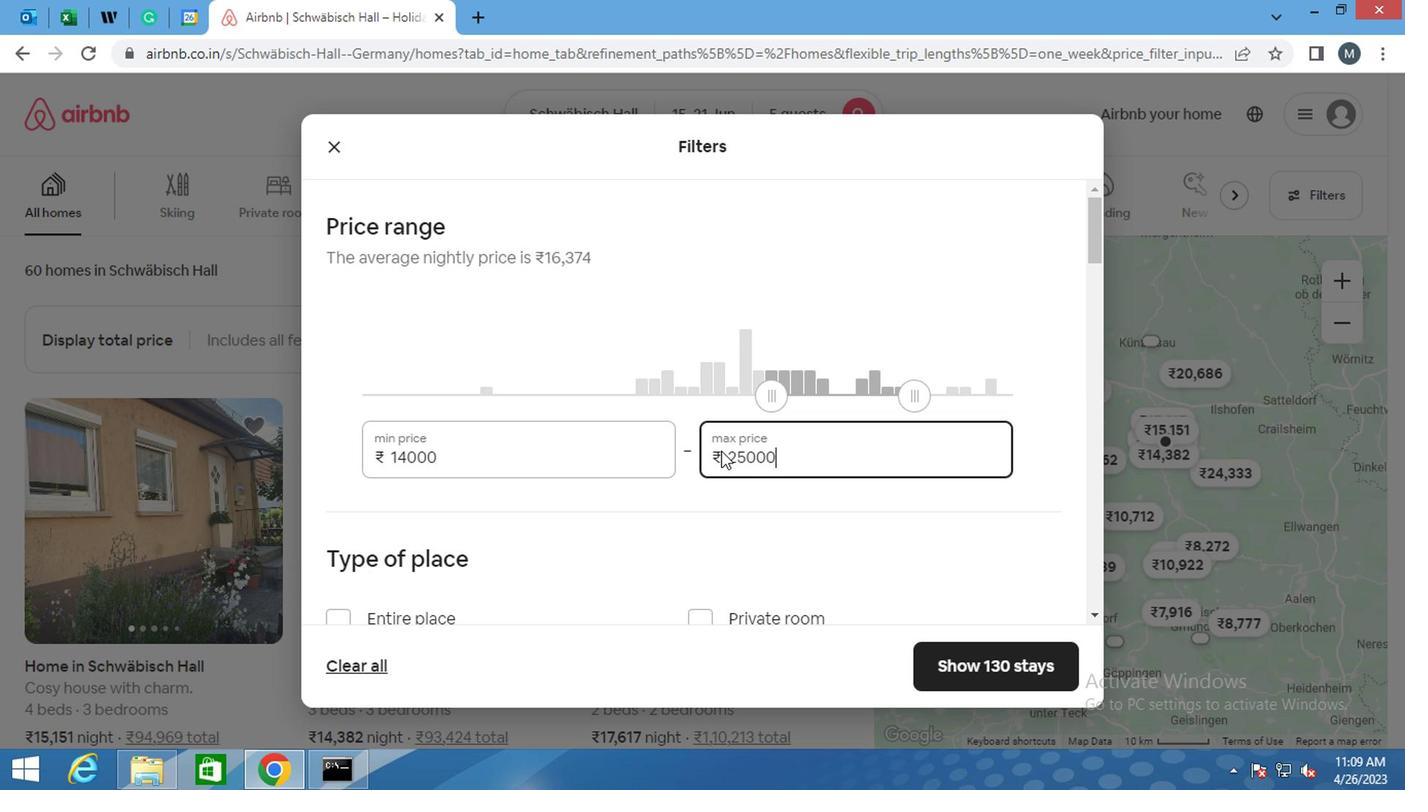 
Action: Mouse moved to (715, 454)
Screenshot: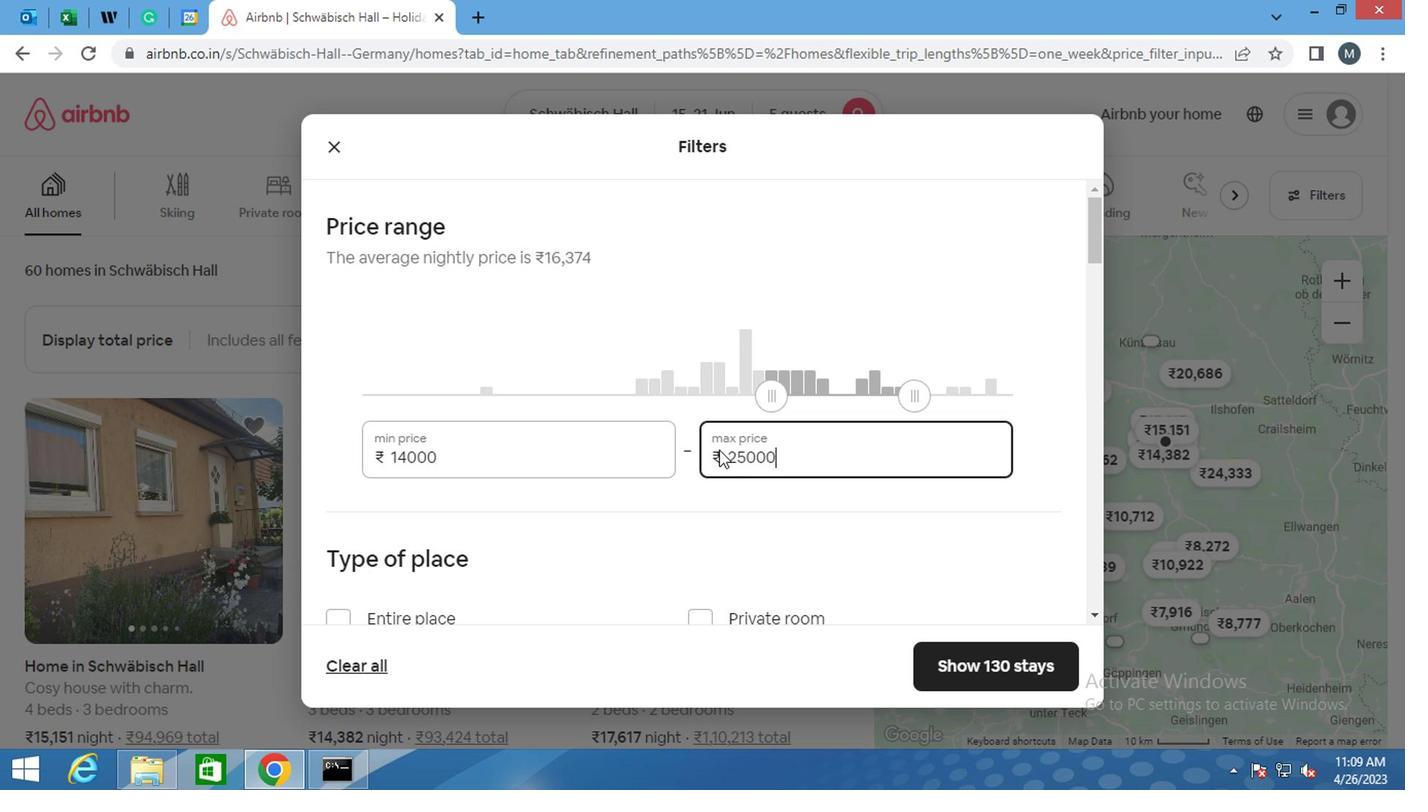 
Action: Mouse scrolled (715, 453) with delta (0, 0)
Screenshot: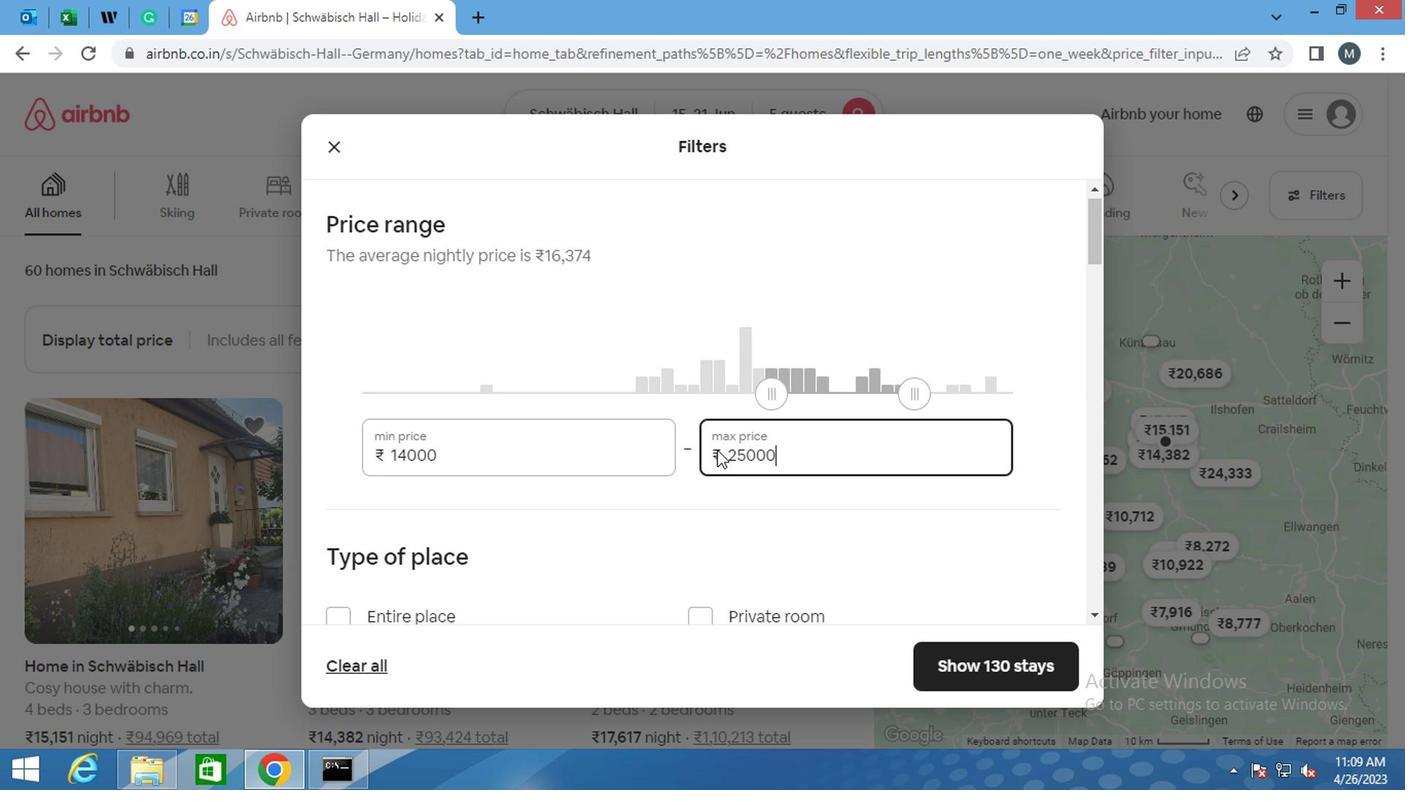 
Action: Mouse moved to (417, 322)
Screenshot: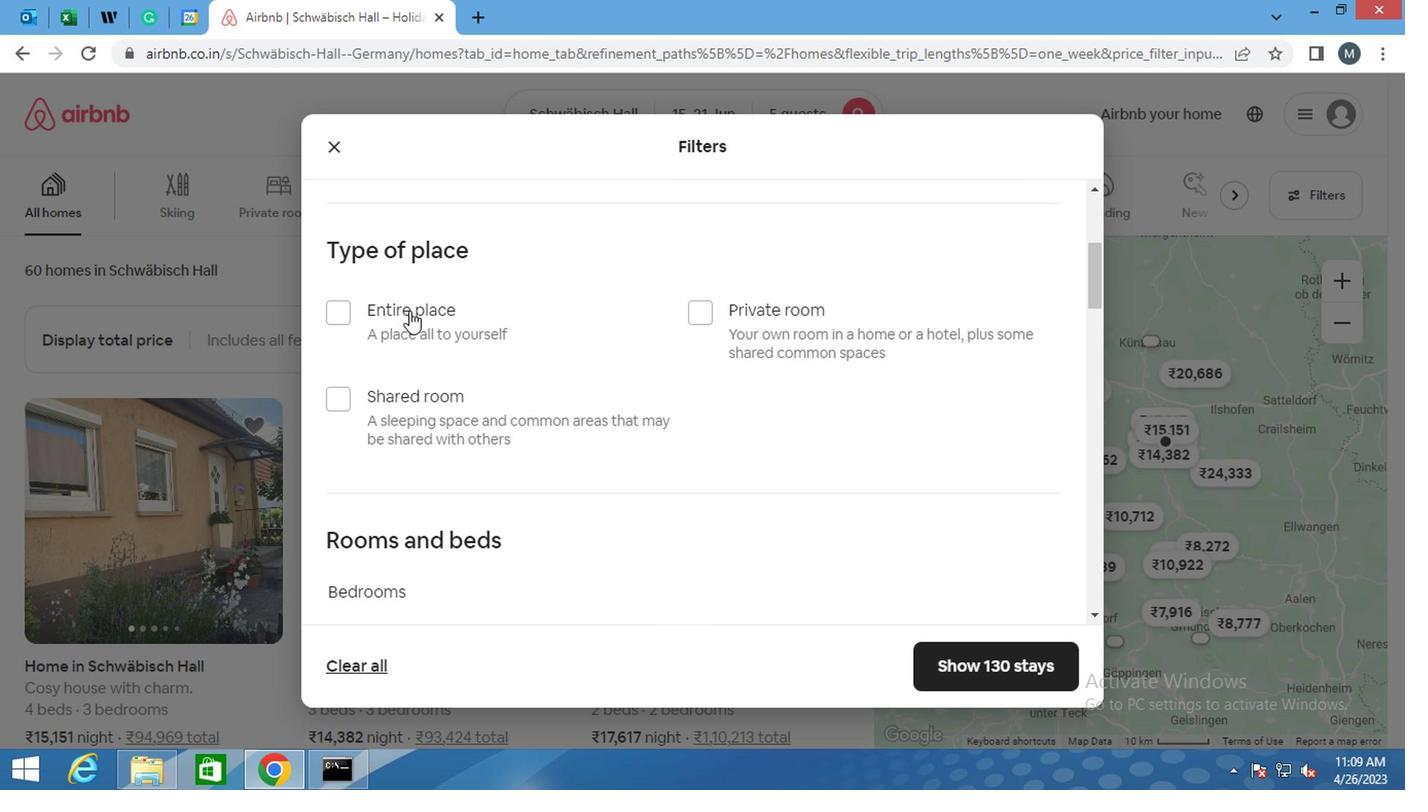 
Action: Mouse pressed left at (417, 322)
Screenshot: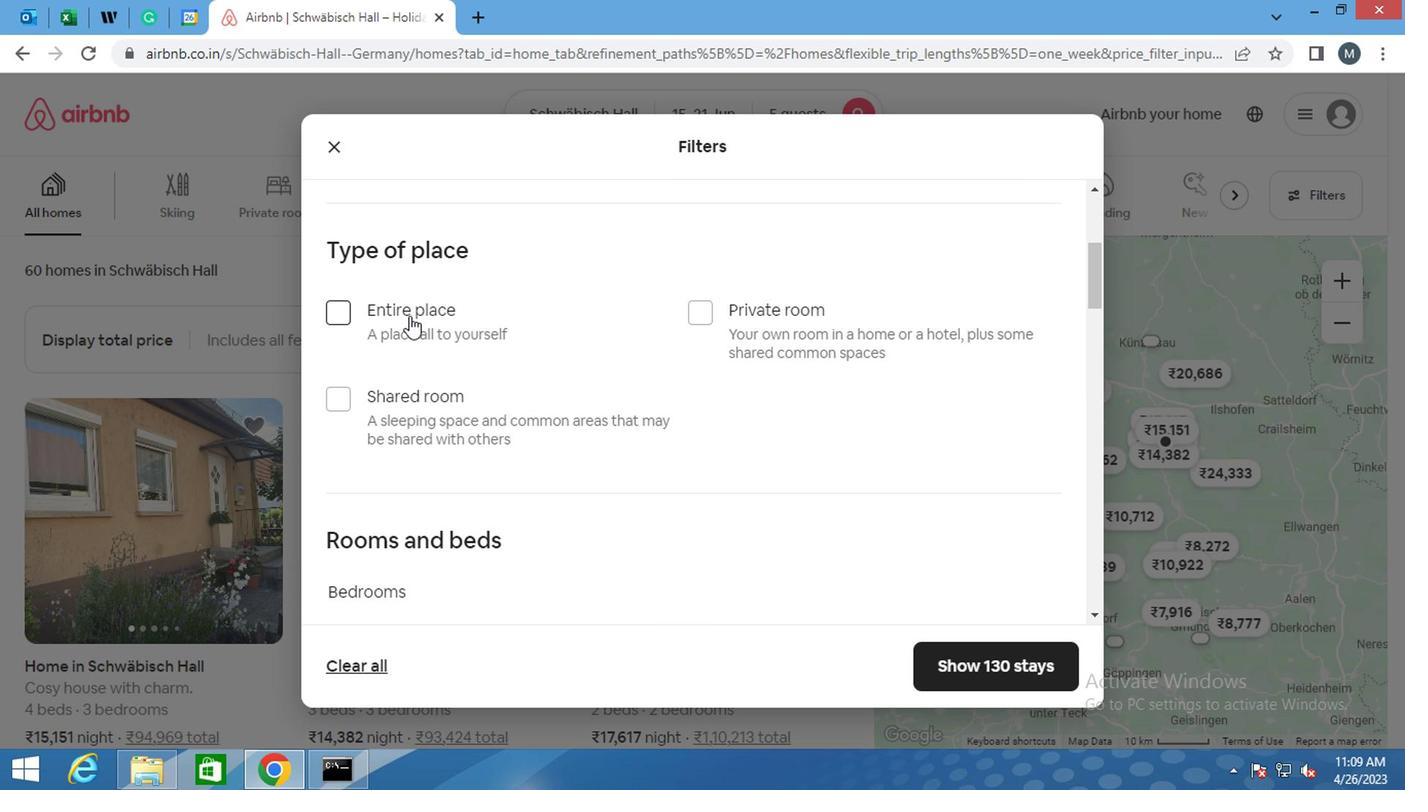 
Action: Mouse moved to (595, 464)
Screenshot: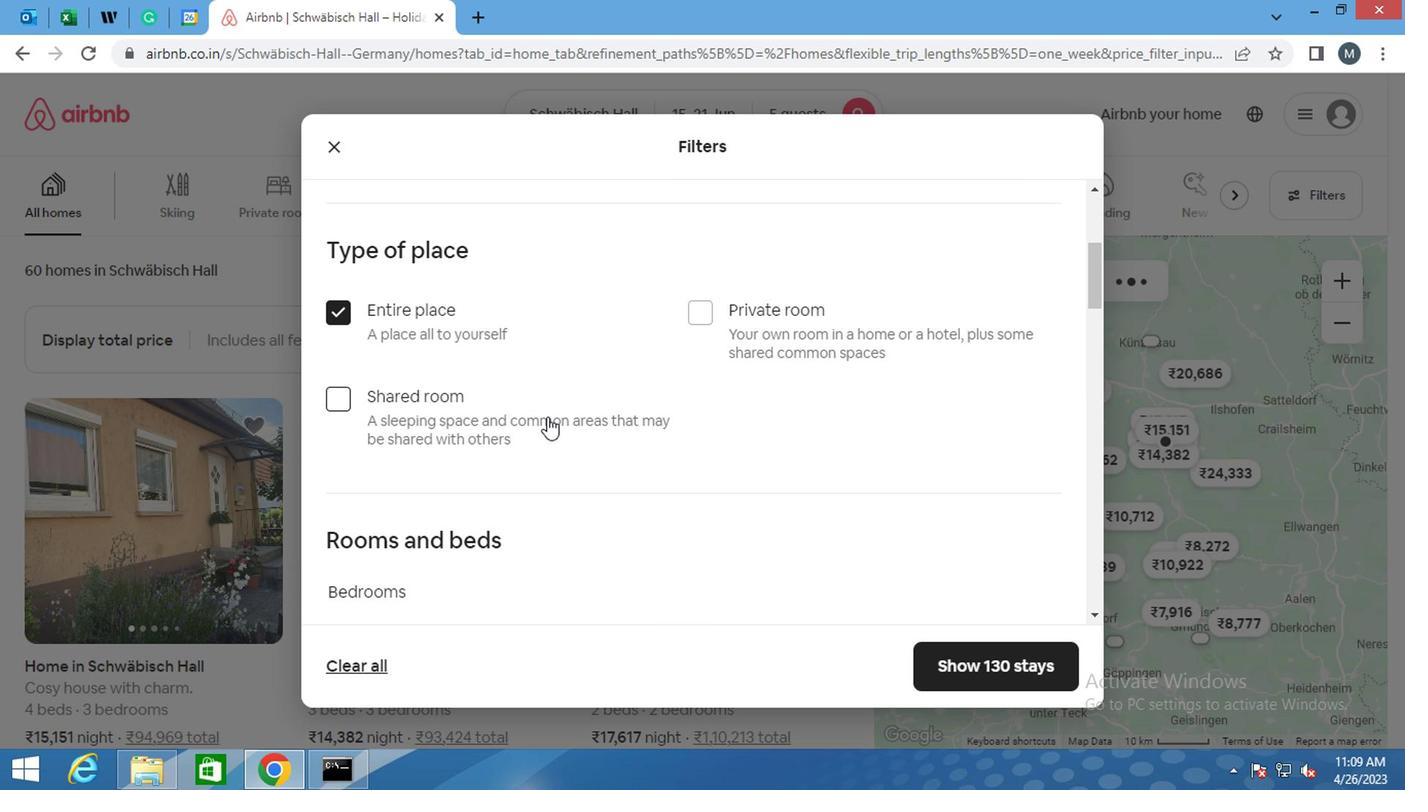 
Action: Mouse scrolled (595, 464) with delta (0, 0)
Screenshot: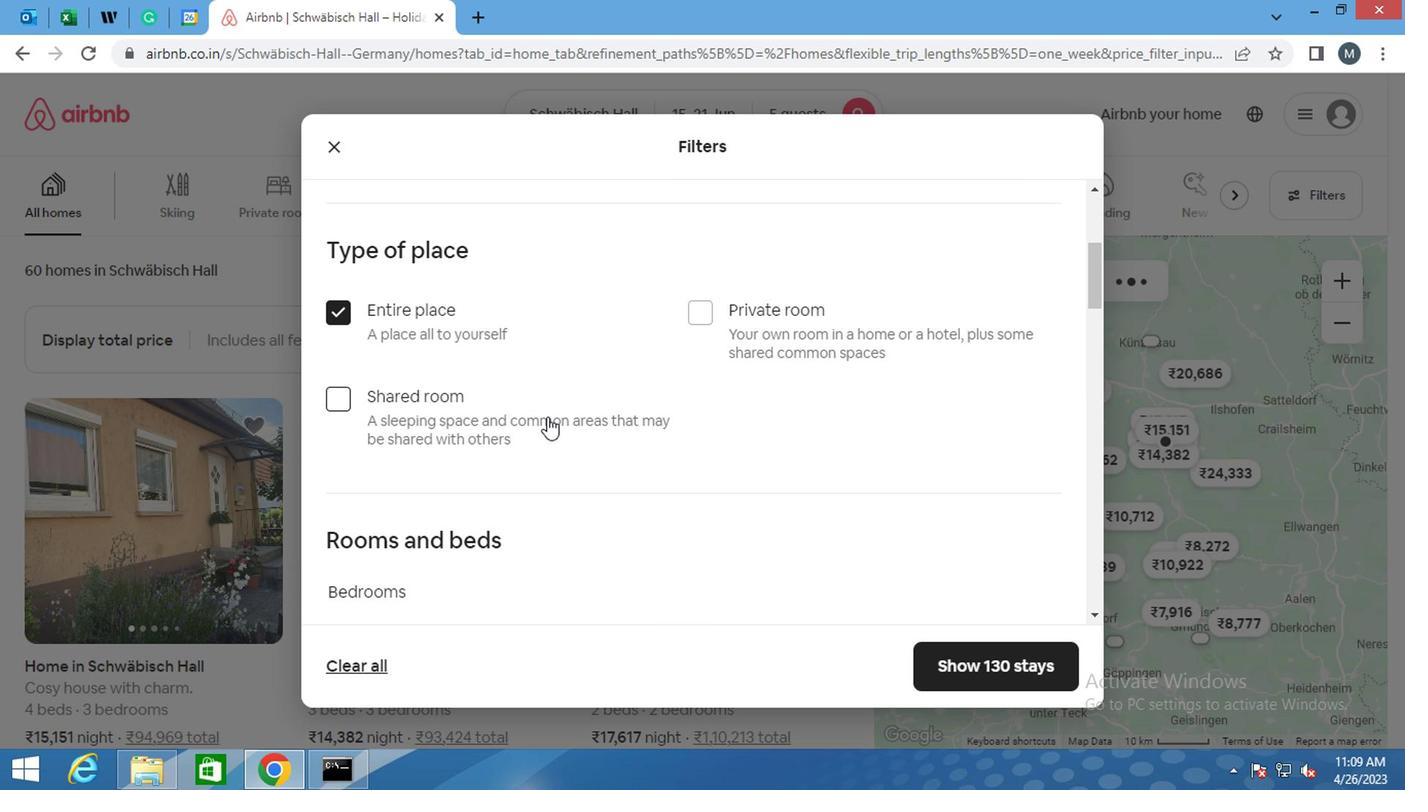 
Action: Mouse moved to (603, 469)
Screenshot: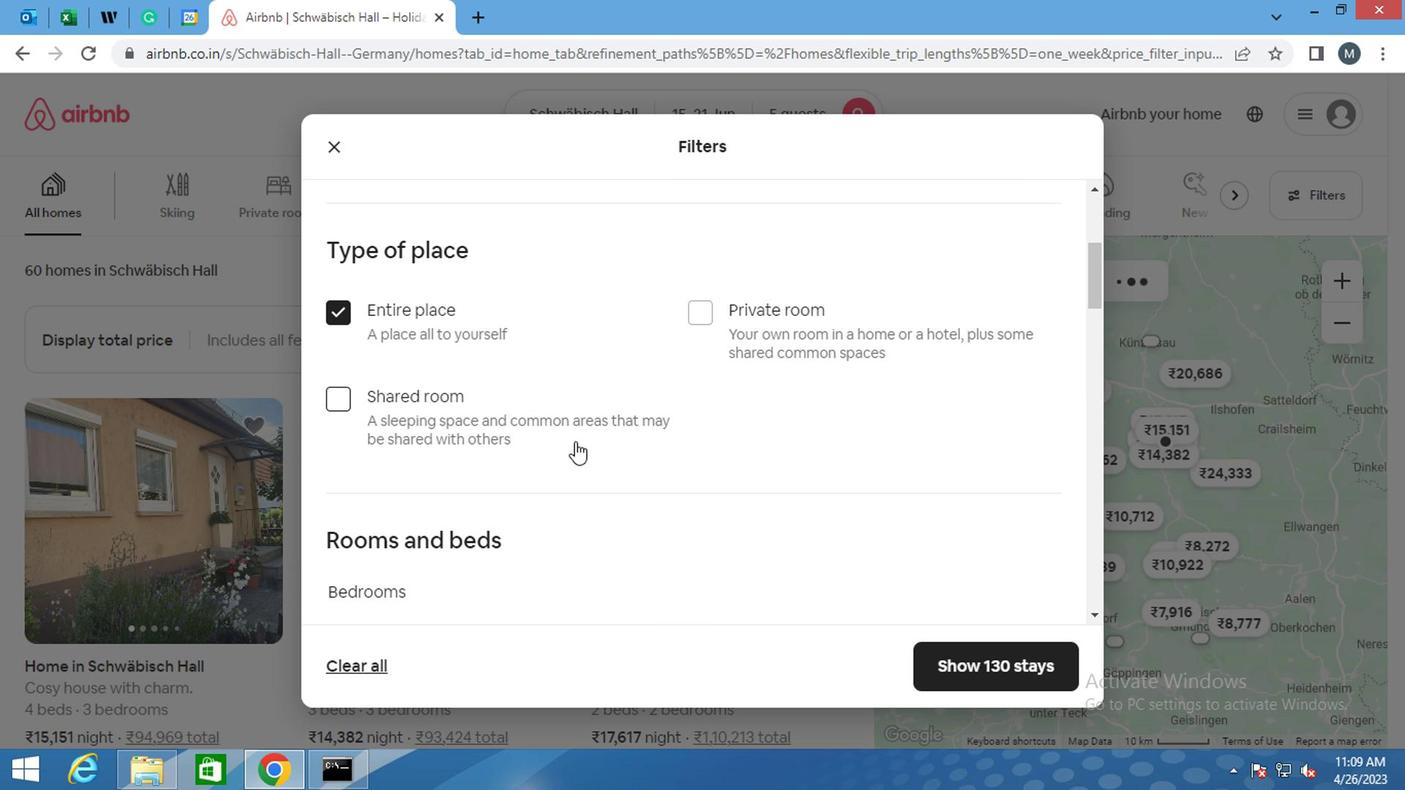 
Action: Mouse scrolled (603, 469) with delta (0, 0)
Screenshot: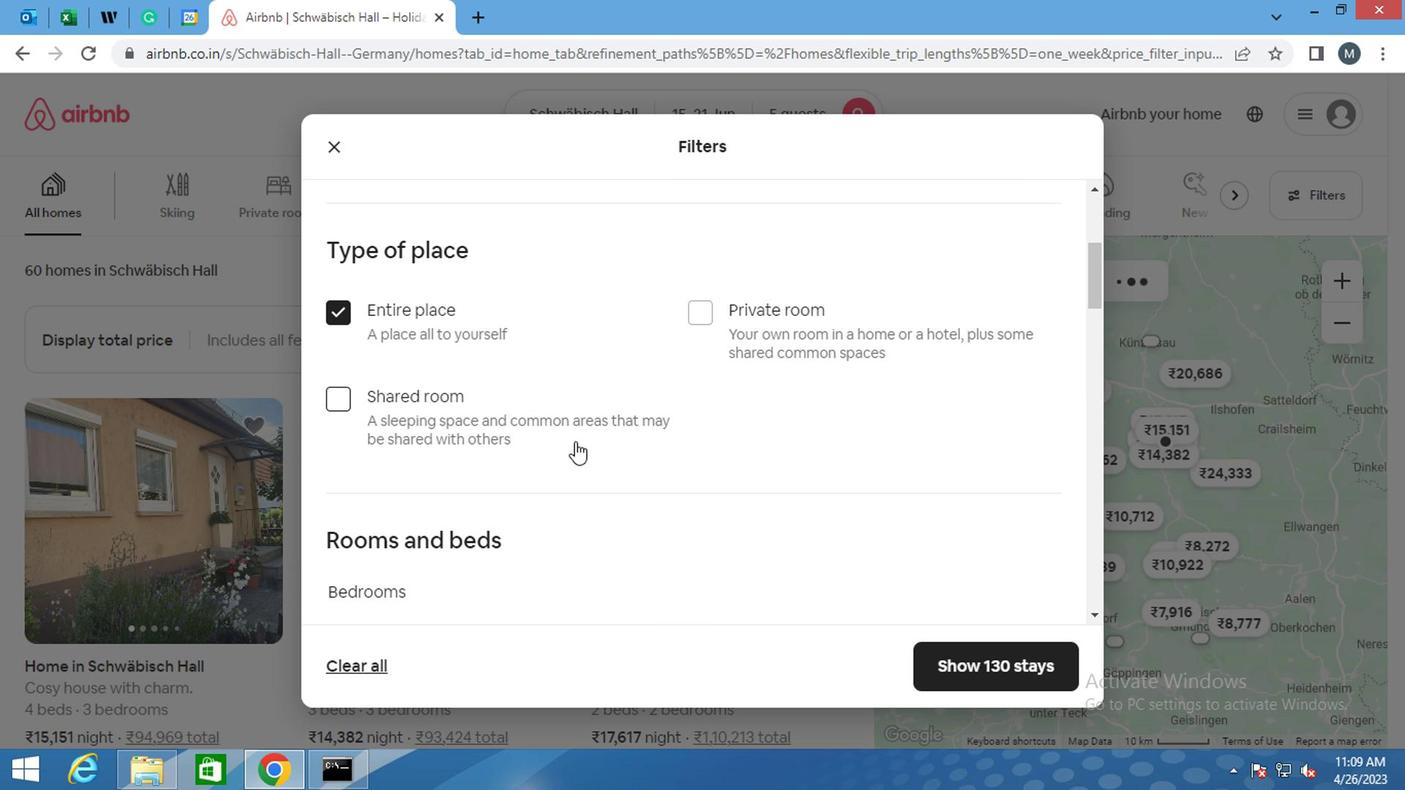 
Action: Mouse moved to (602, 444)
Screenshot: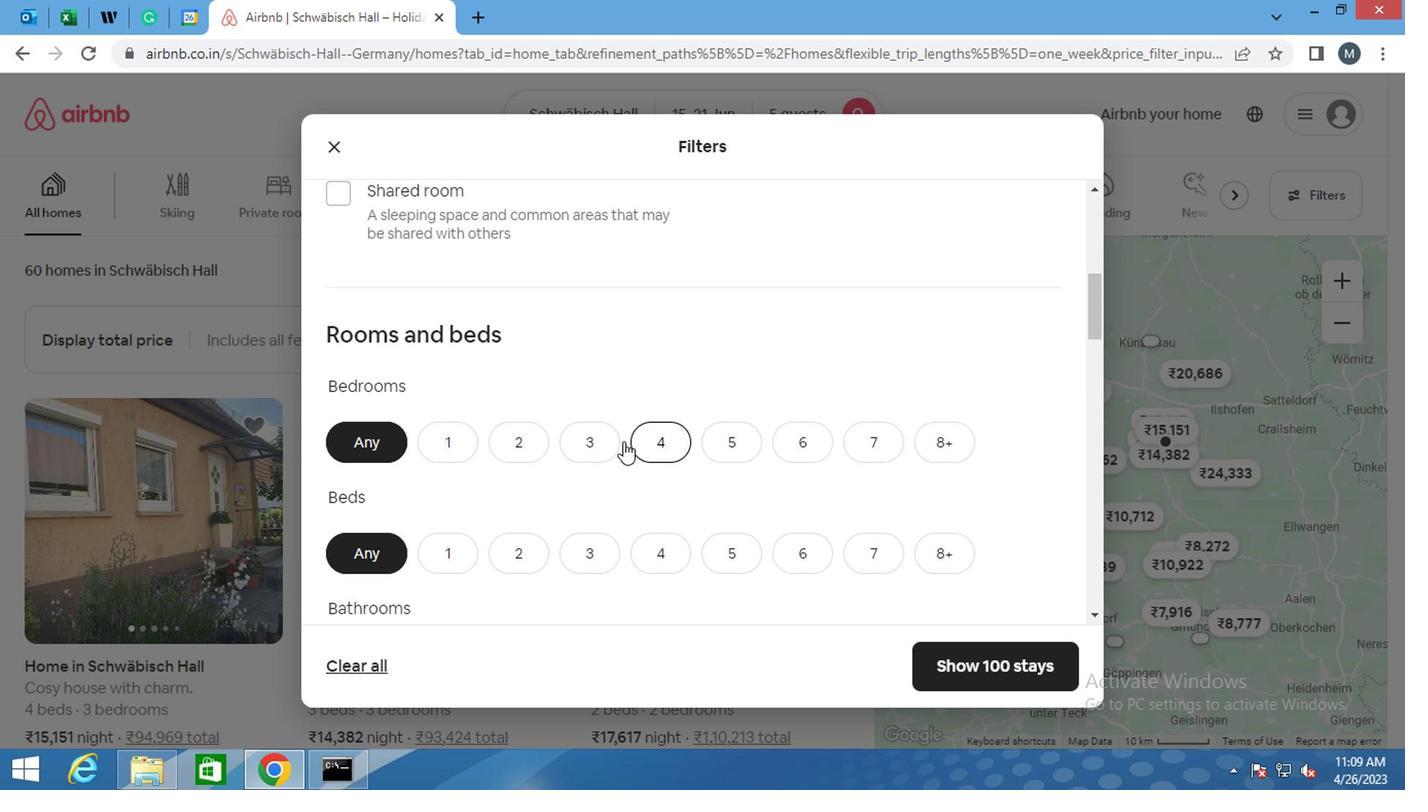 
Action: Mouse scrolled (602, 444) with delta (0, 0)
Screenshot: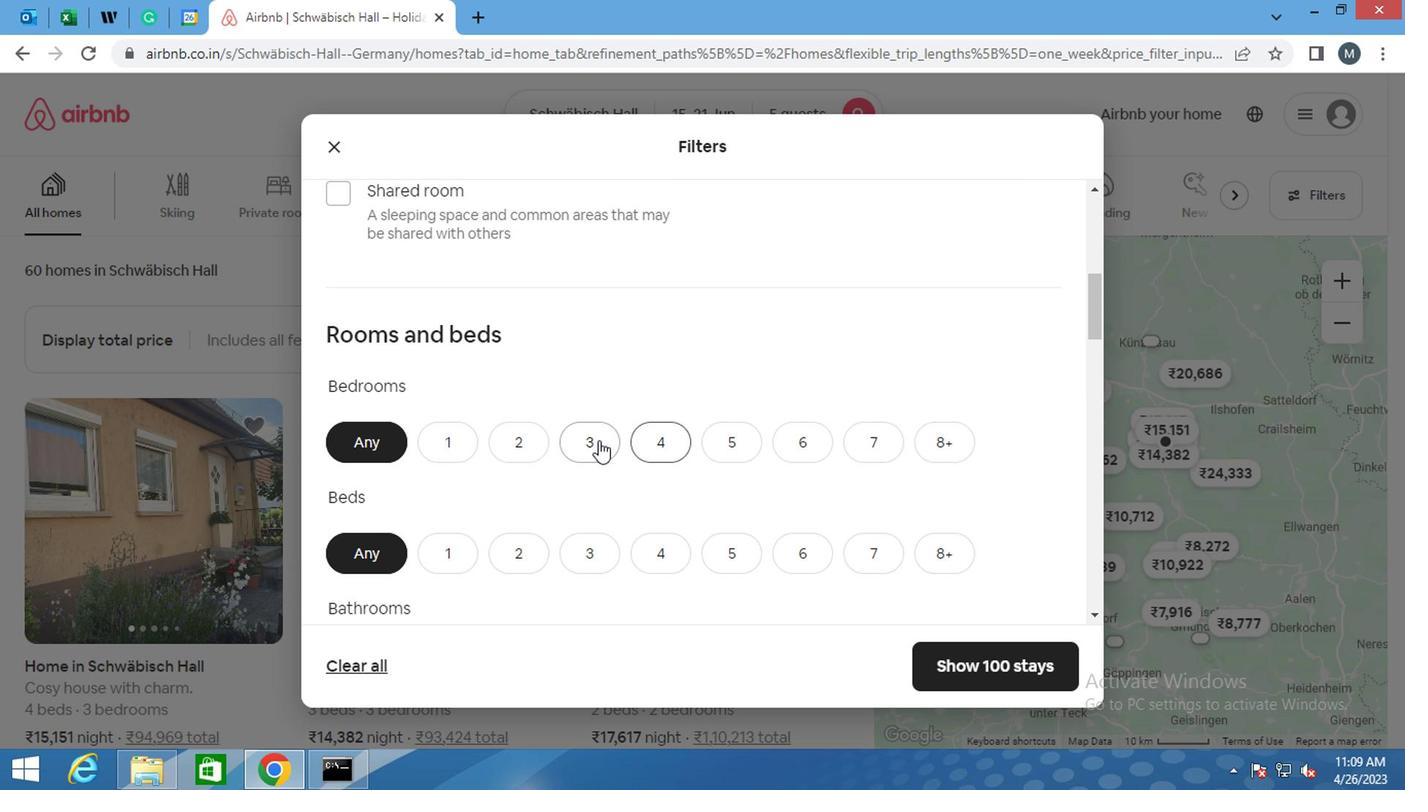 
Action: Mouse moved to (583, 346)
Screenshot: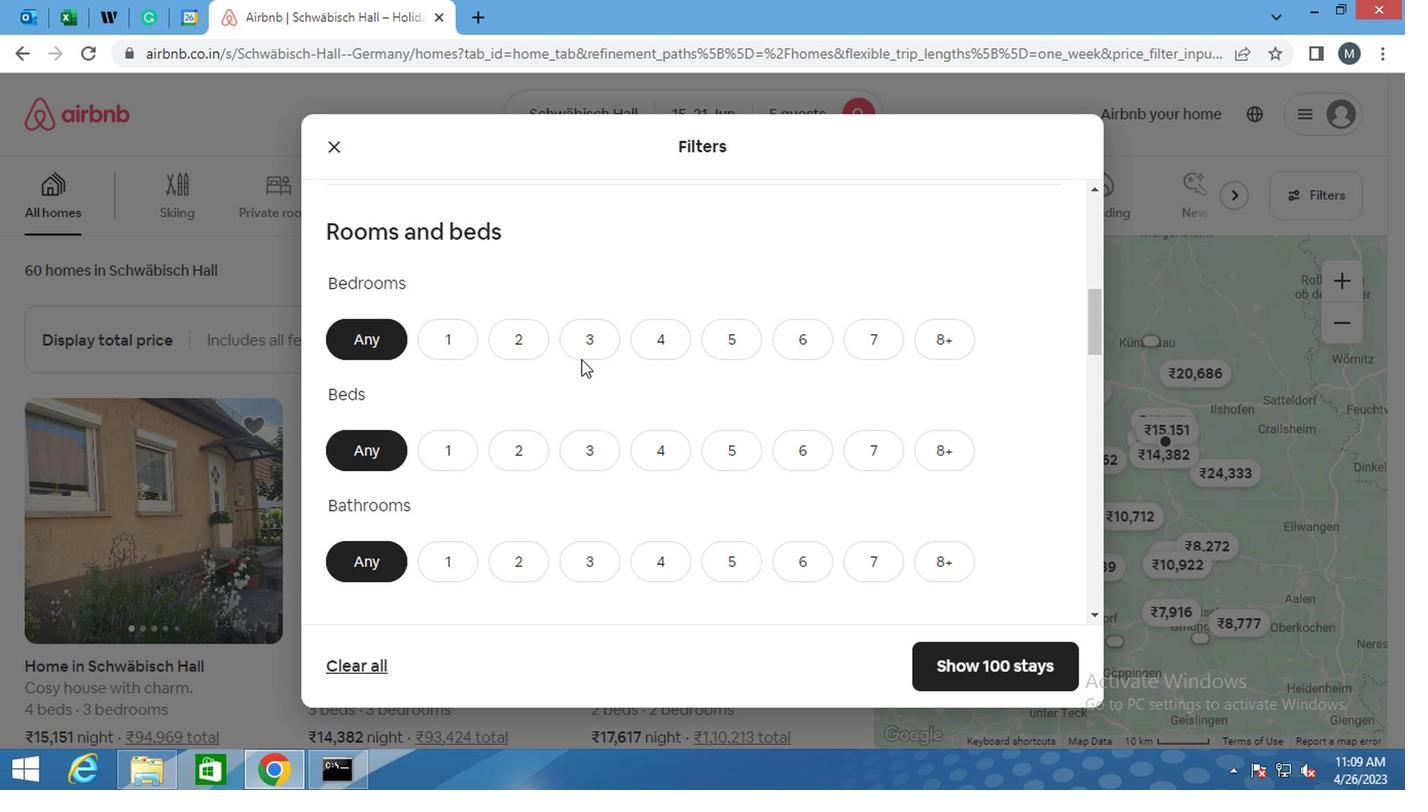 
Action: Mouse pressed left at (583, 346)
Screenshot: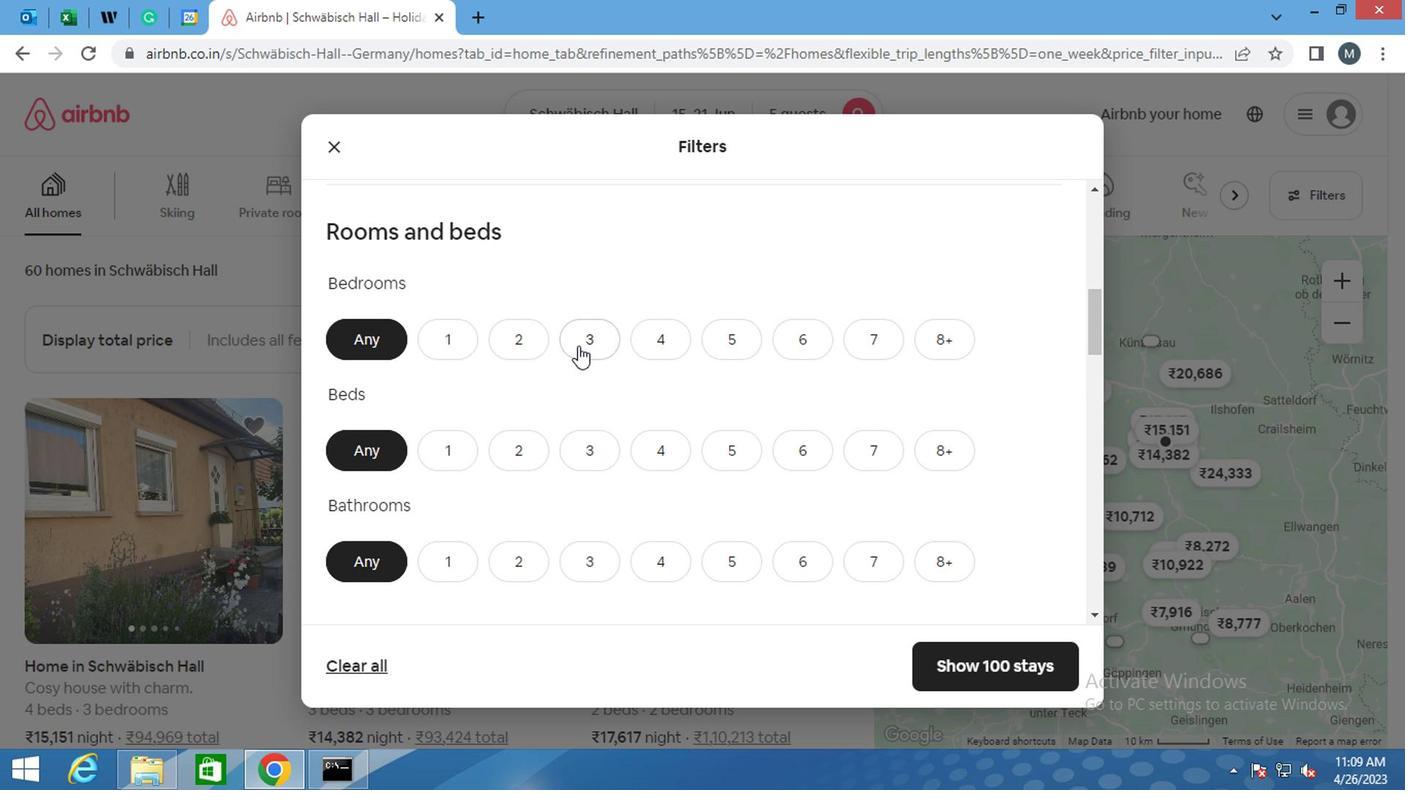 
Action: Mouse moved to (595, 450)
Screenshot: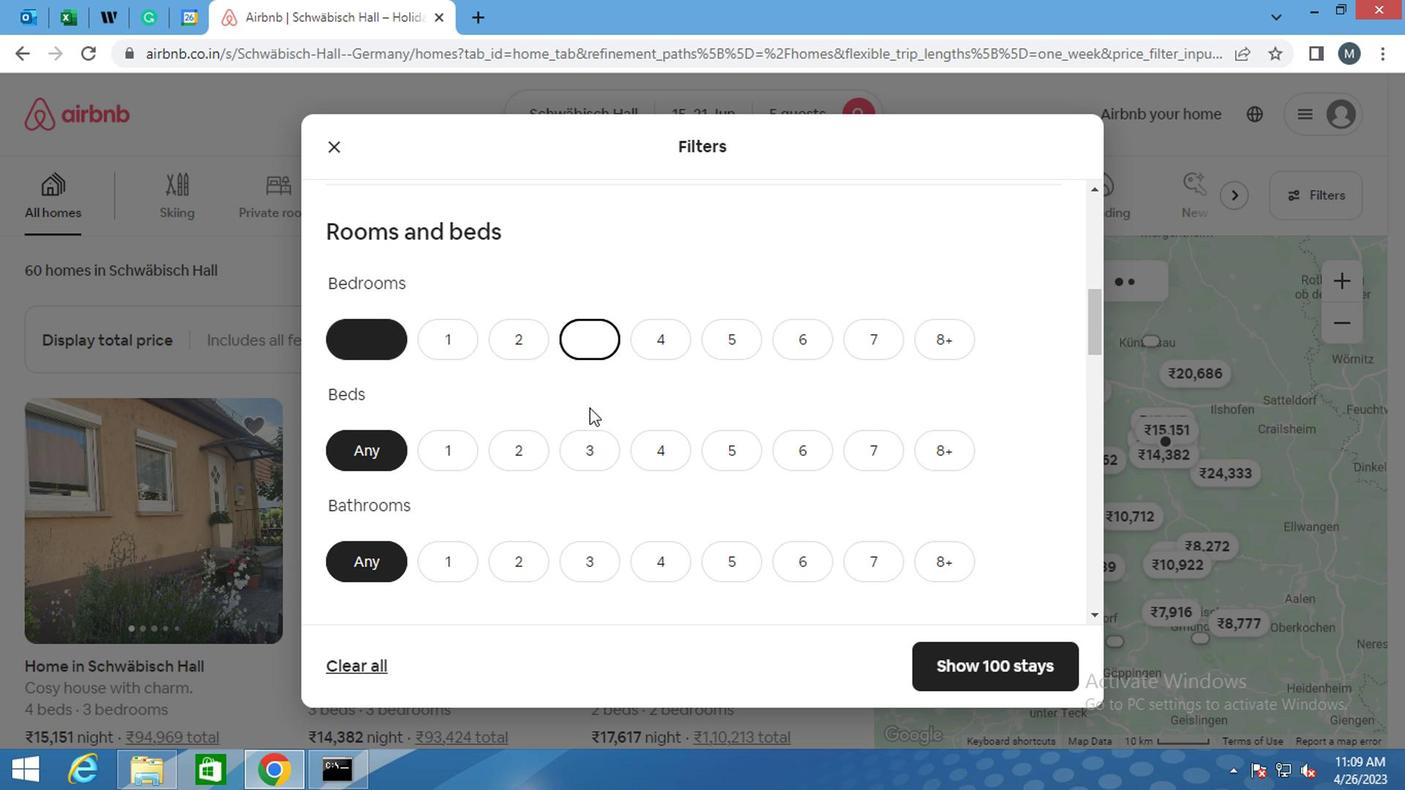 
Action: Mouse pressed left at (595, 450)
Screenshot: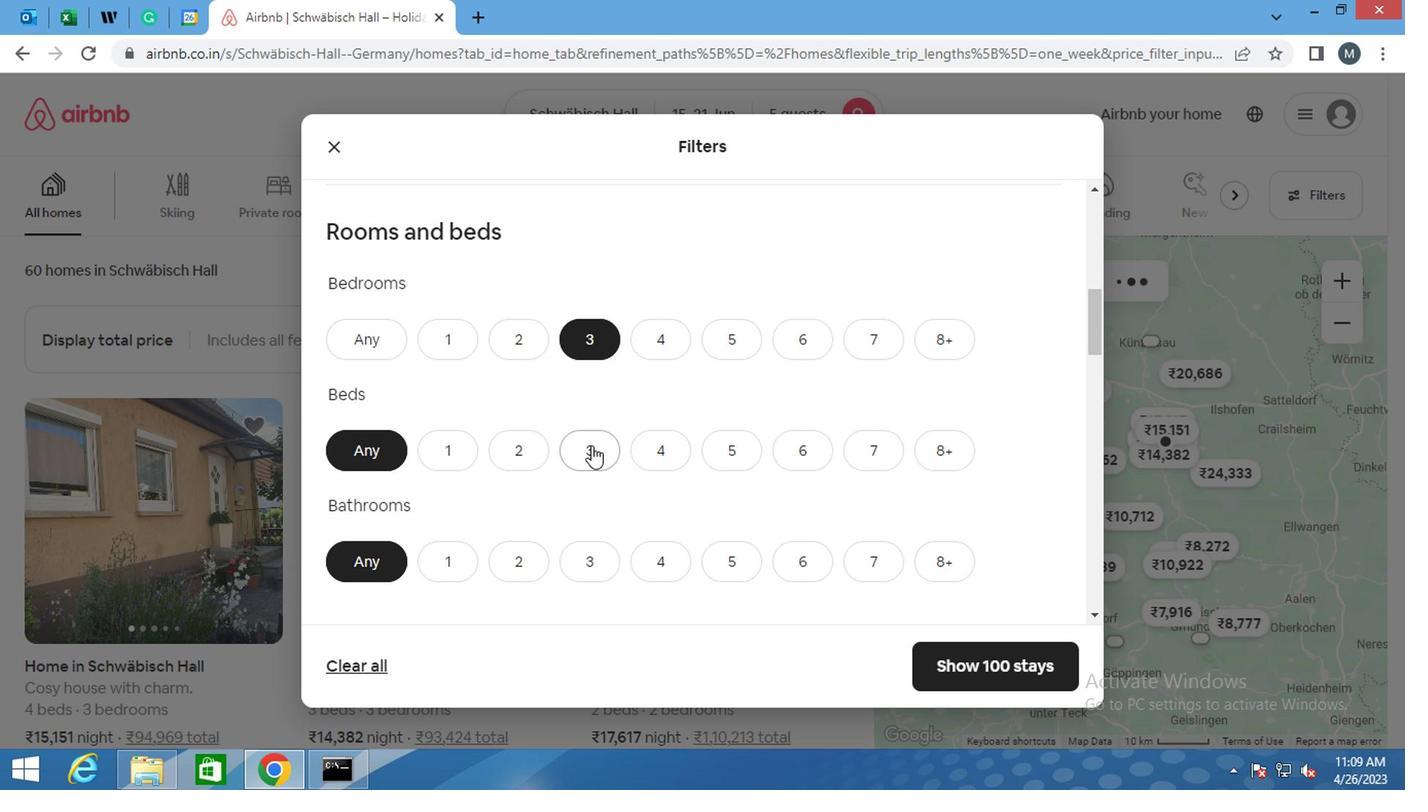 
Action: Mouse moved to (592, 554)
Screenshot: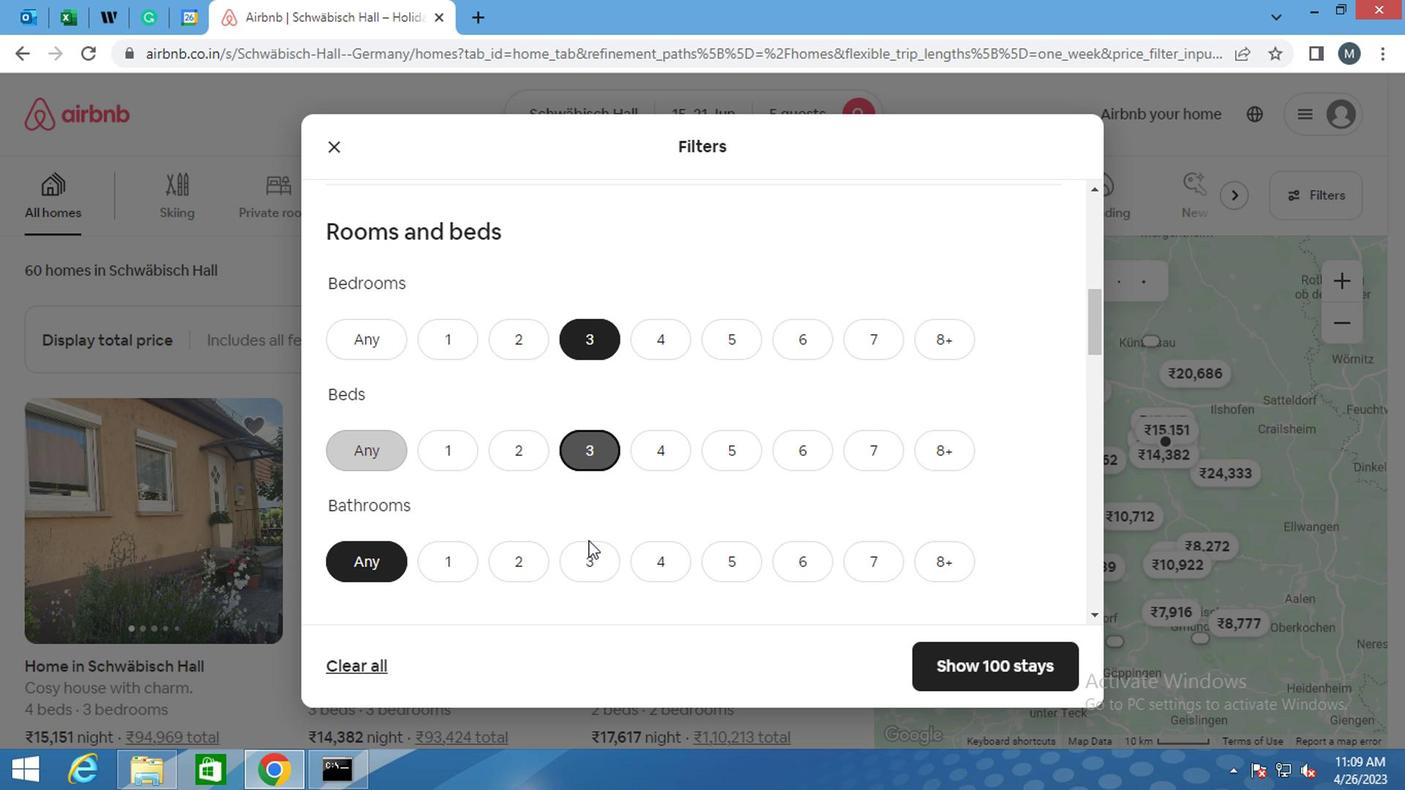 
Action: Mouse pressed left at (592, 554)
Screenshot: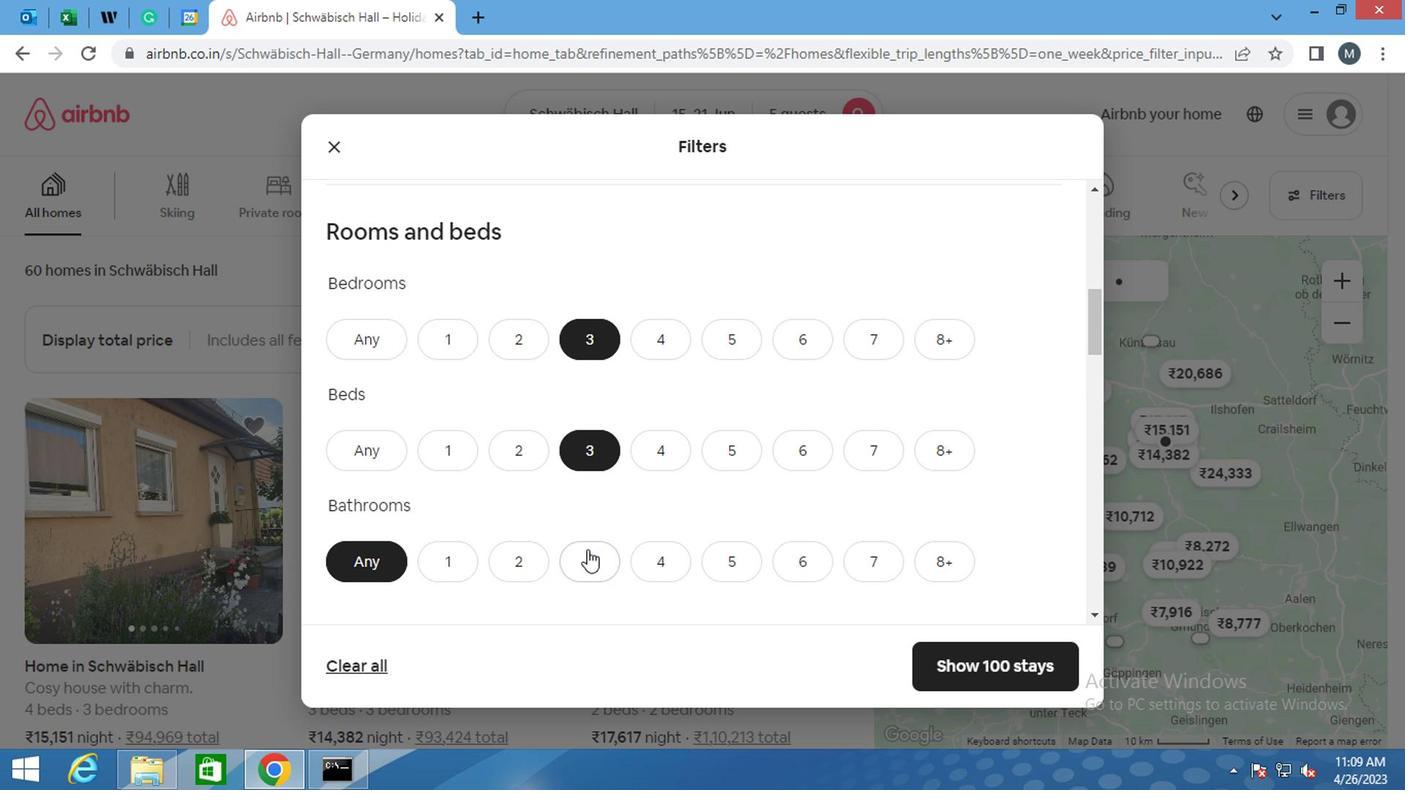 
Action: Mouse moved to (621, 467)
Screenshot: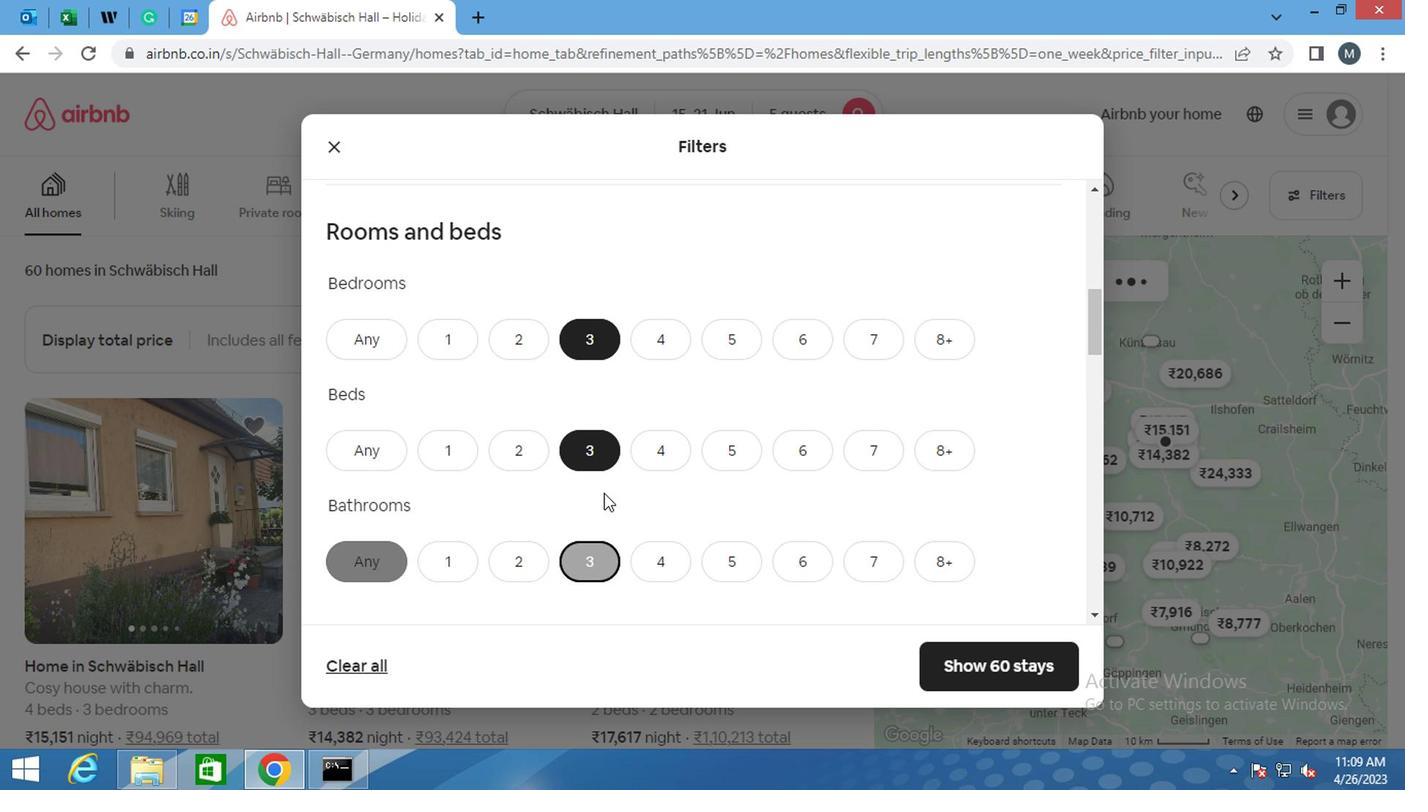 
Action: Mouse scrolled (621, 466) with delta (0, 0)
Screenshot: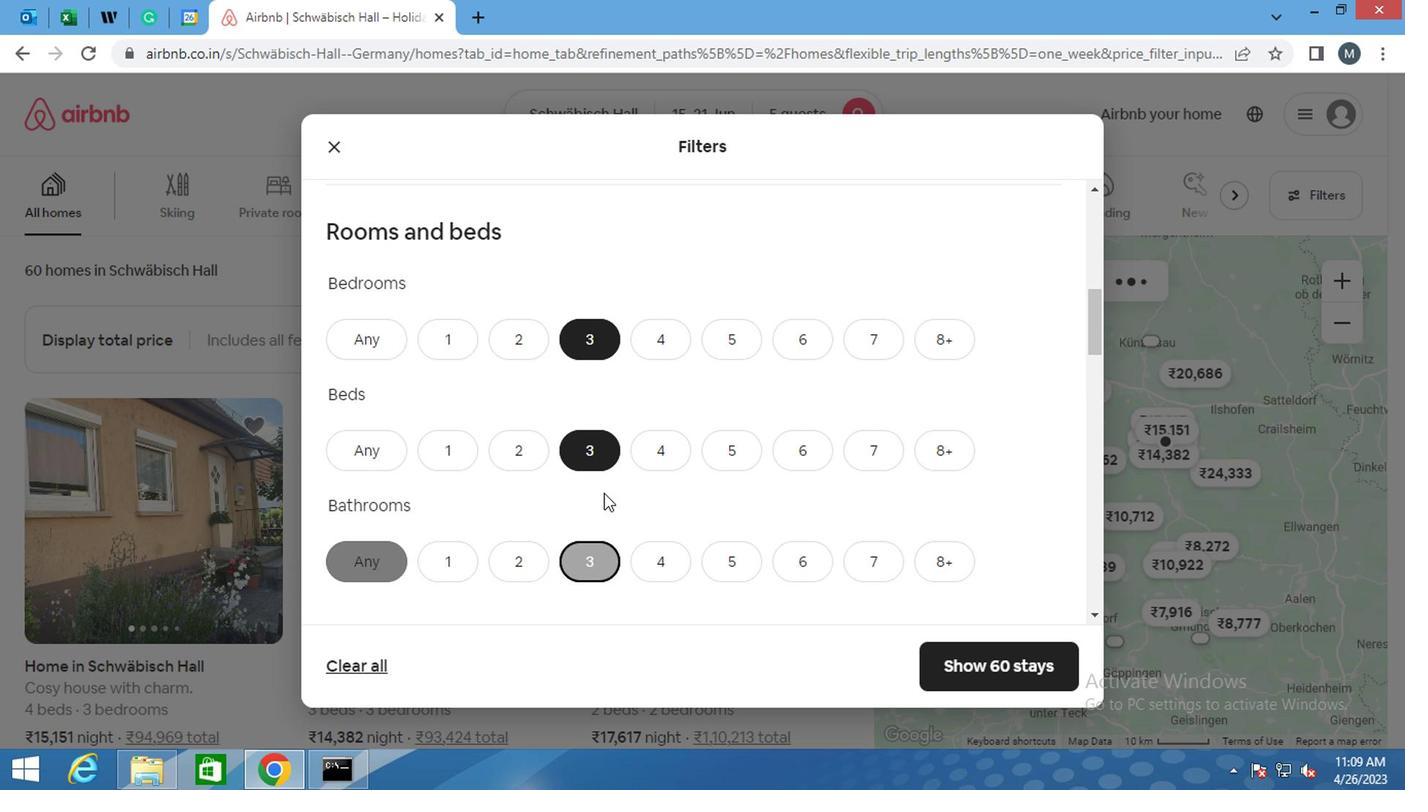 
Action: Mouse scrolled (621, 466) with delta (0, 0)
Screenshot: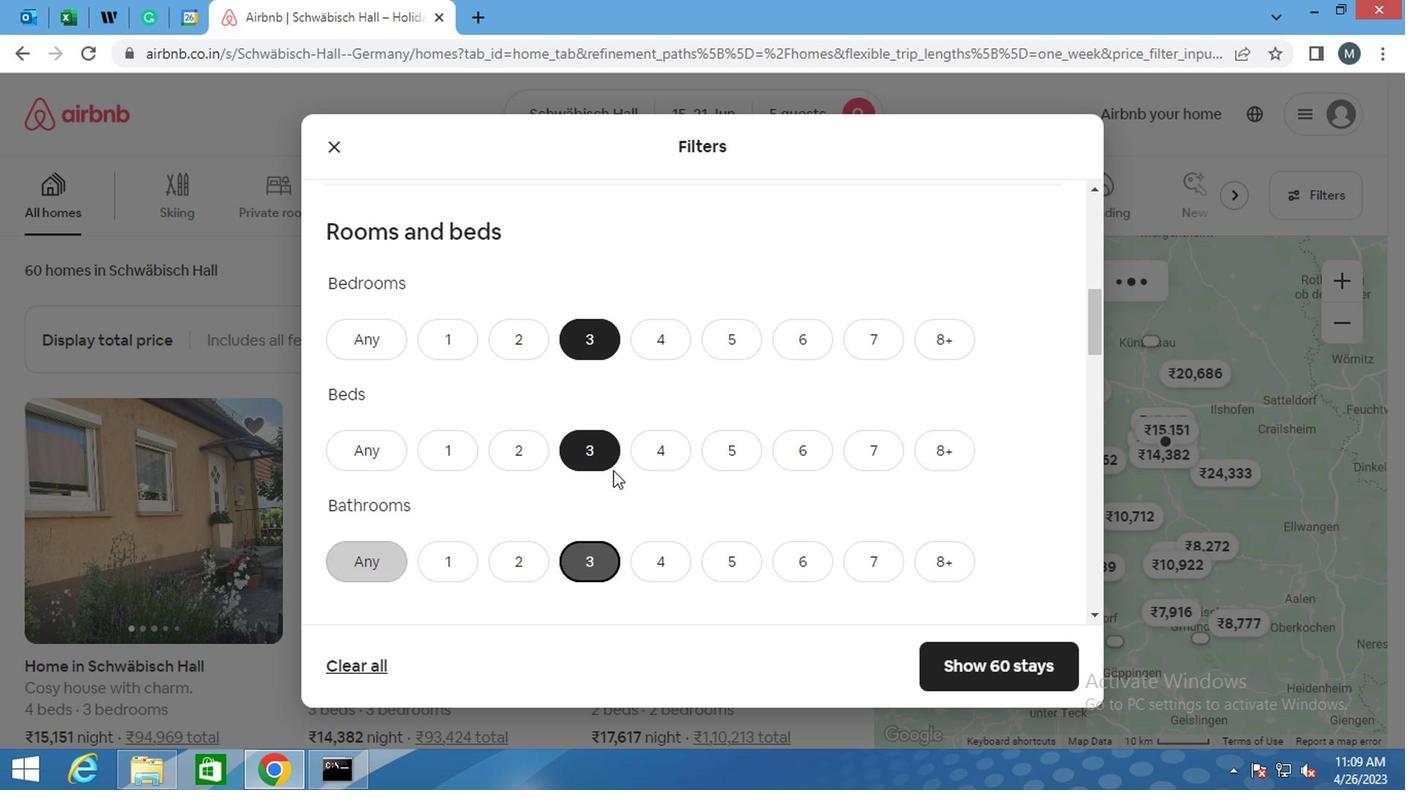 
Action: Mouse scrolled (621, 466) with delta (0, 0)
Screenshot: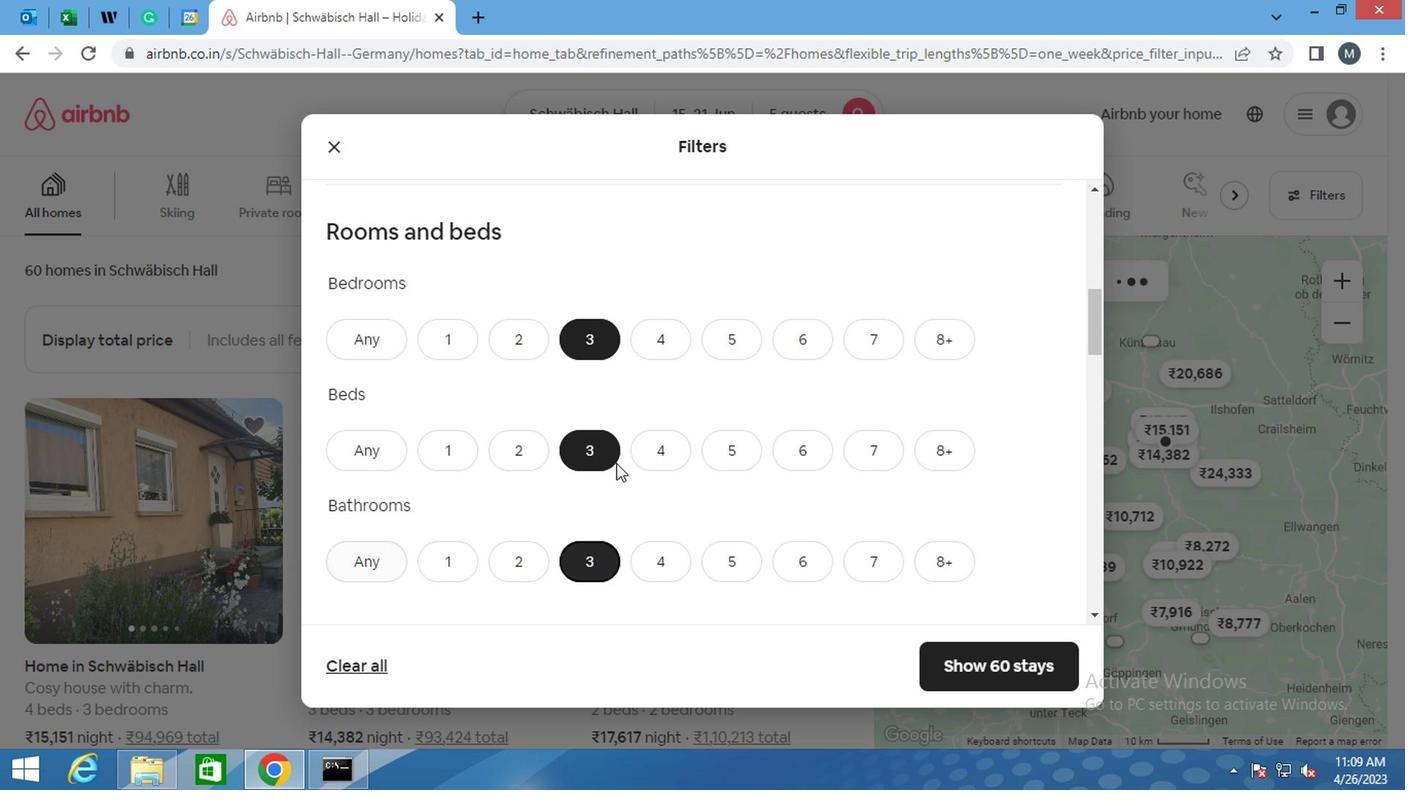 
Action: Mouse scrolled (621, 466) with delta (0, 0)
Screenshot: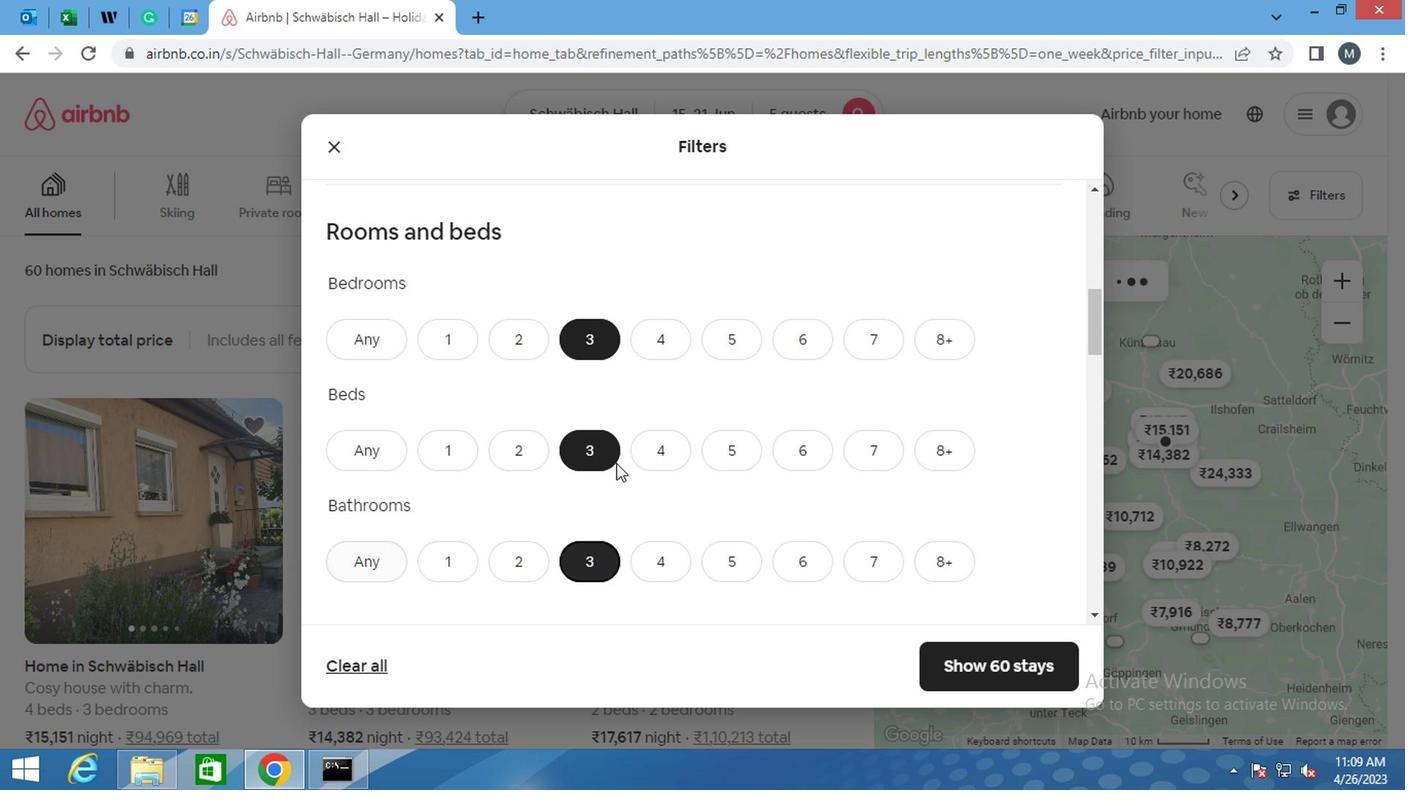 
Action: Mouse scrolled (621, 466) with delta (0, 0)
Screenshot: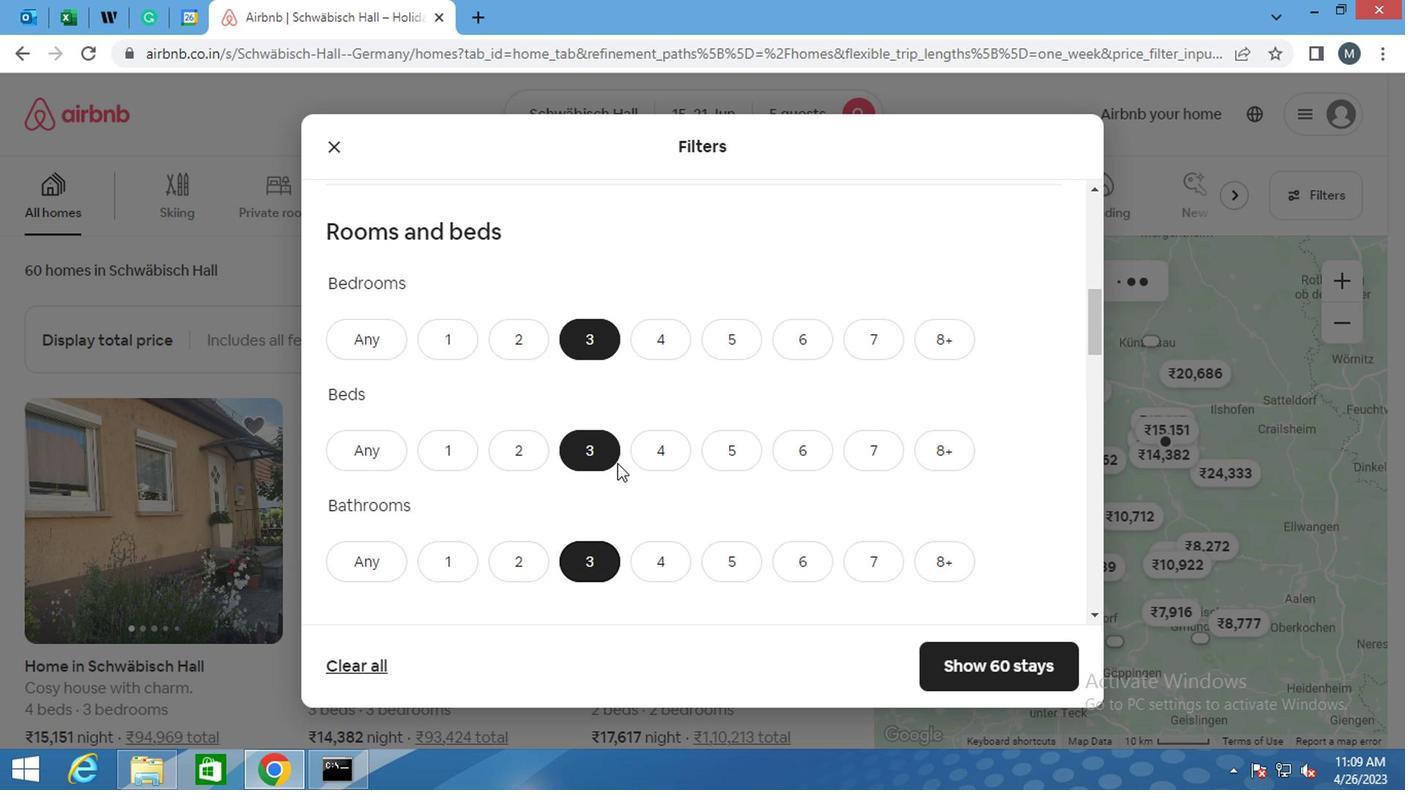 
Action: Mouse moved to (463, 282)
Screenshot: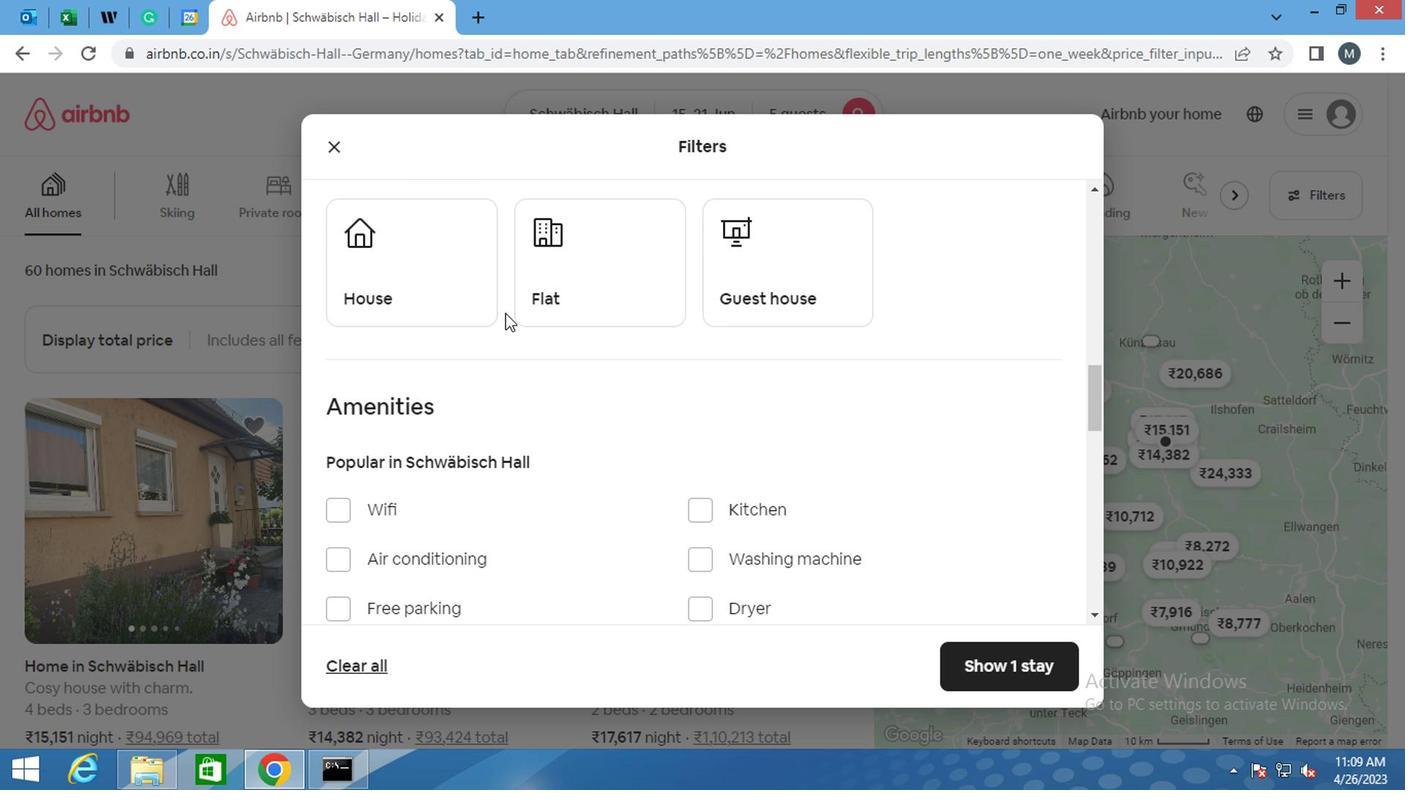 
Action: Mouse pressed left at (463, 282)
Screenshot: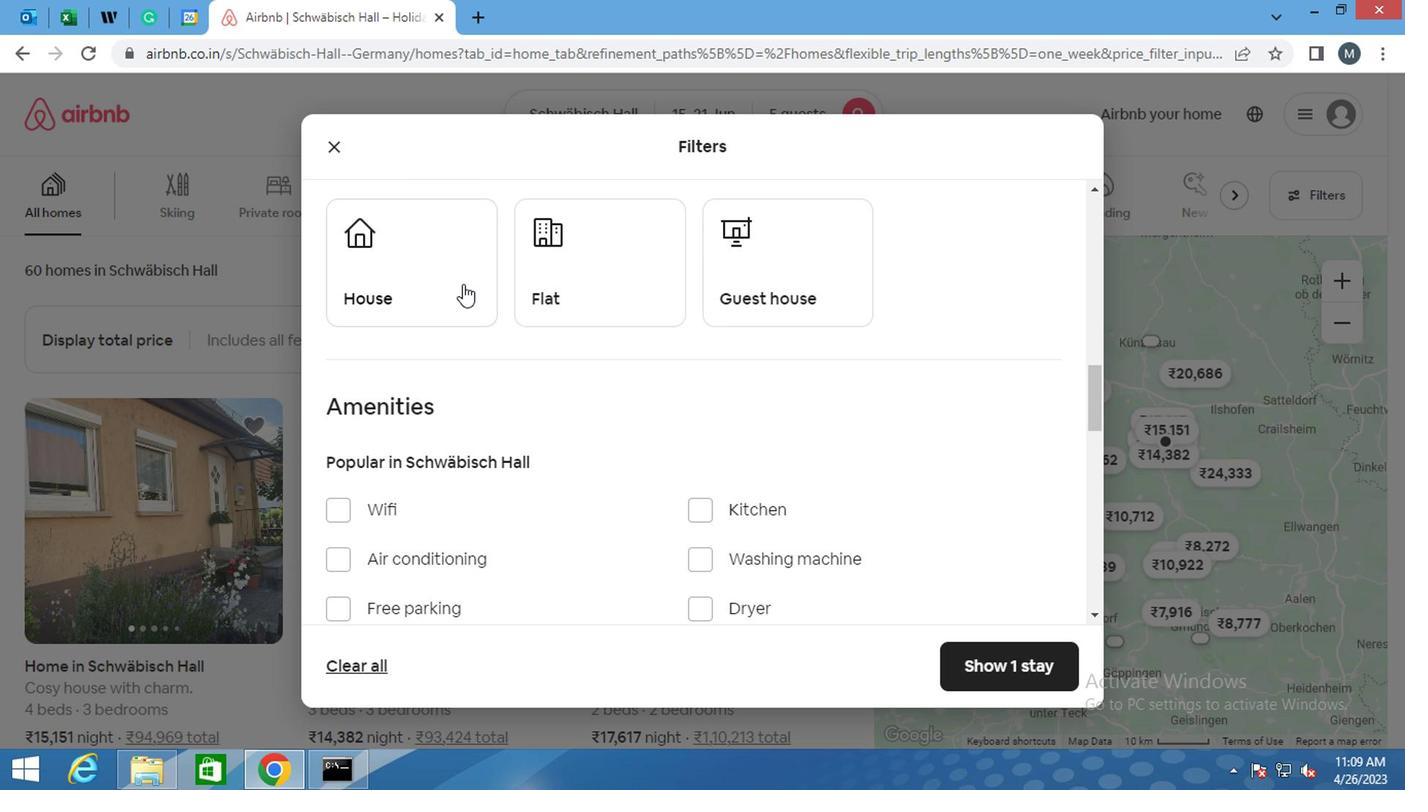 
Action: Mouse moved to (575, 293)
Screenshot: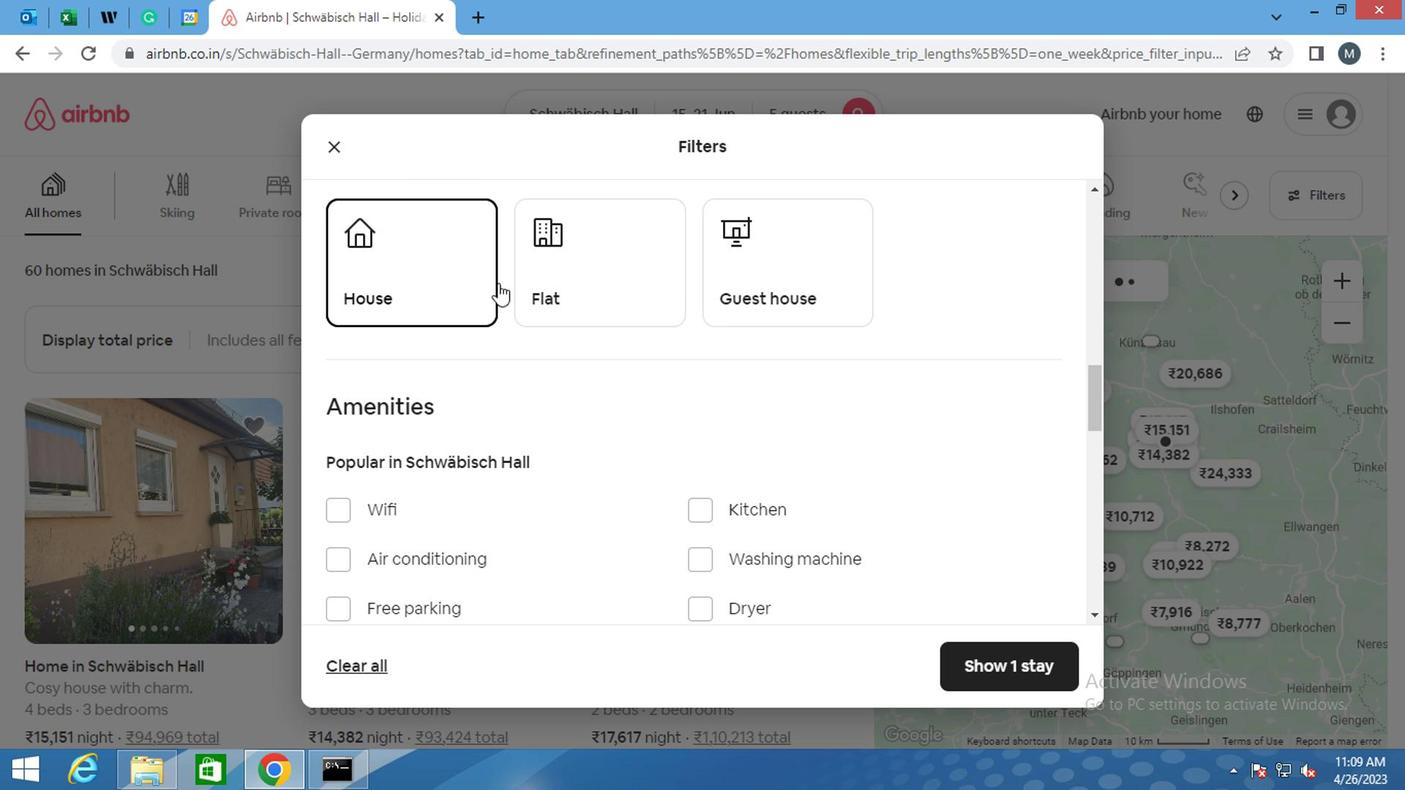 
Action: Mouse pressed left at (575, 293)
Screenshot: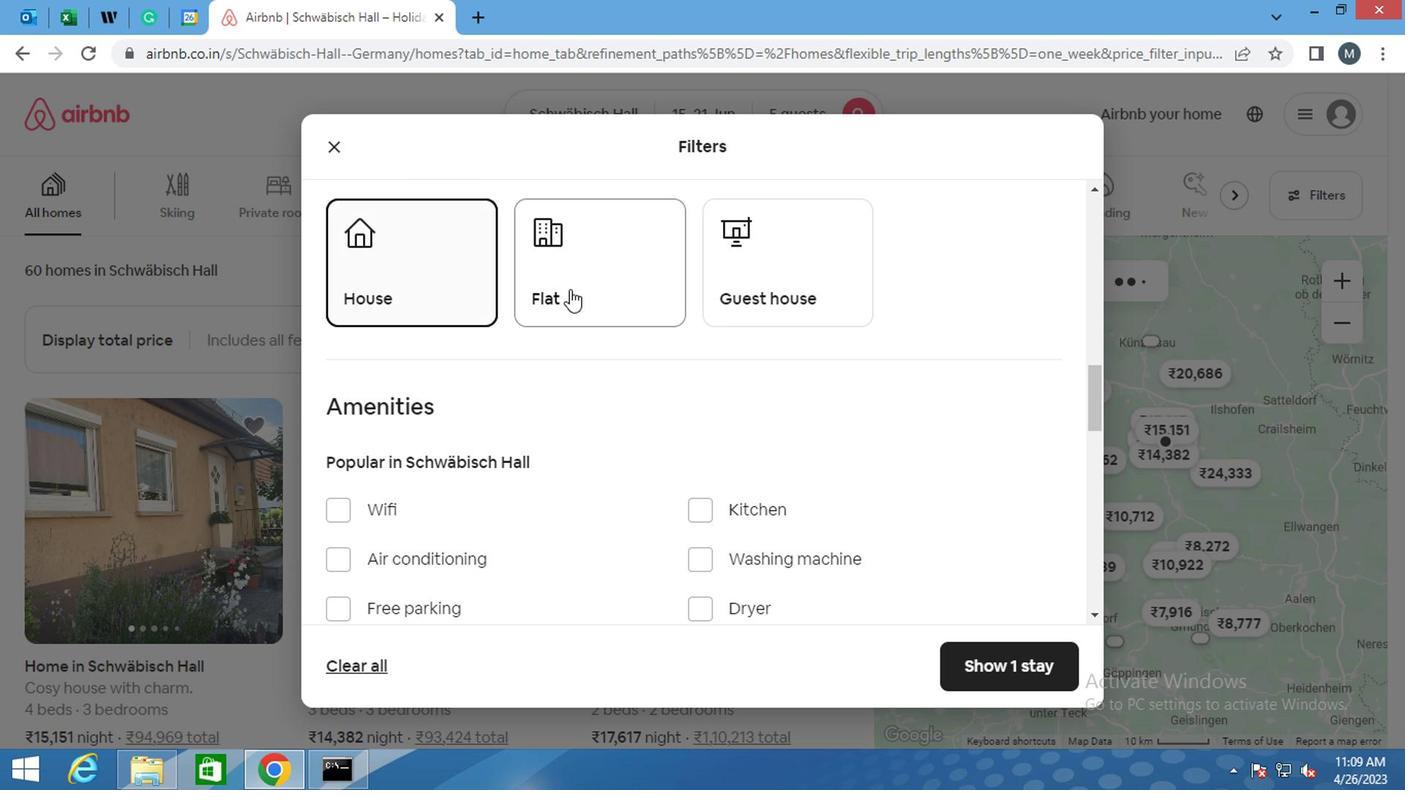 
Action: Mouse moved to (735, 293)
Screenshot: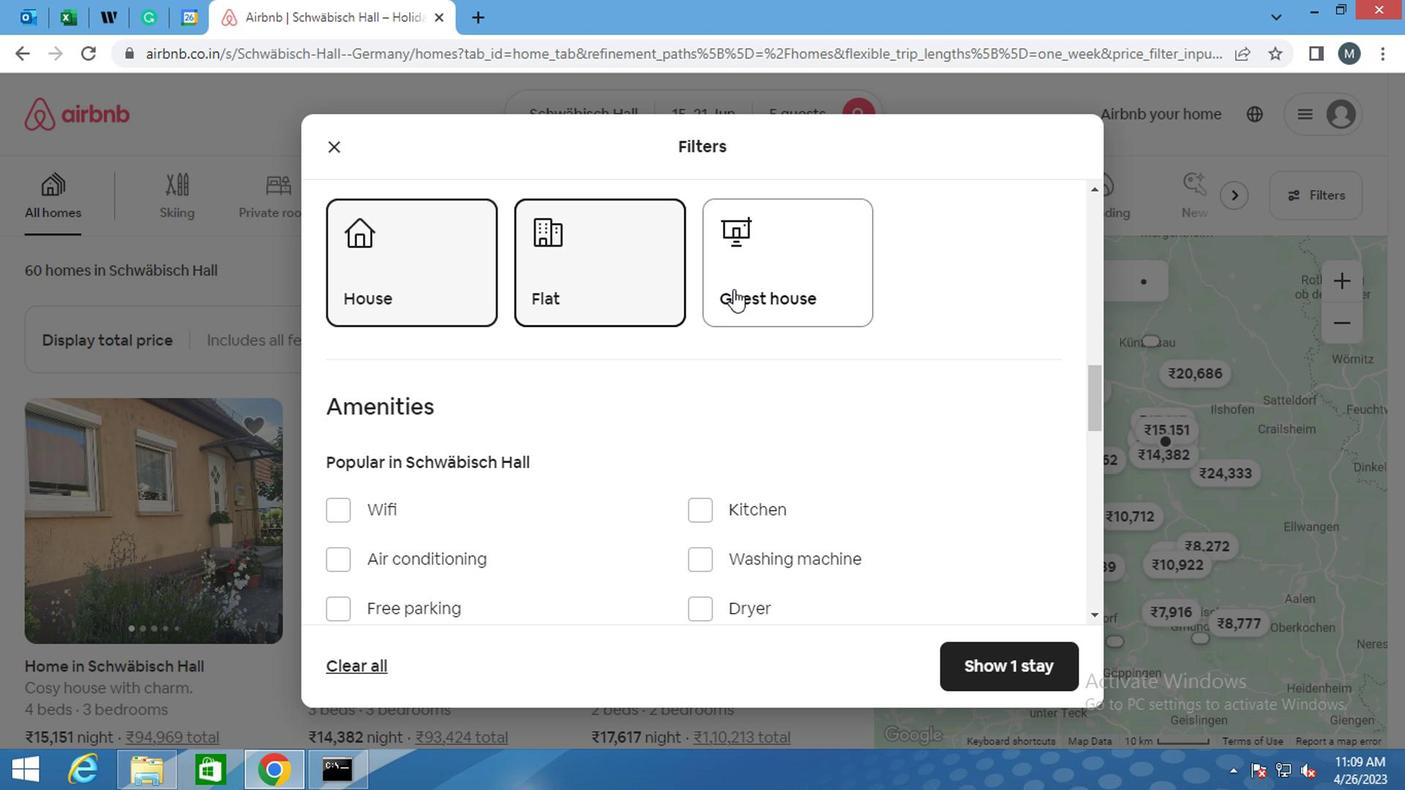 
Action: Mouse pressed left at (735, 293)
Screenshot: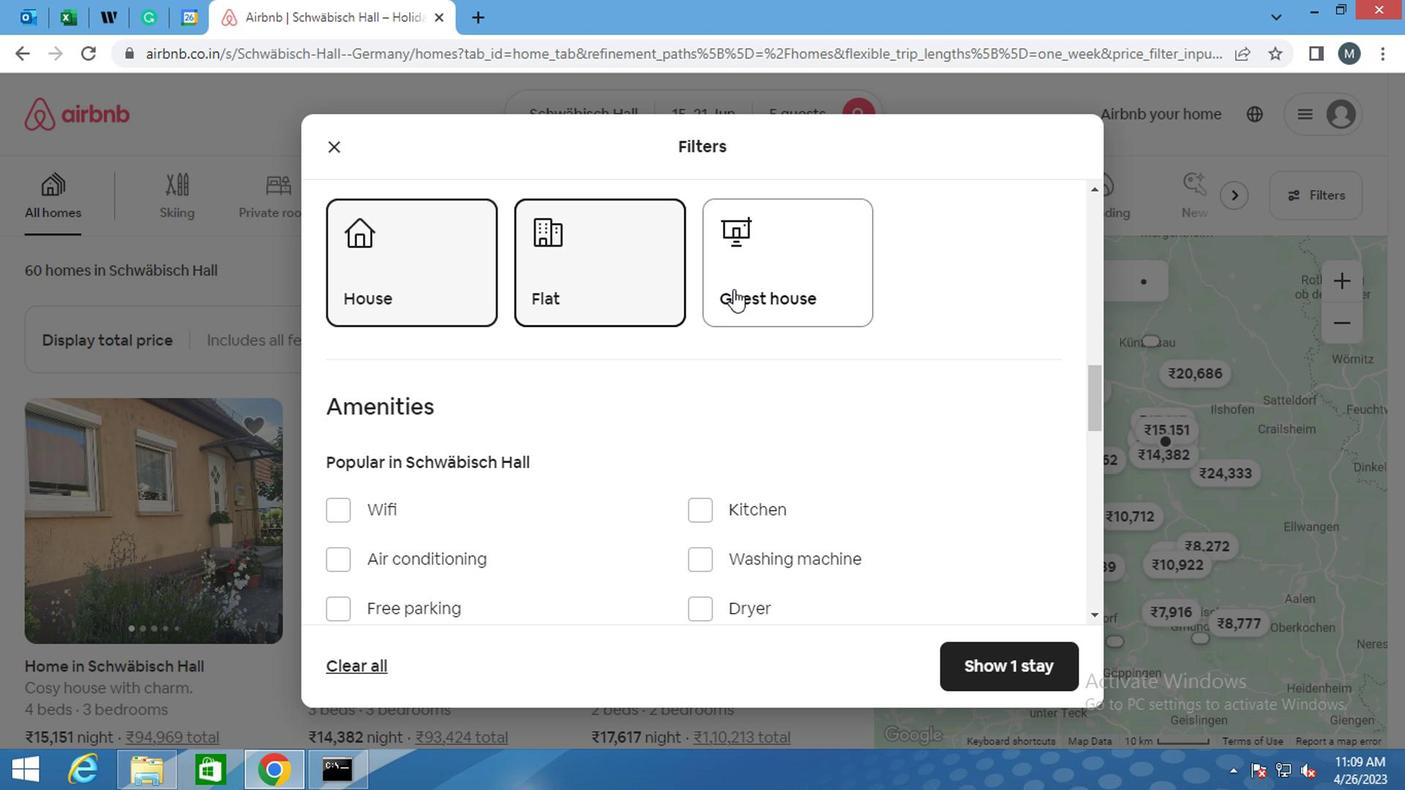 
Action: Mouse moved to (764, 460)
Screenshot: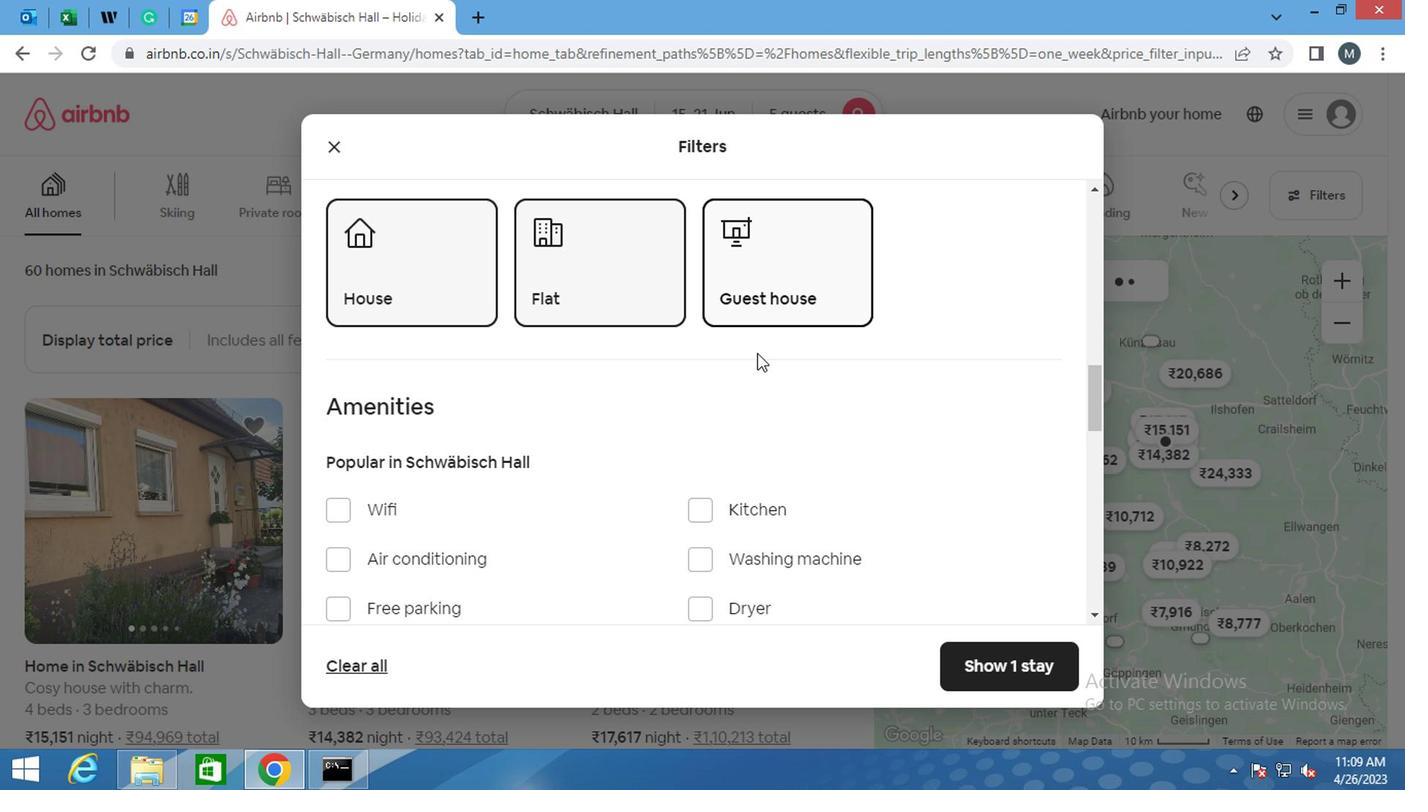 
Action: Mouse scrolled (764, 459) with delta (0, 0)
Screenshot: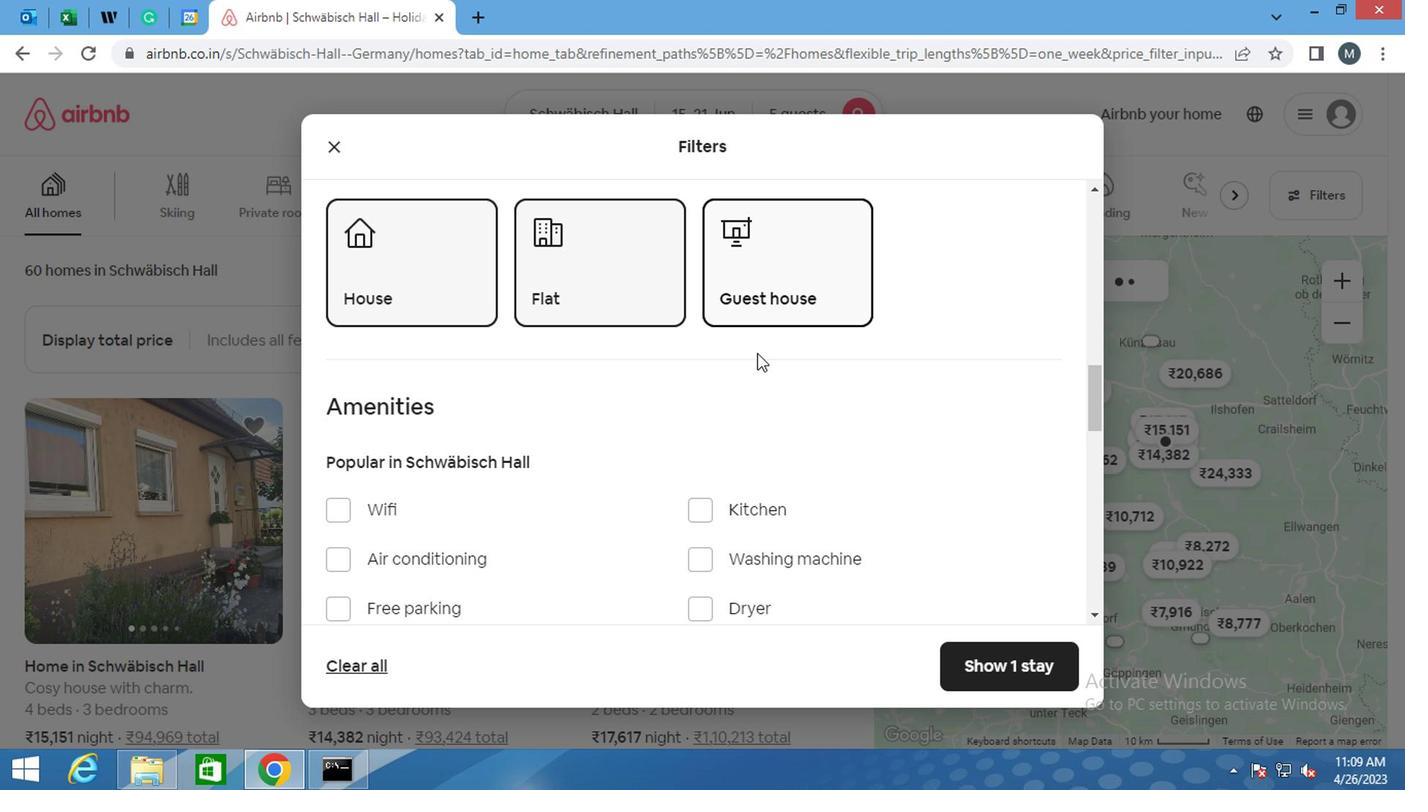 
Action: Mouse moved to (766, 476)
Screenshot: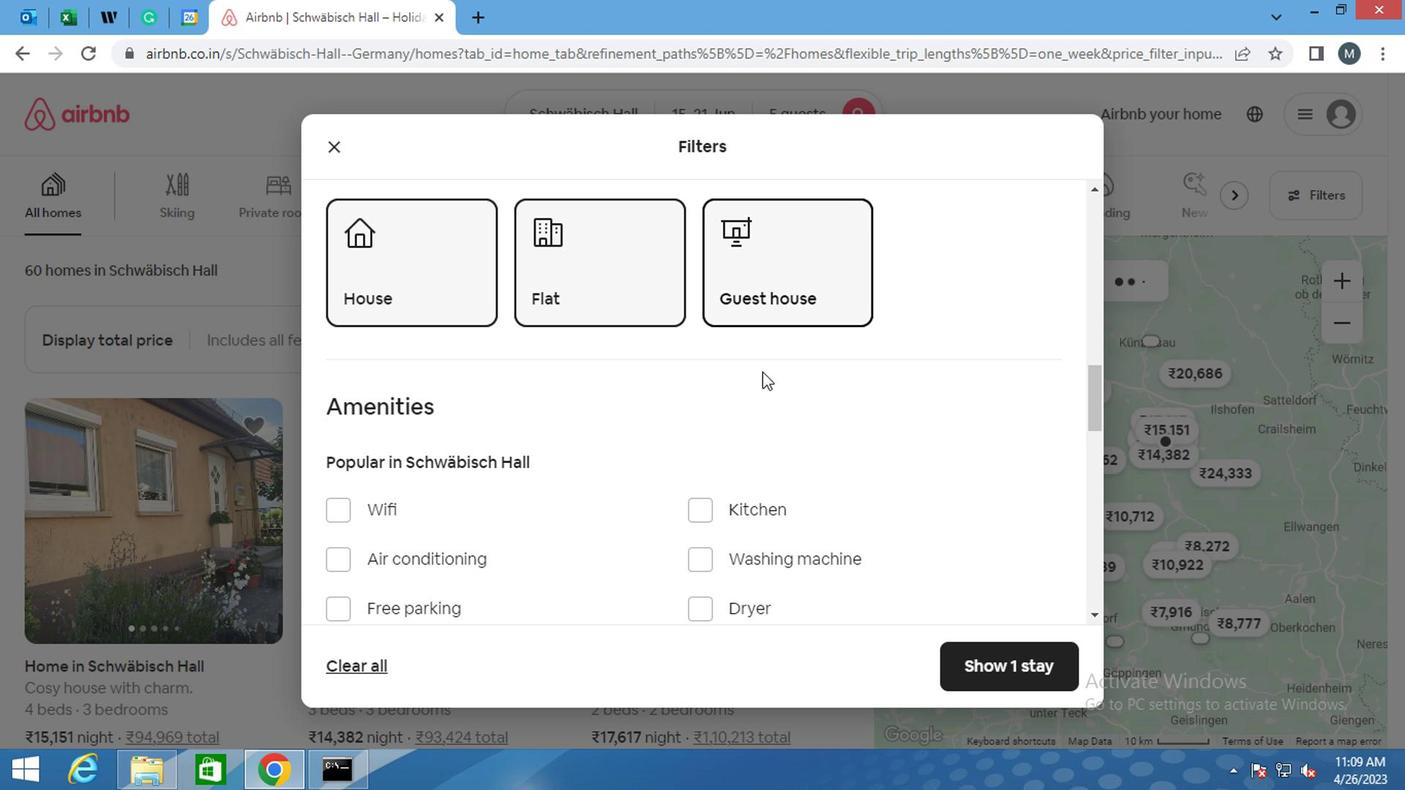 
Action: Mouse scrolled (766, 474) with delta (0, -1)
Screenshot: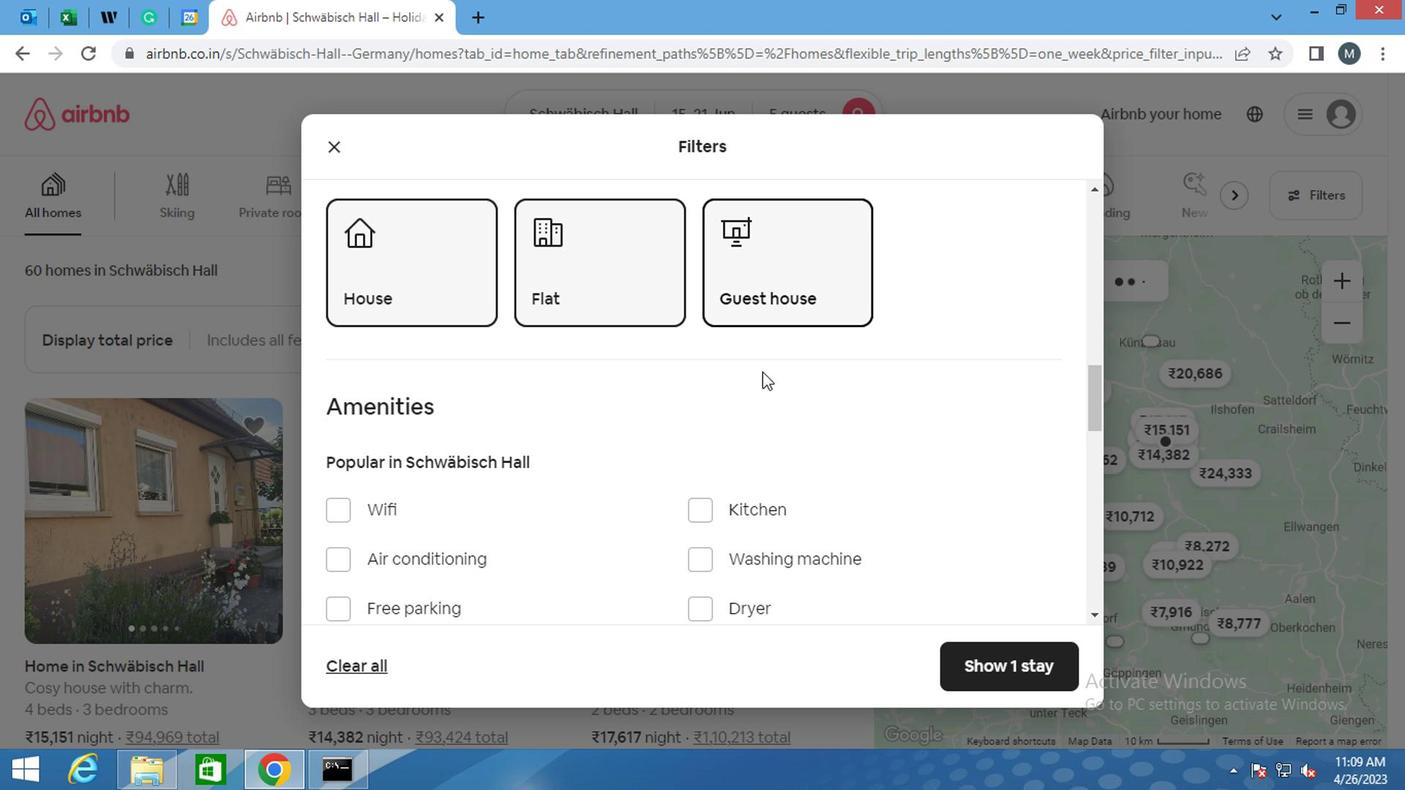 
Action: Mouse moved to (766, 477)
Screenshot: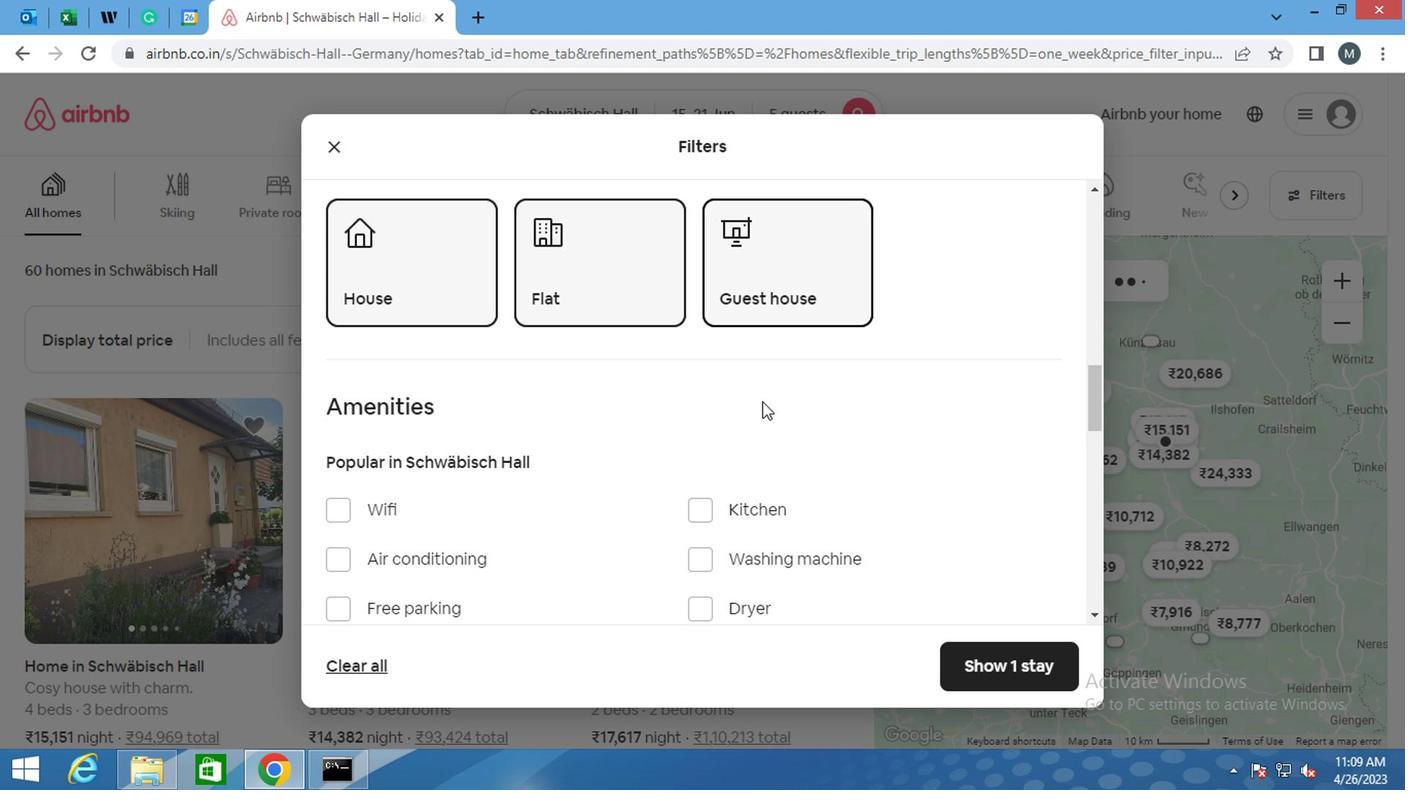 
Action: Mouse scrolled (766, 476) with delta (0, 0)
Screenshot: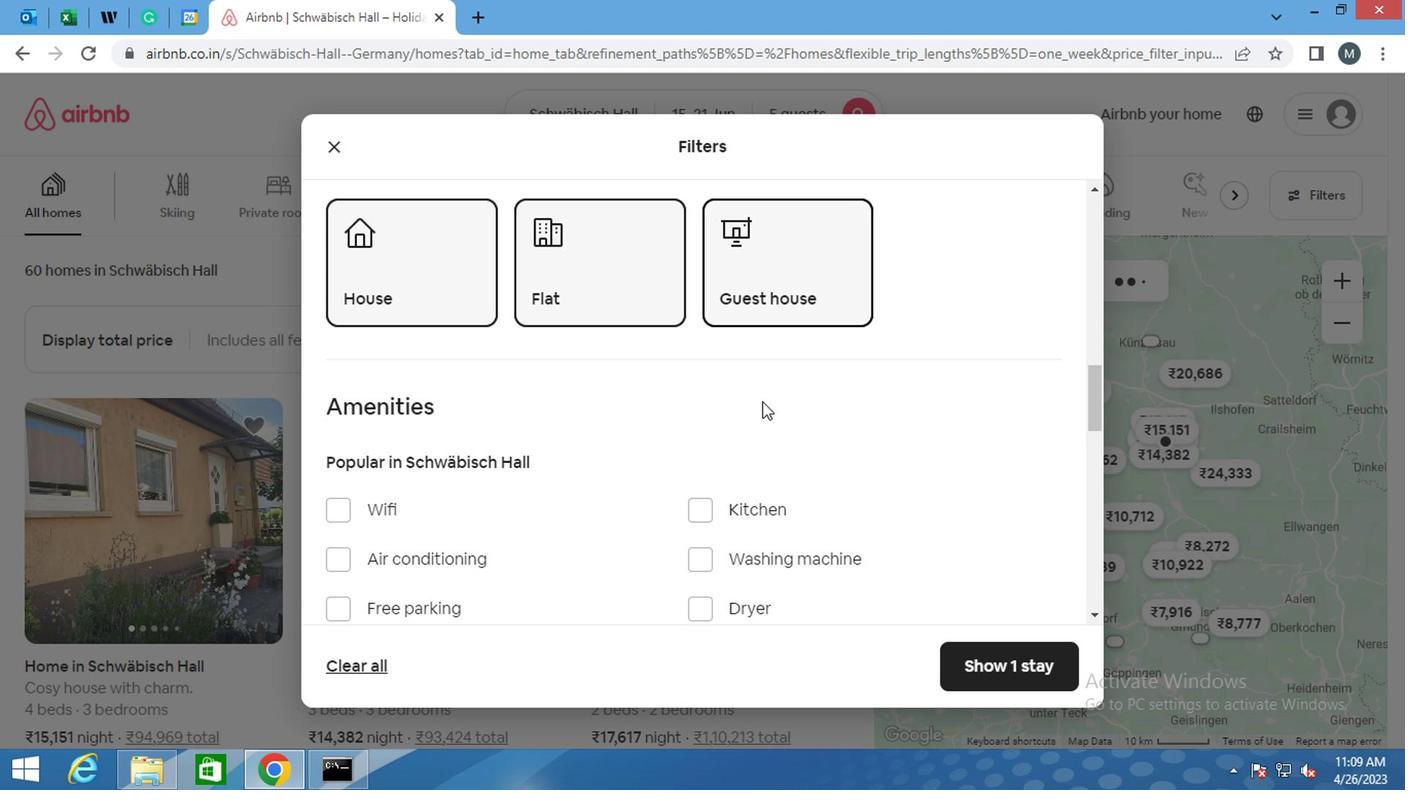 
Action: Mouse moved to (997, 500)
Screenshot: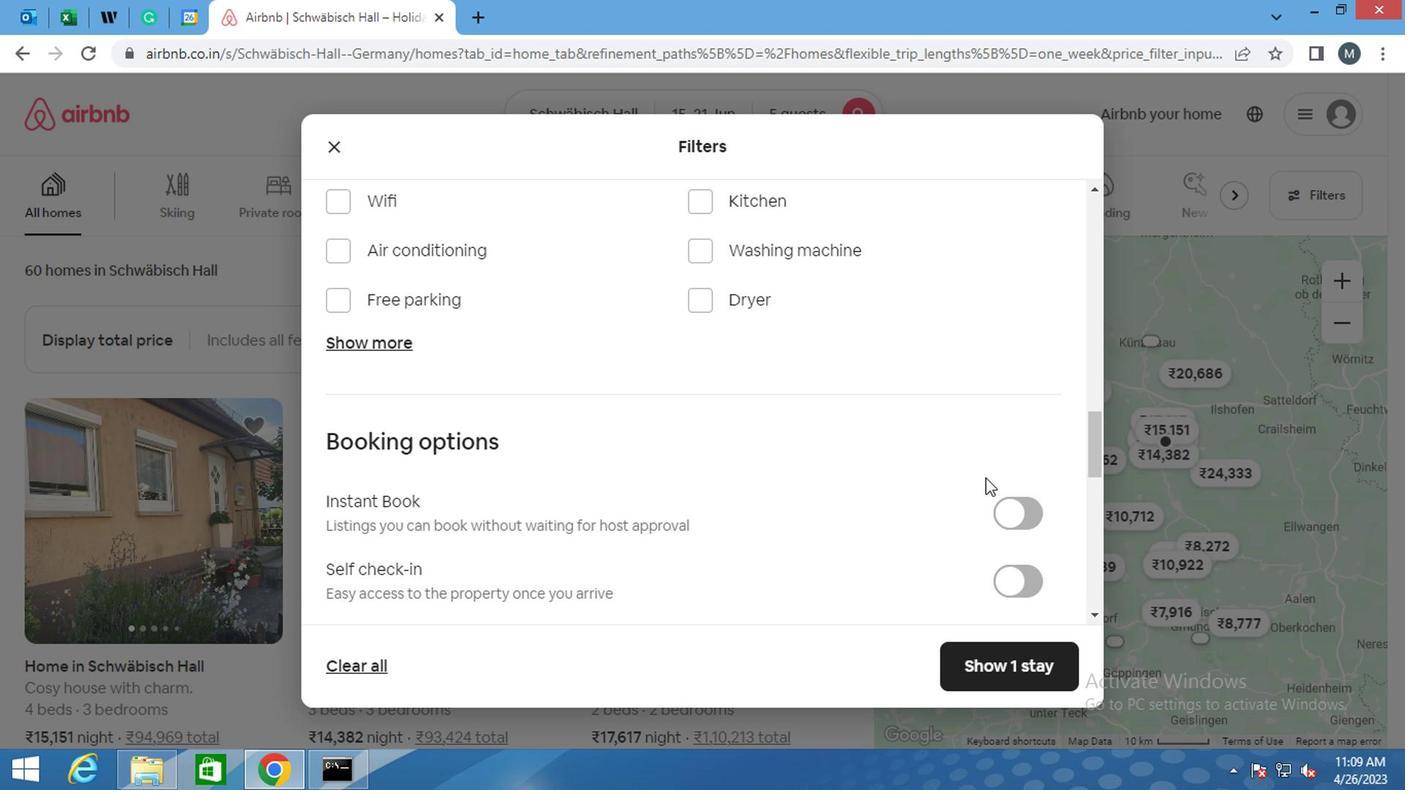 
Action: Mouse scrolled (997, 499) with delta (0, 0)
Screenshot: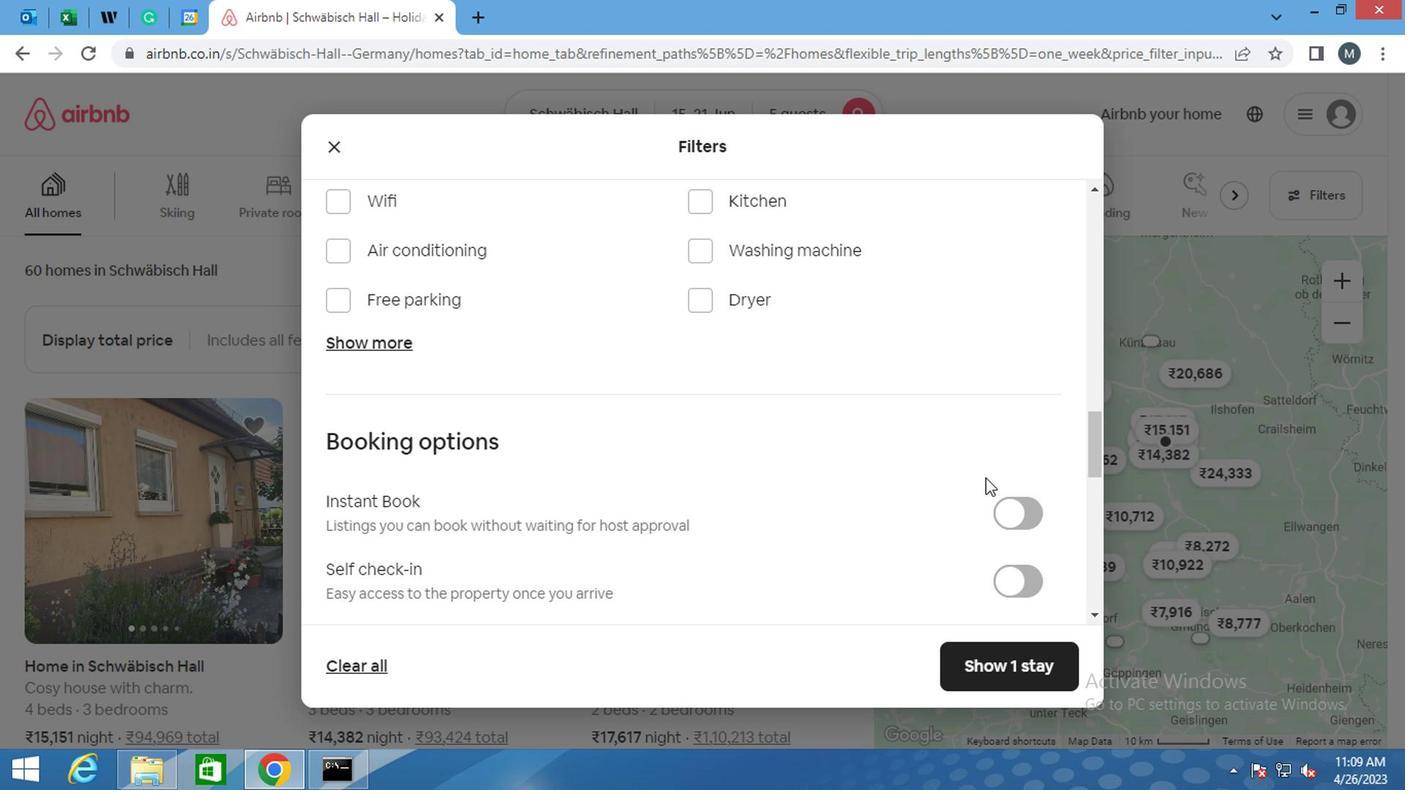 
Action: Mouse scrolled (997, 499) with delta (0, 0)
Screenshot: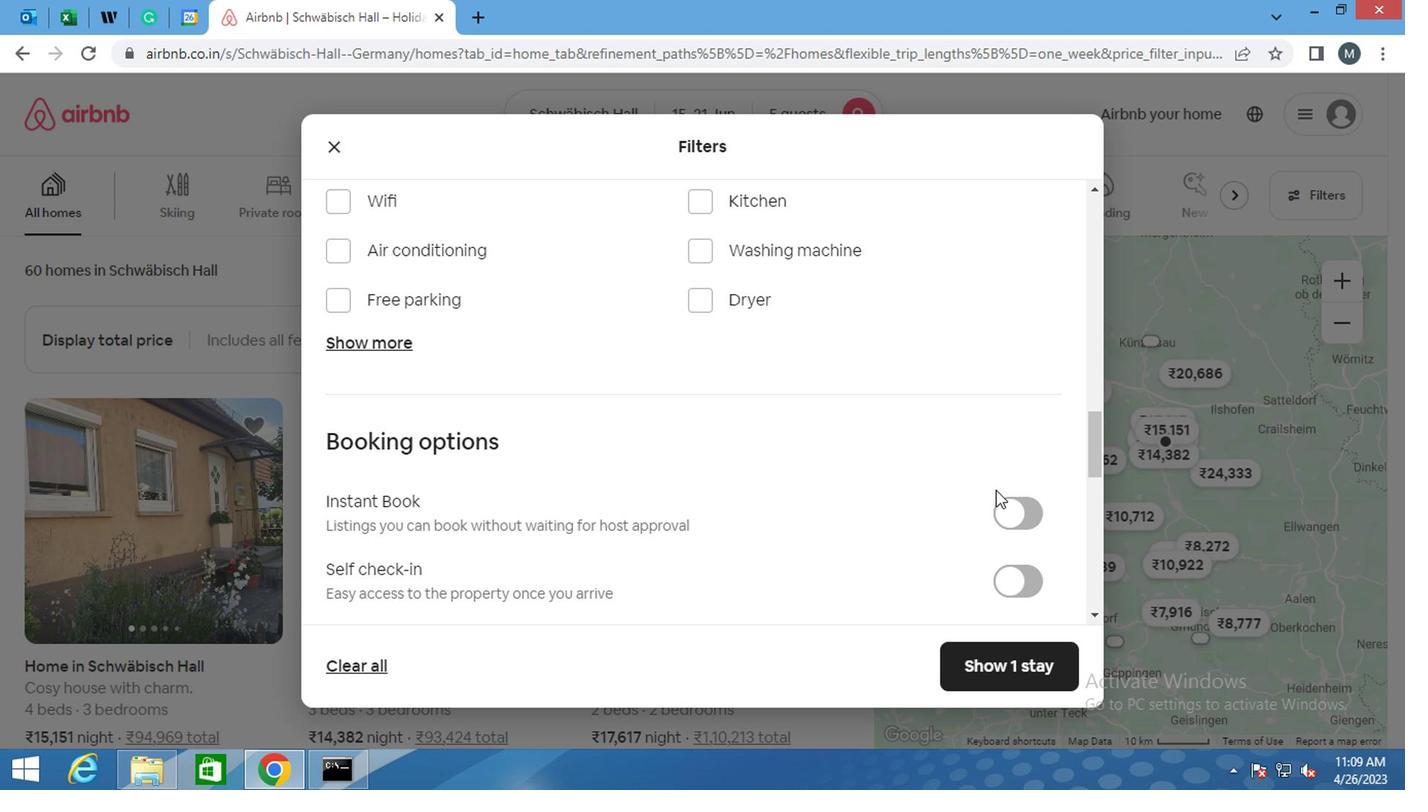 
Action: Mouse moved to (1024, 376)
Screenshot: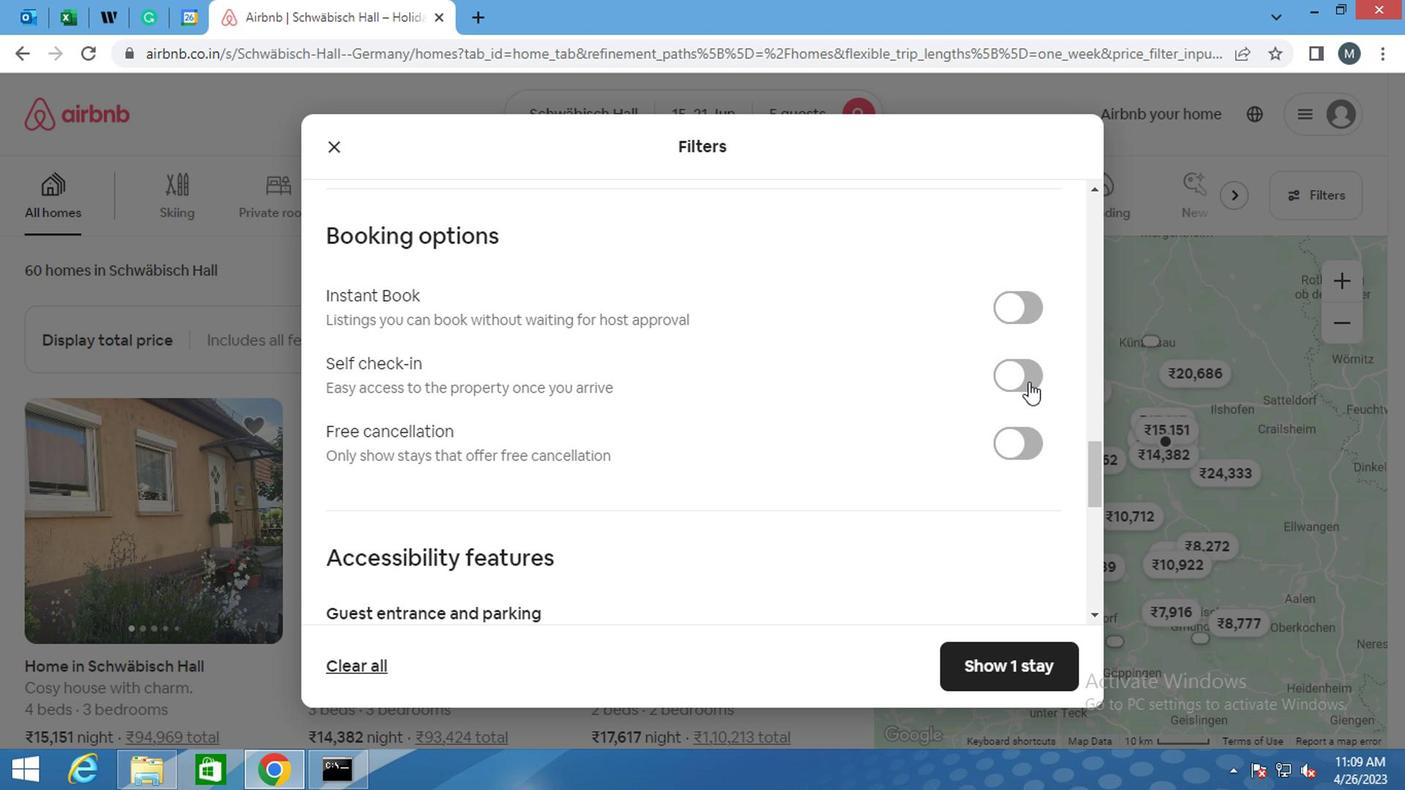 
Action: Mouse pressed left at (1024, 376)
Screenshot: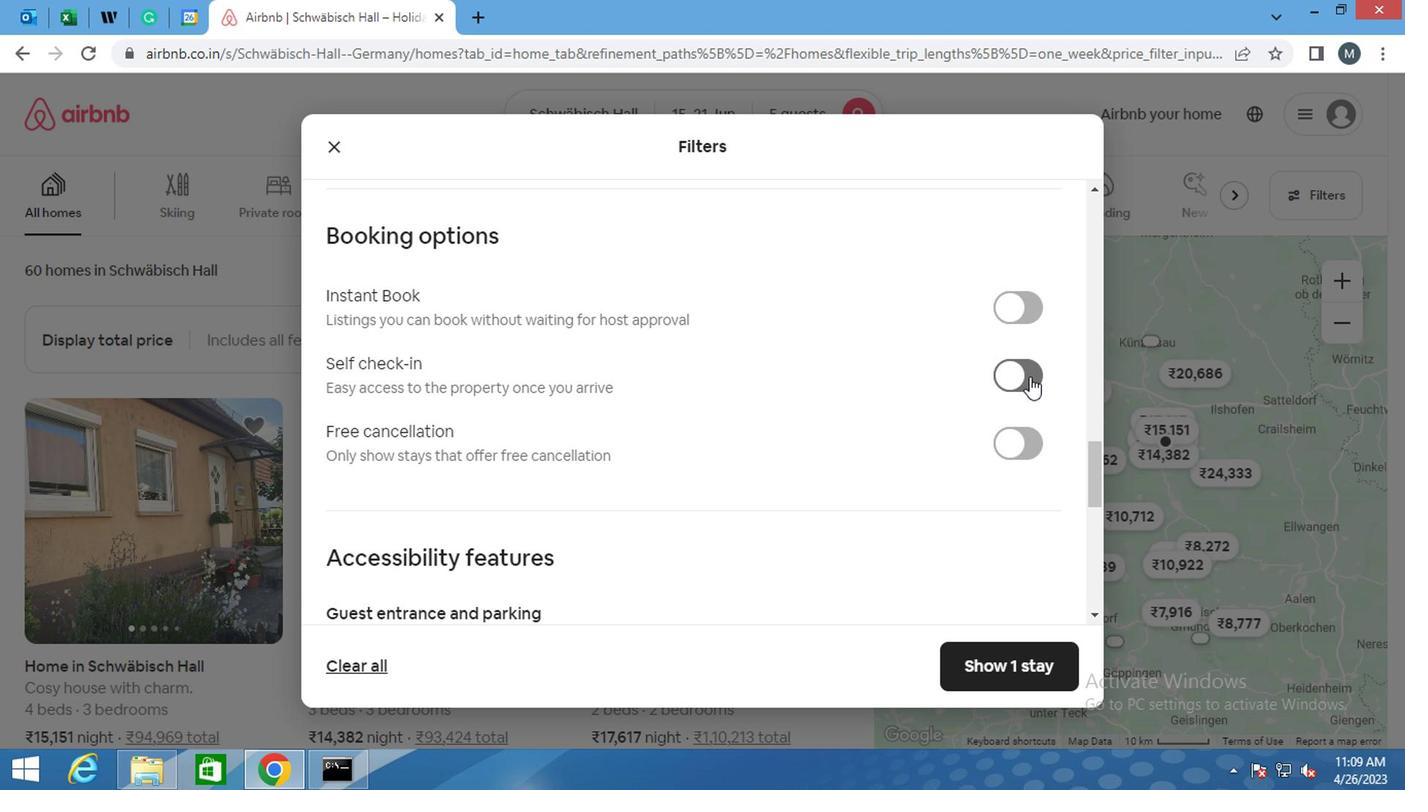 
Action: Mouse moved to (630, 539)
Screenshot: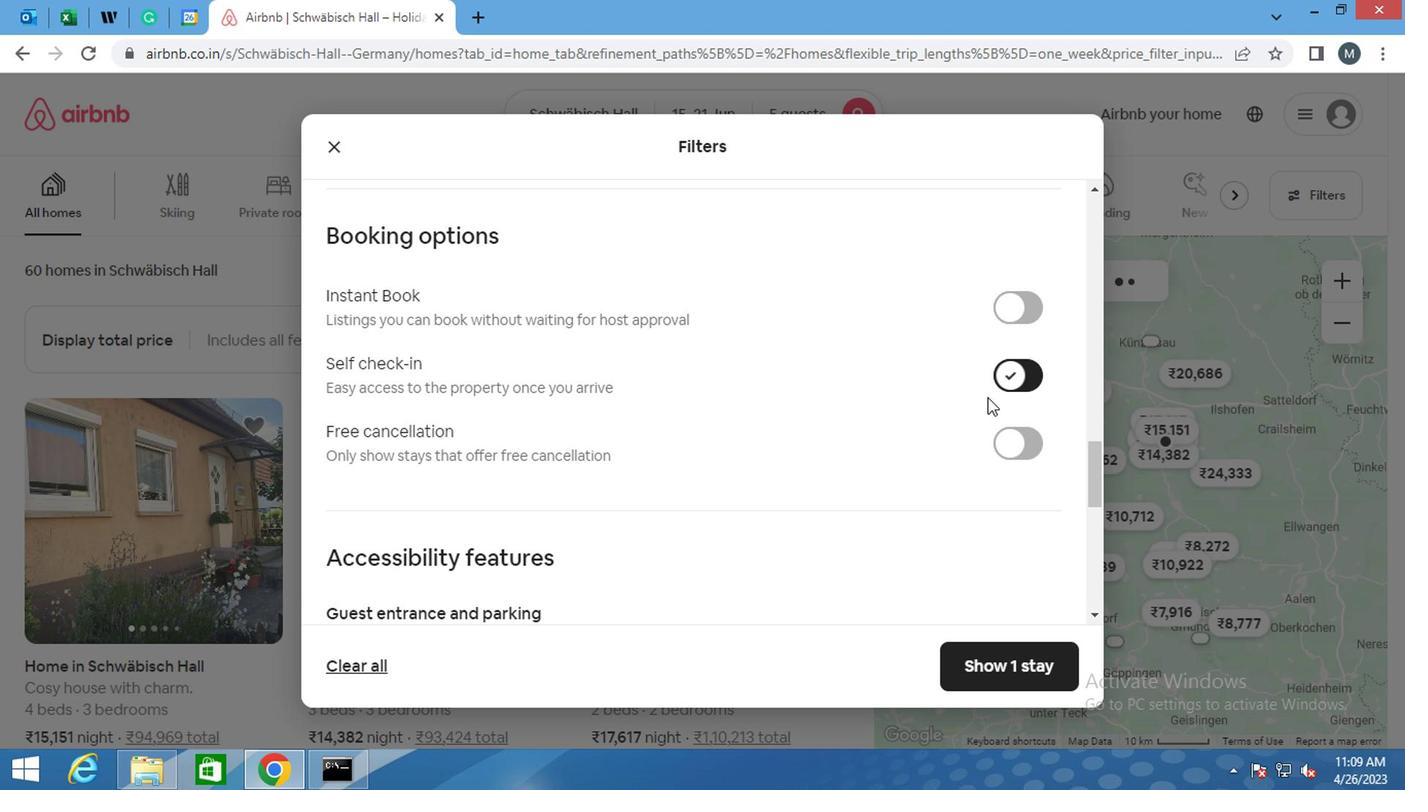 
Action: Mouse scrolled (630, 537) with delta (0, -1)
Screenshot: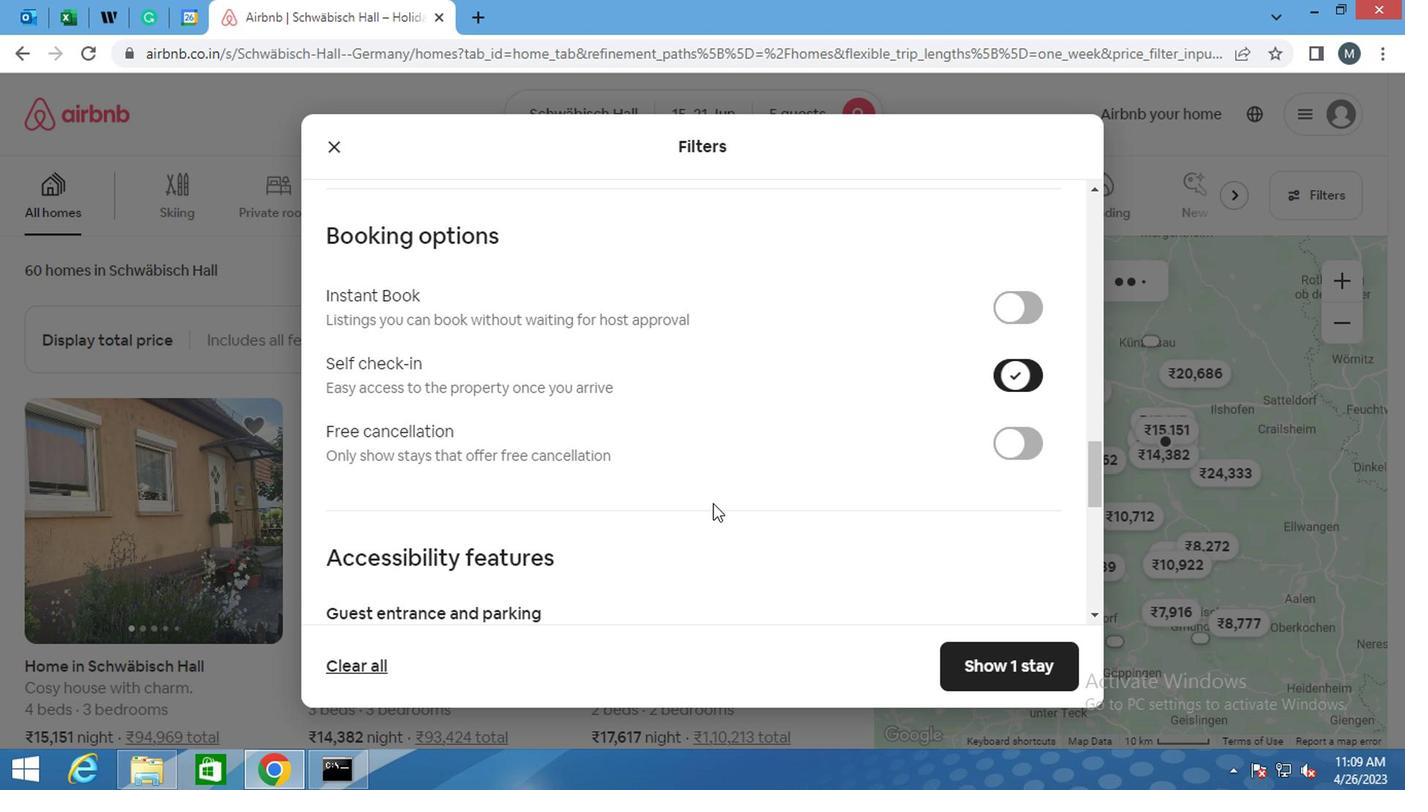 
Action: Mouse scrolled (630, 537) with delta (0, -1)
Screenshot: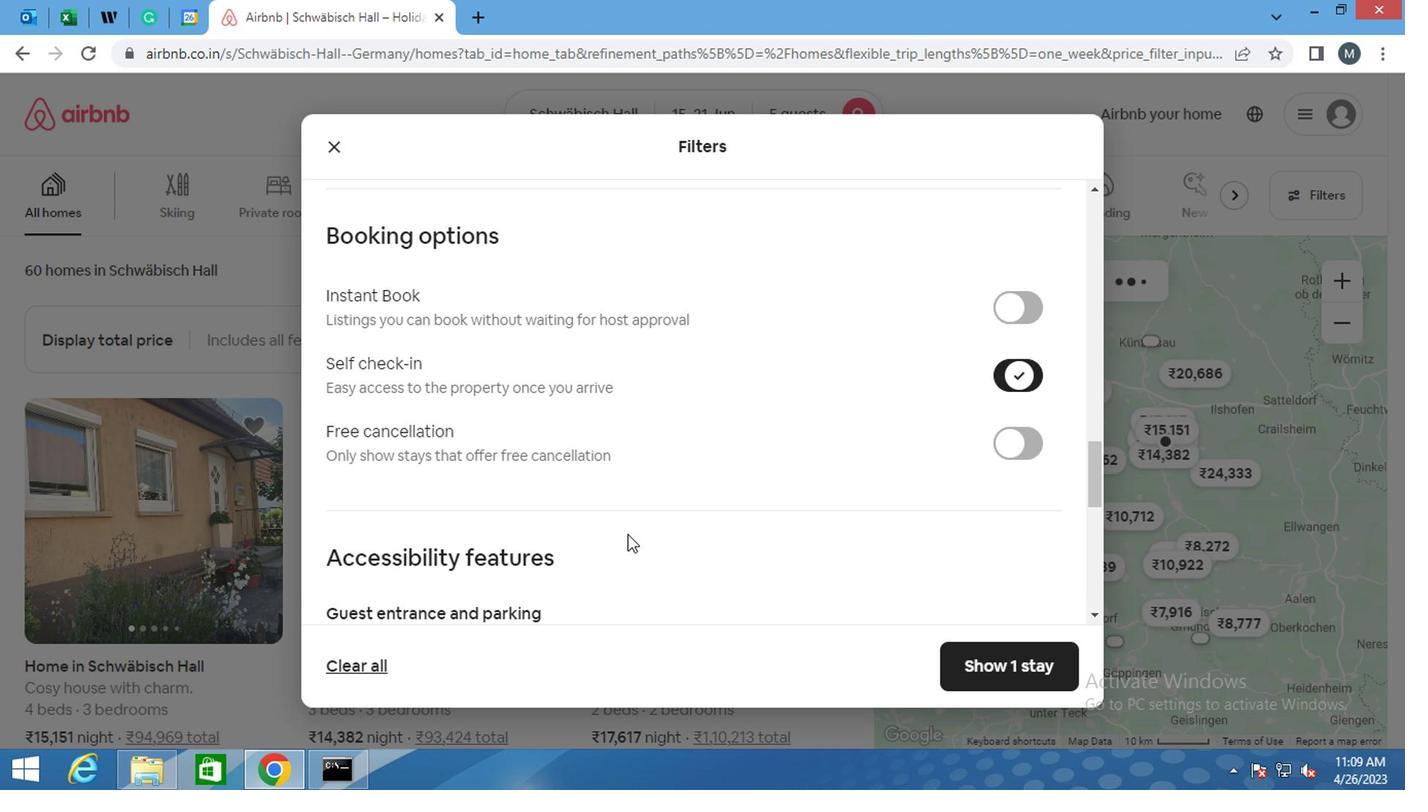
Action: Mouse scrolled (630, 537) with delta (0, -1)
Screenshot: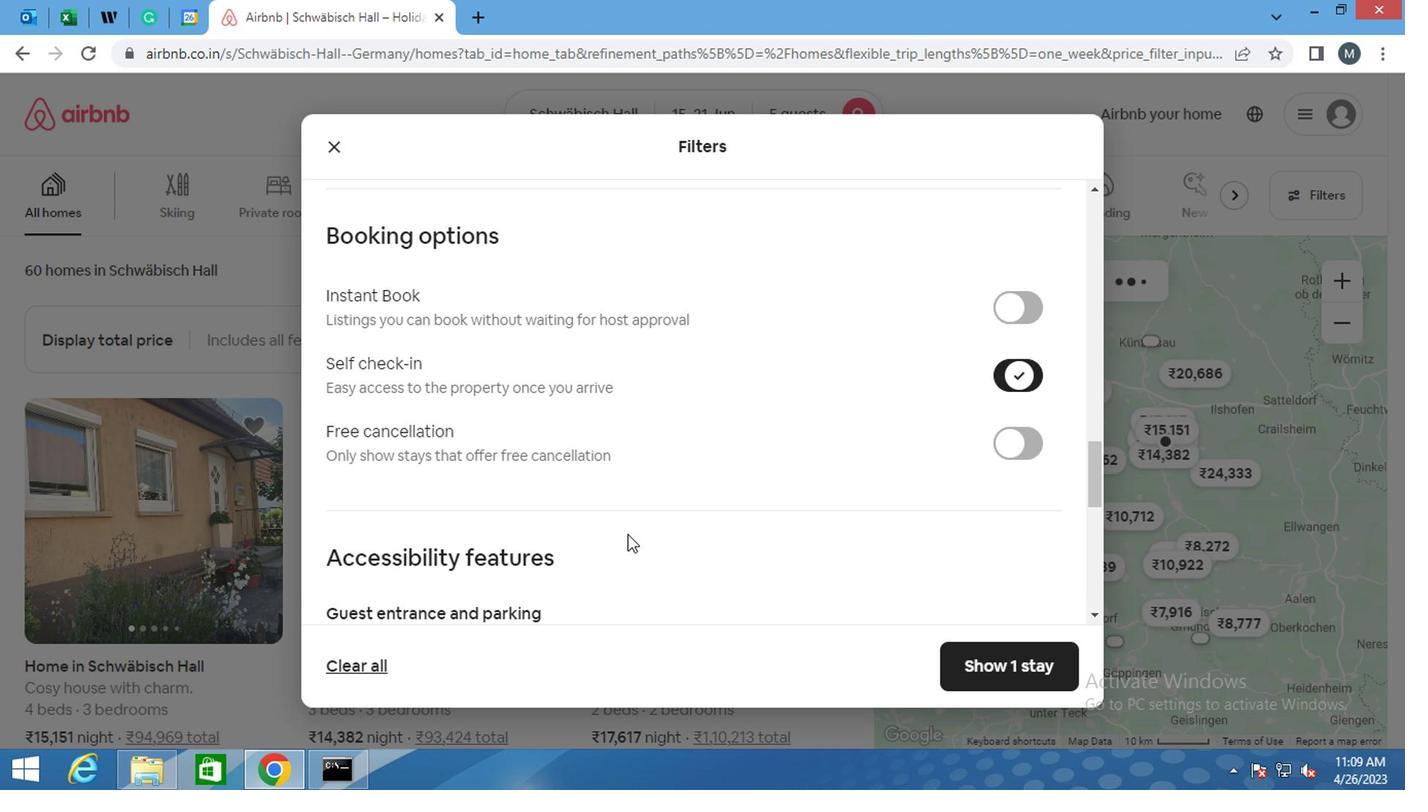 
Action: Mouse scrolled (630, 537) with delta (0, -1)
Screenshot: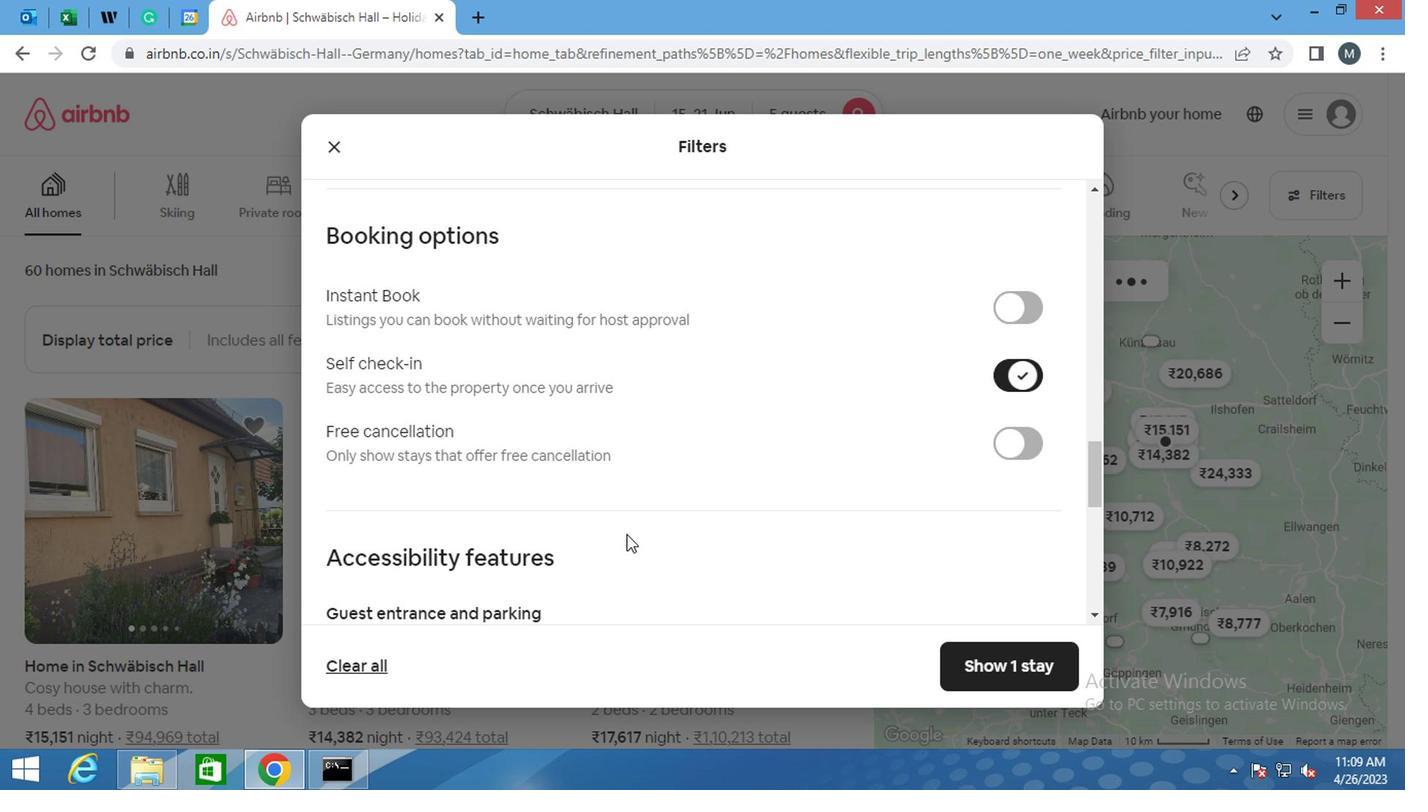 
Action: Mouse scrolled (630, 537) with delta (0, -1)
Screenshot: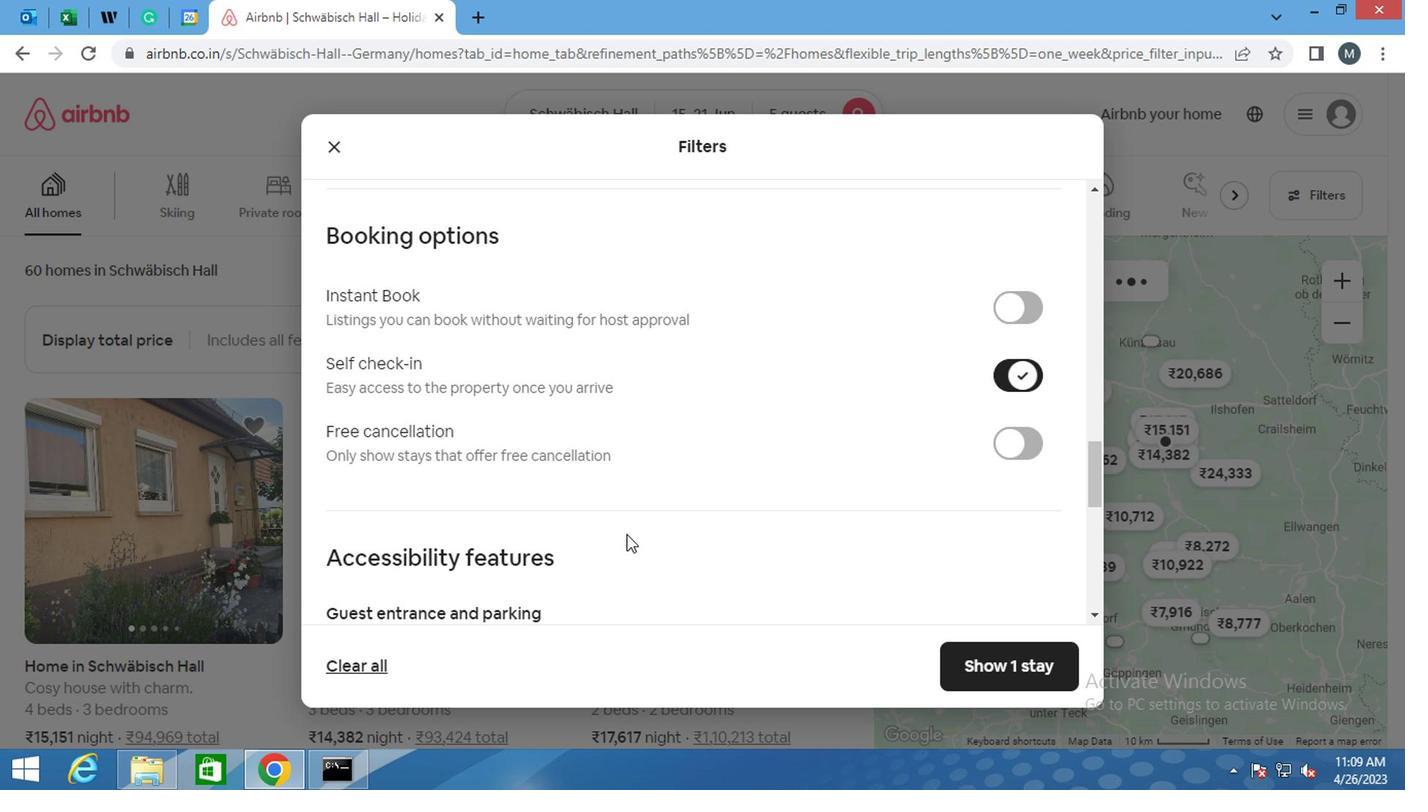 
Action: Mouse moved to (438, 543)
Screenshot: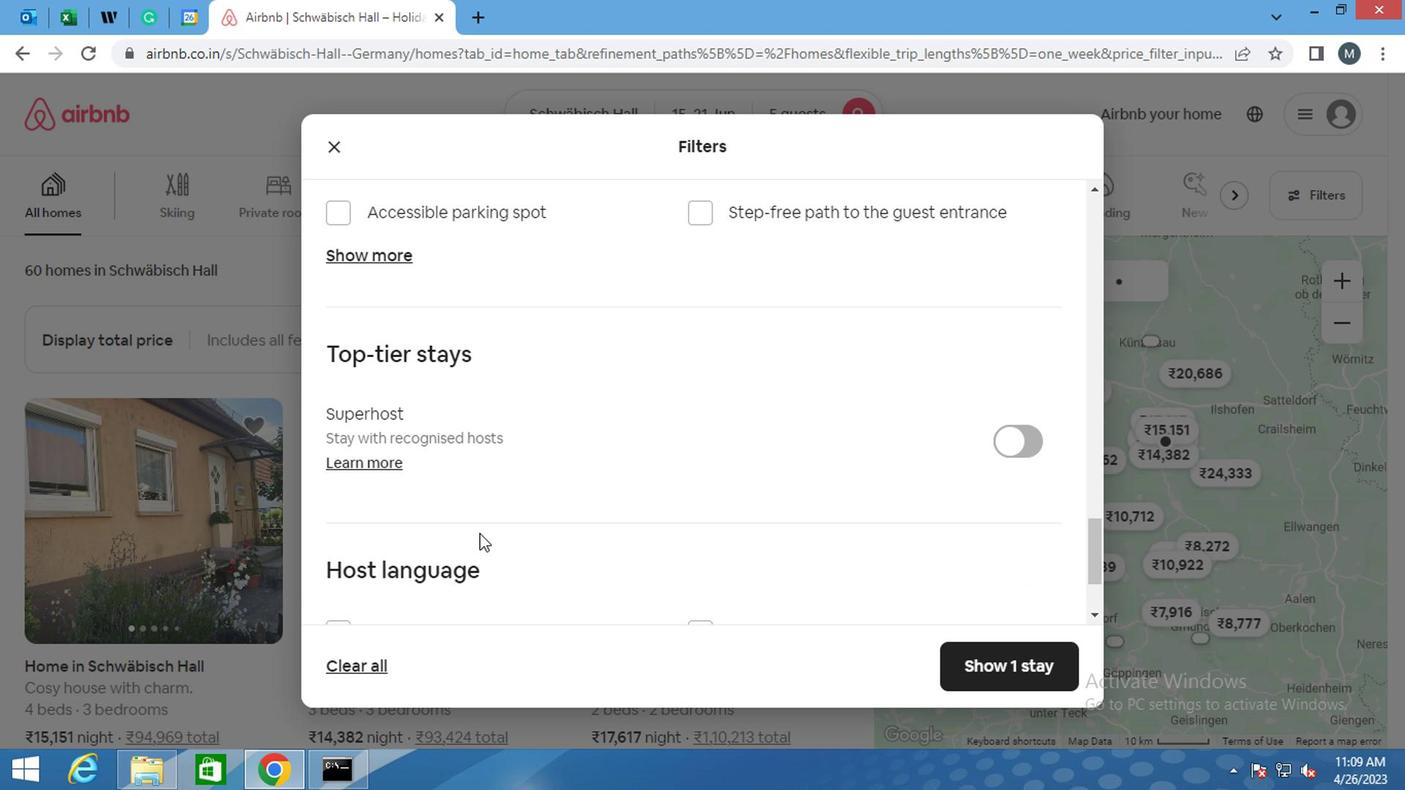 
Action: Mouse scrolled (438, 542) with delta (0, 0)
Screenshot: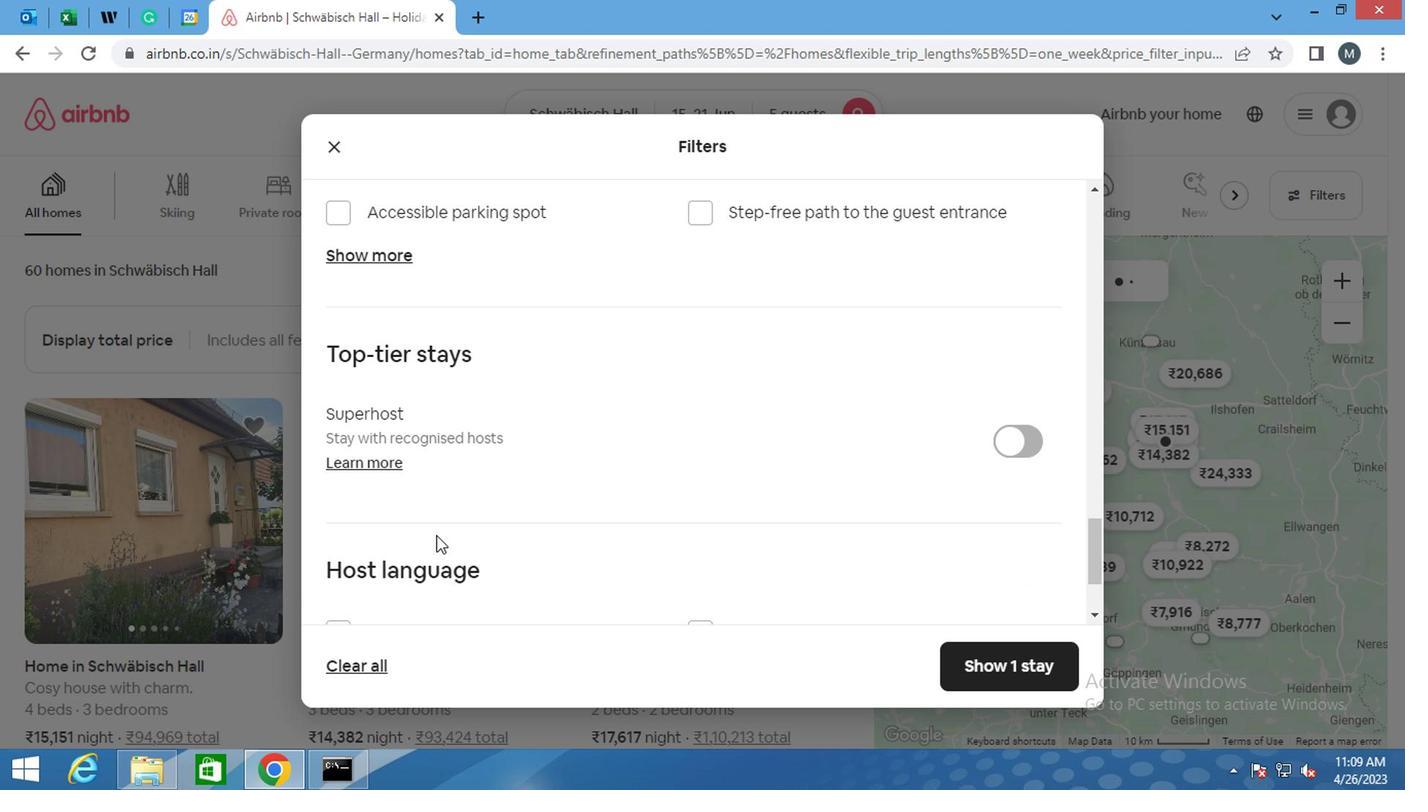 
Action: Mouse scrolled (438, 542) with delta (0, 0)
Screenshot: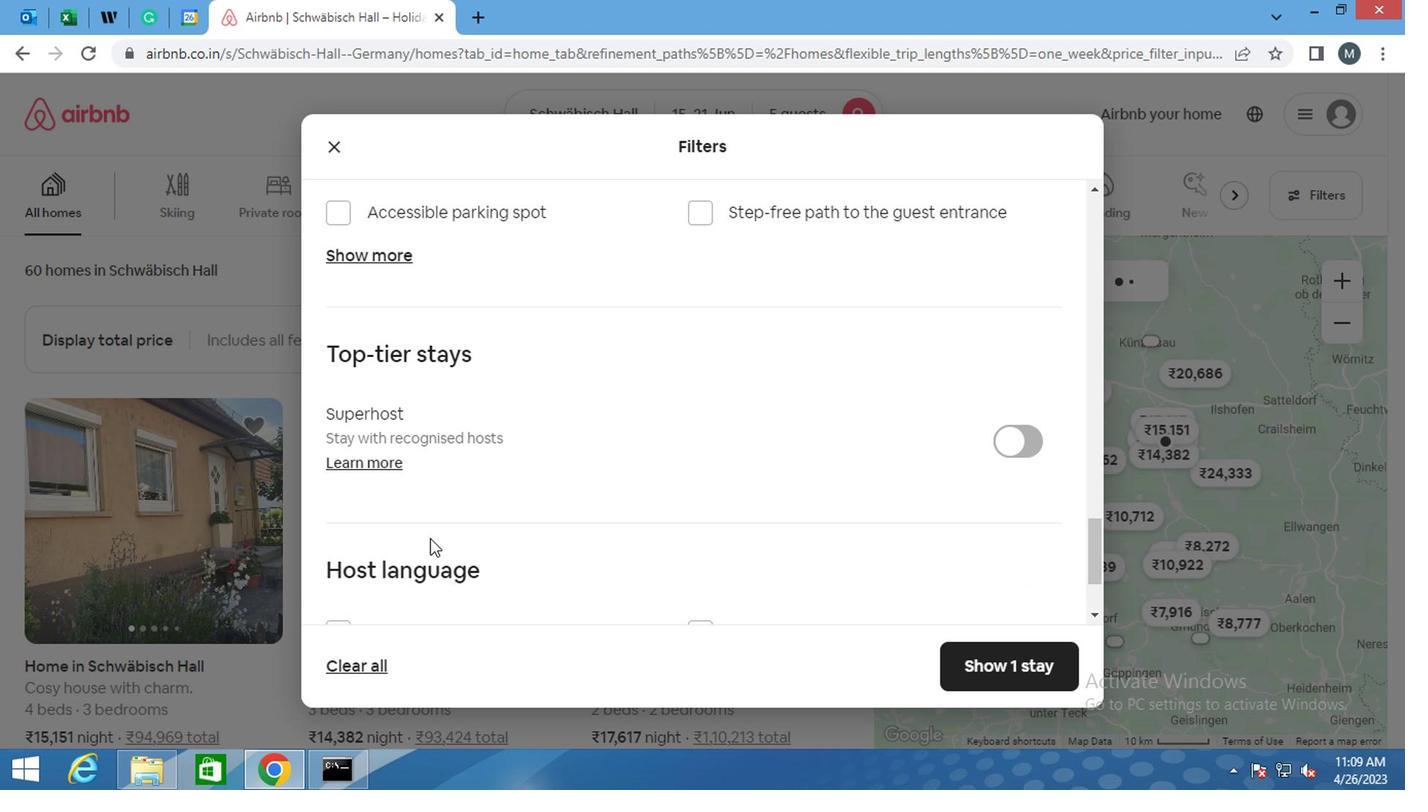 
Action: Mouse scrolled (438, 542) with delta (0, 0)
Screenshot: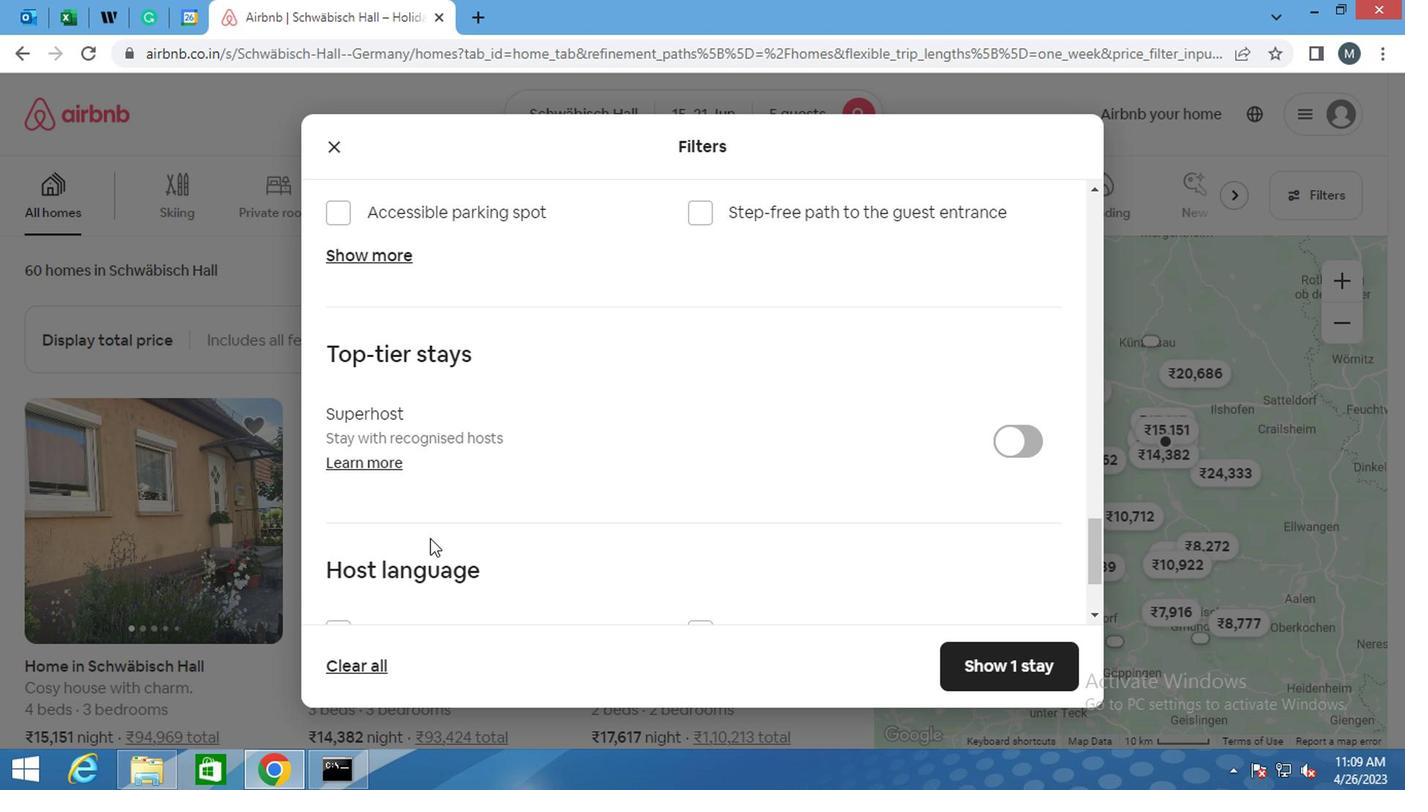 
Action: Mouse moved to (420, 484)
Screenshot: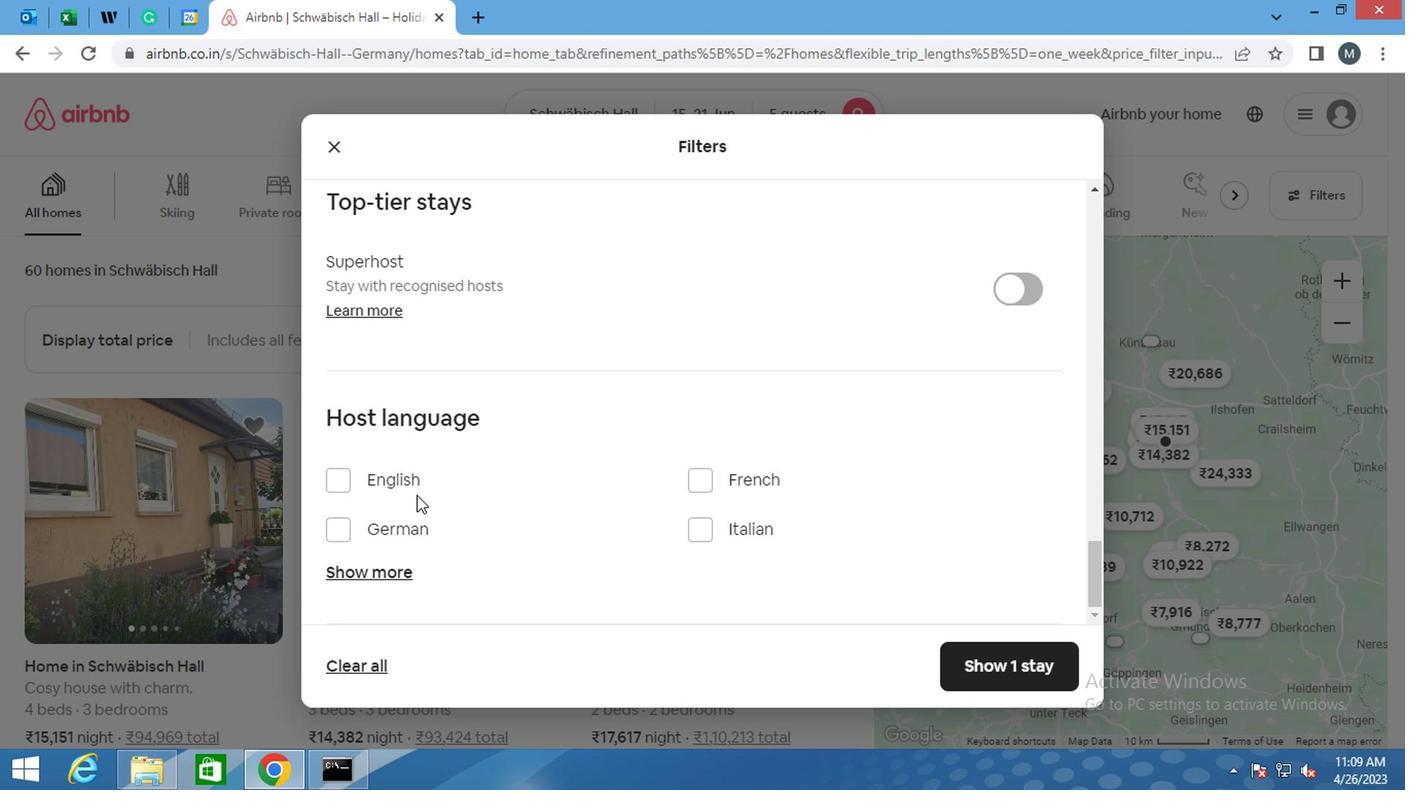 
Action: Mouse pressed left at (420, 484)
Screenshot: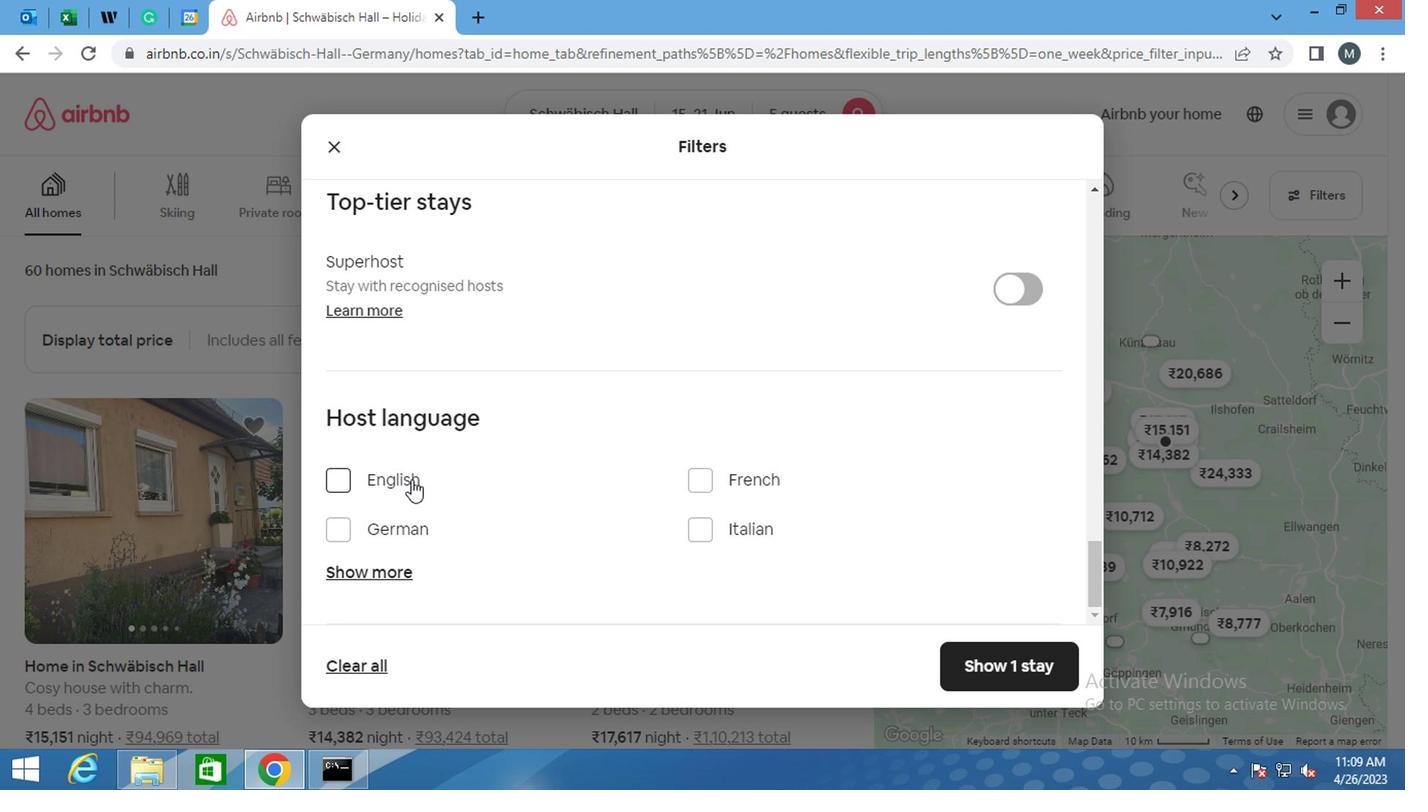 
Action: Mouse moved to (984, 661)
Screenshot: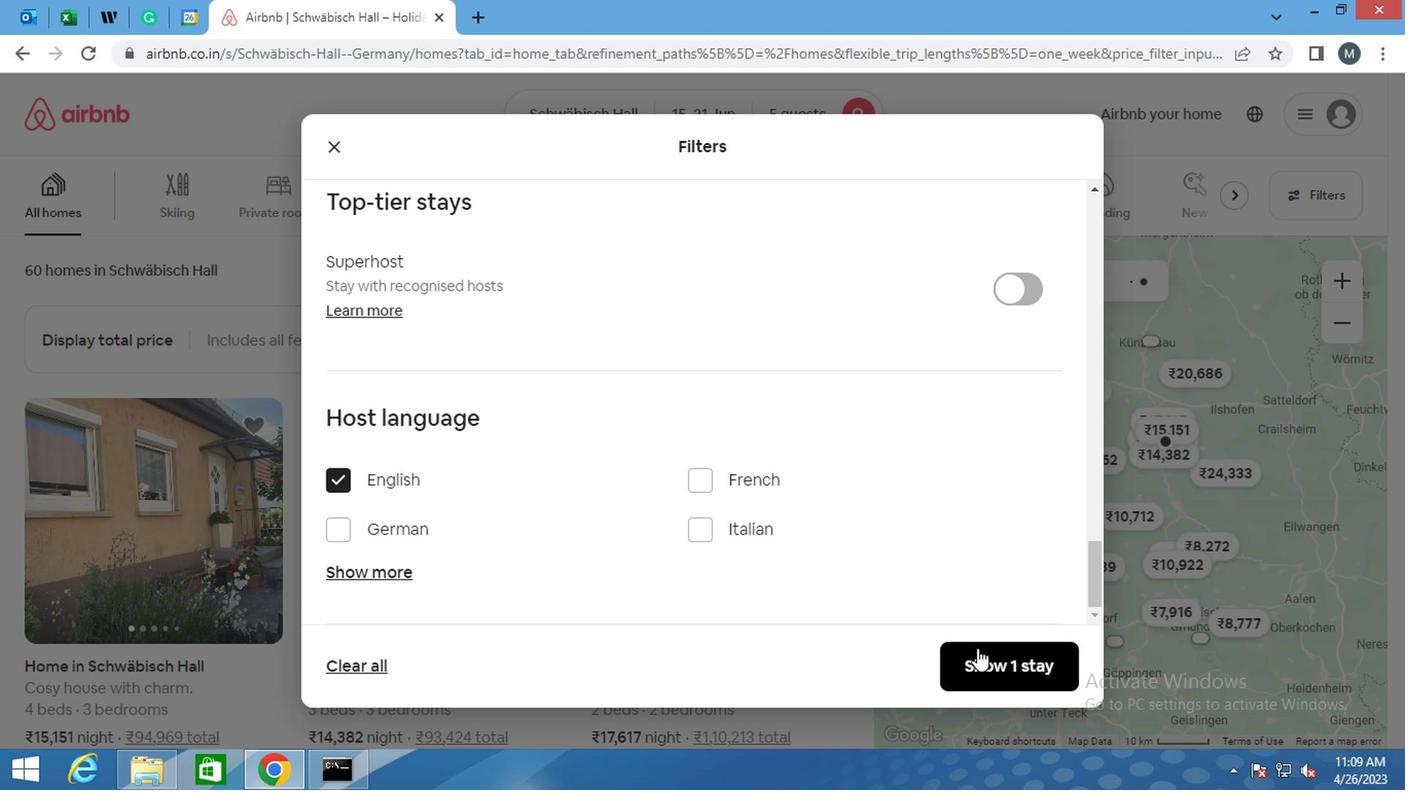 
Action: Mouse pressed left at (984, 661)
Screenshot: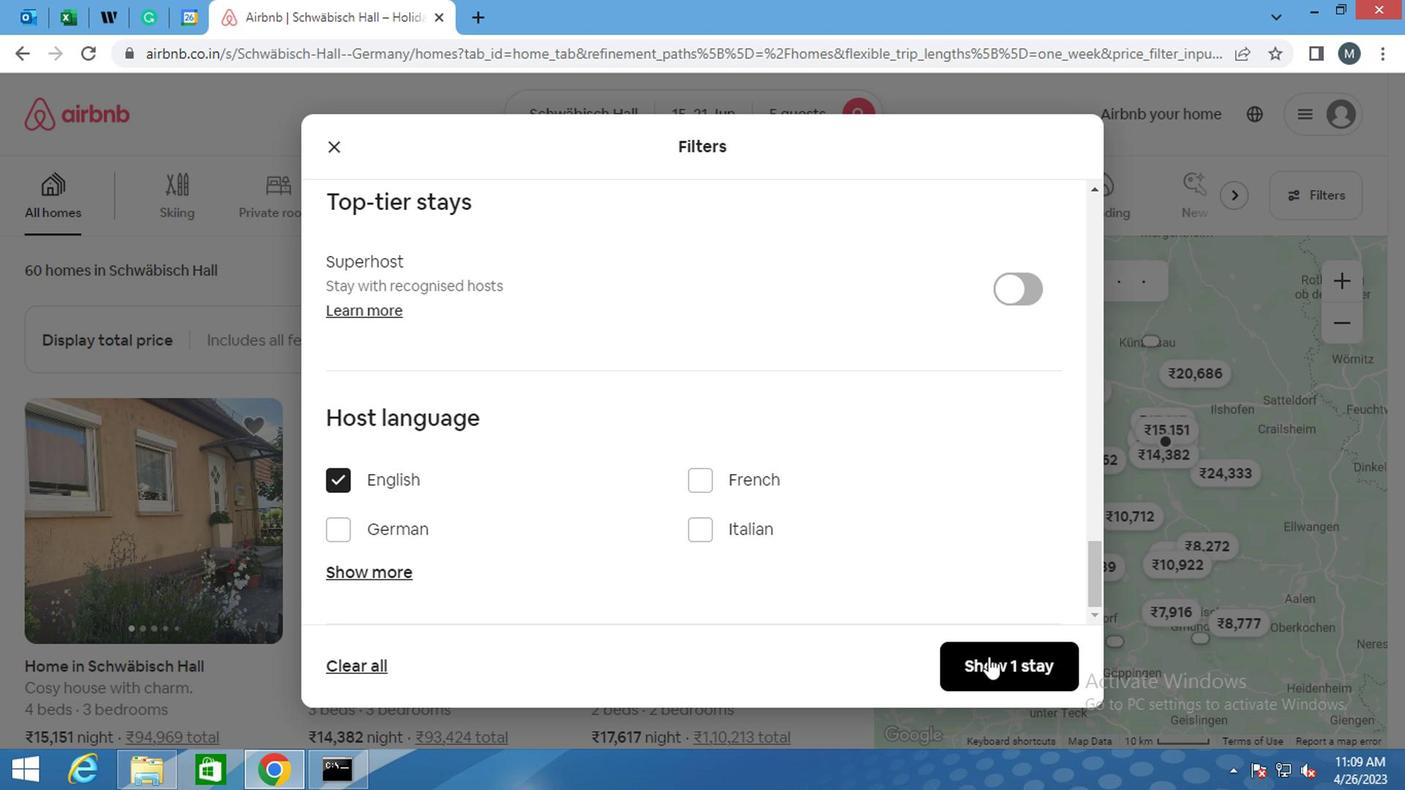 
Action: Mouse moved to (200, 788)
Screenshot: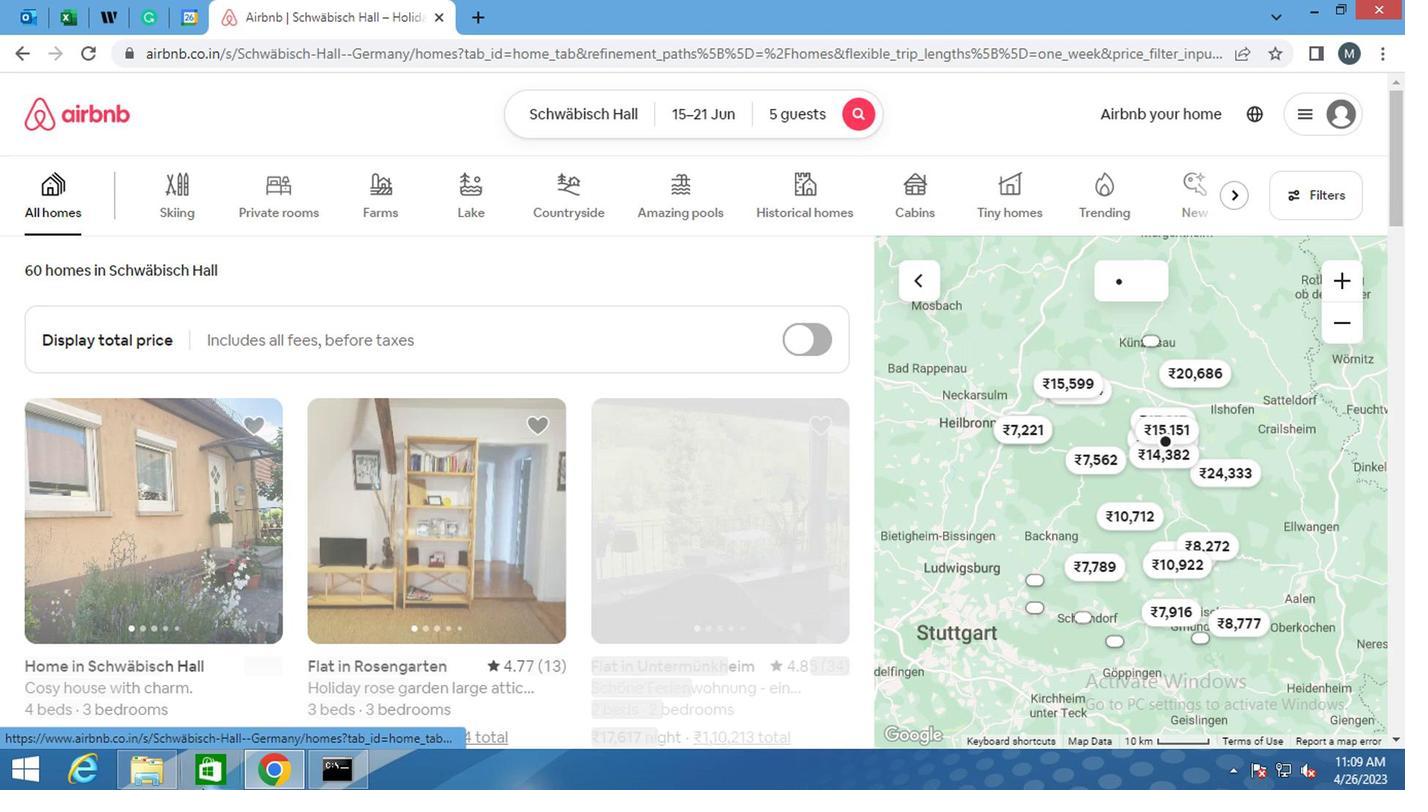 
